 Task: Find connections with filter location Innsbruck with filter topic #Indiawith filter profile language Potuguese with filter current company Inc42 Media with filter school The University of Burdwan with filter industry Information Services with filter service category Project Management with filter keywords title Content Creator
Action: Mouse moved to (553, 197)
Screenshot: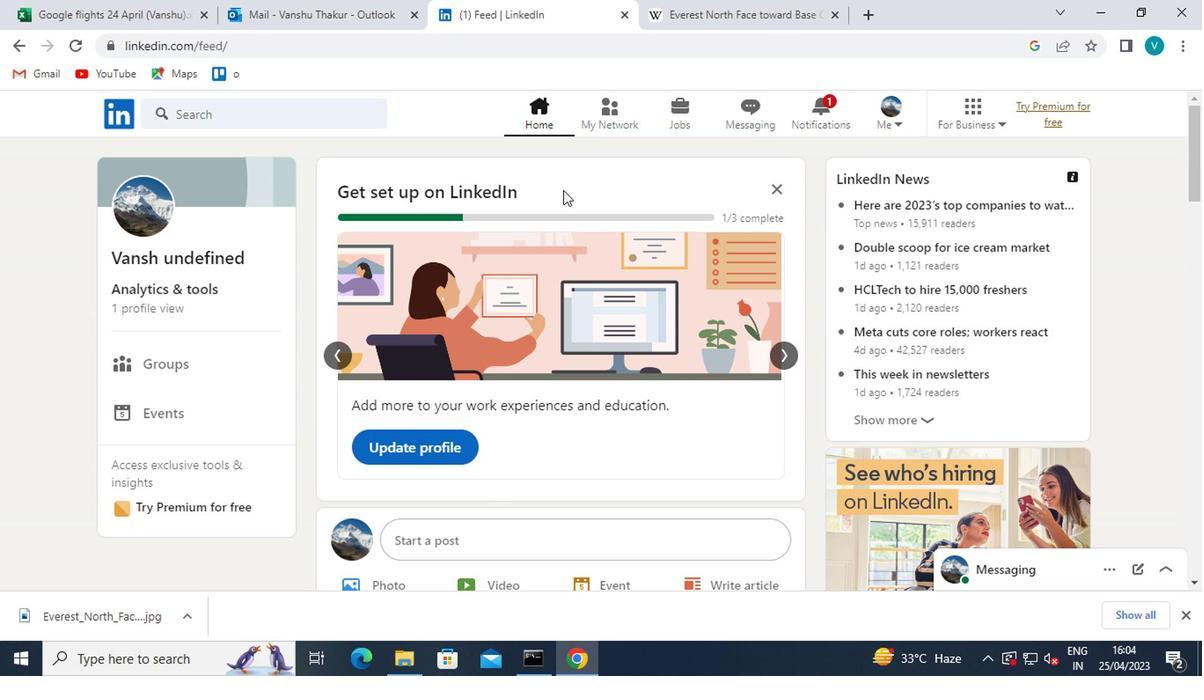 
Action: Mouse pressed left at (553, 197)
Screenshot: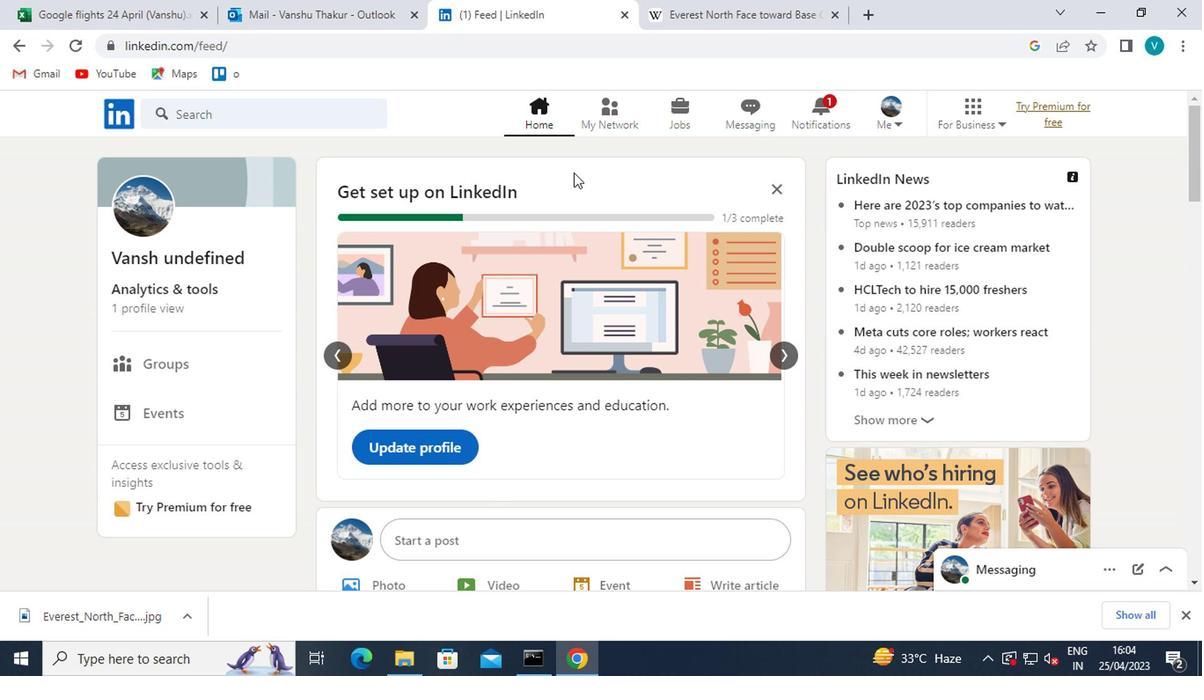 
Action: Mouse moved to (258, 263)
Screenshot: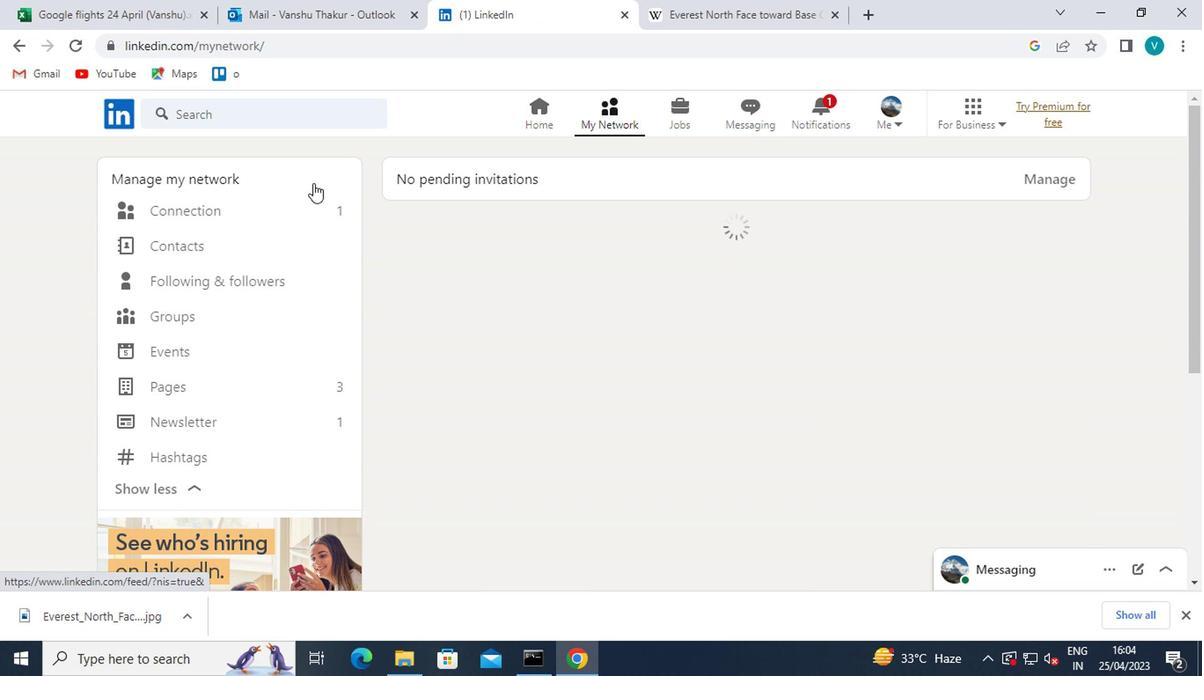 
Action: Mouse pressed left at (258, 263)
Screenshot: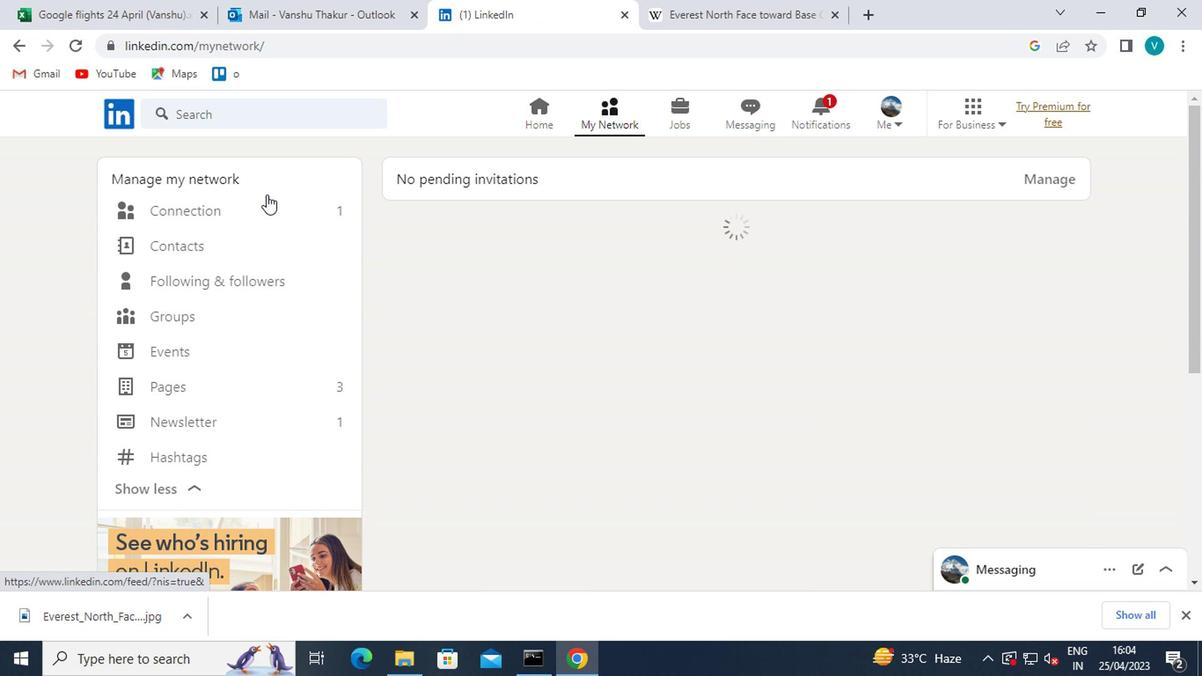 
Action: Mouse moved to (648, 278)
Screenshot: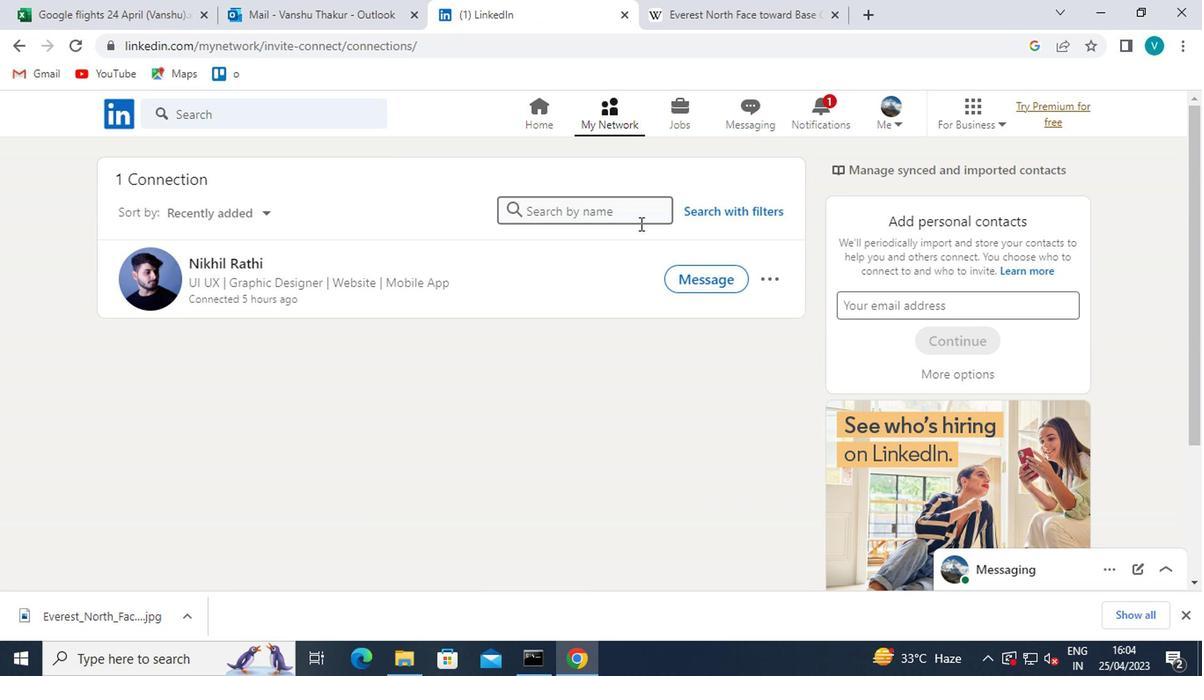
Action: Mouse pressed left at (648, 278)
Screenshot: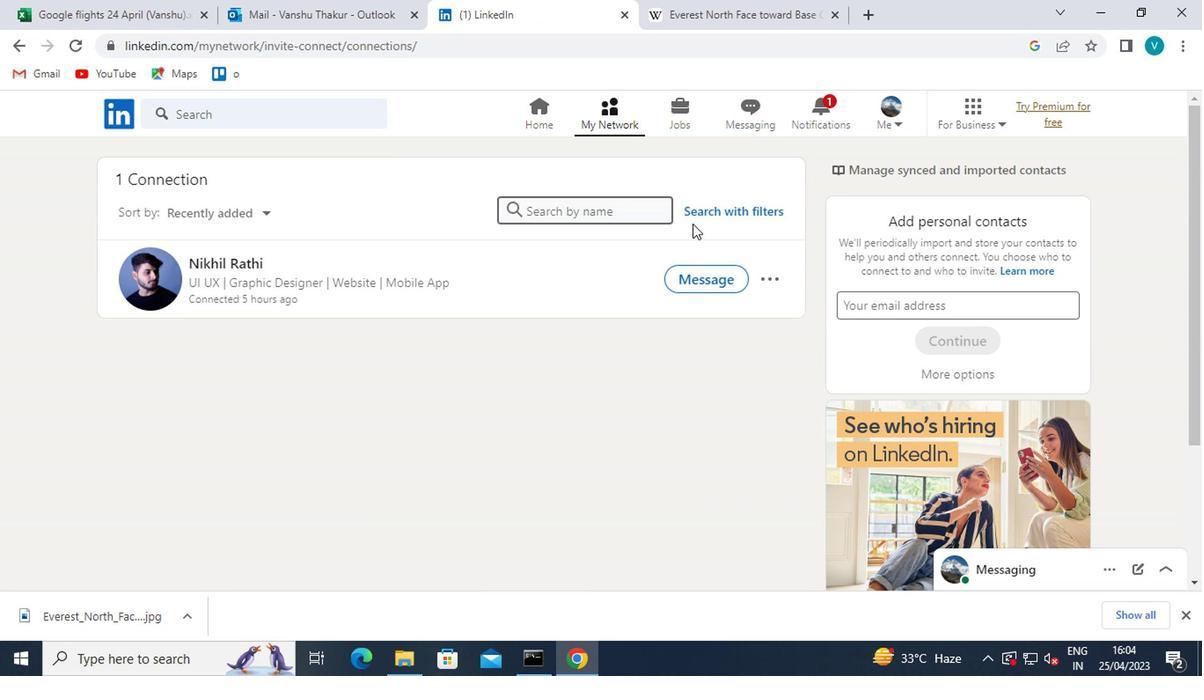 
Action: Mouse moved to (656, 271)
Screenshot: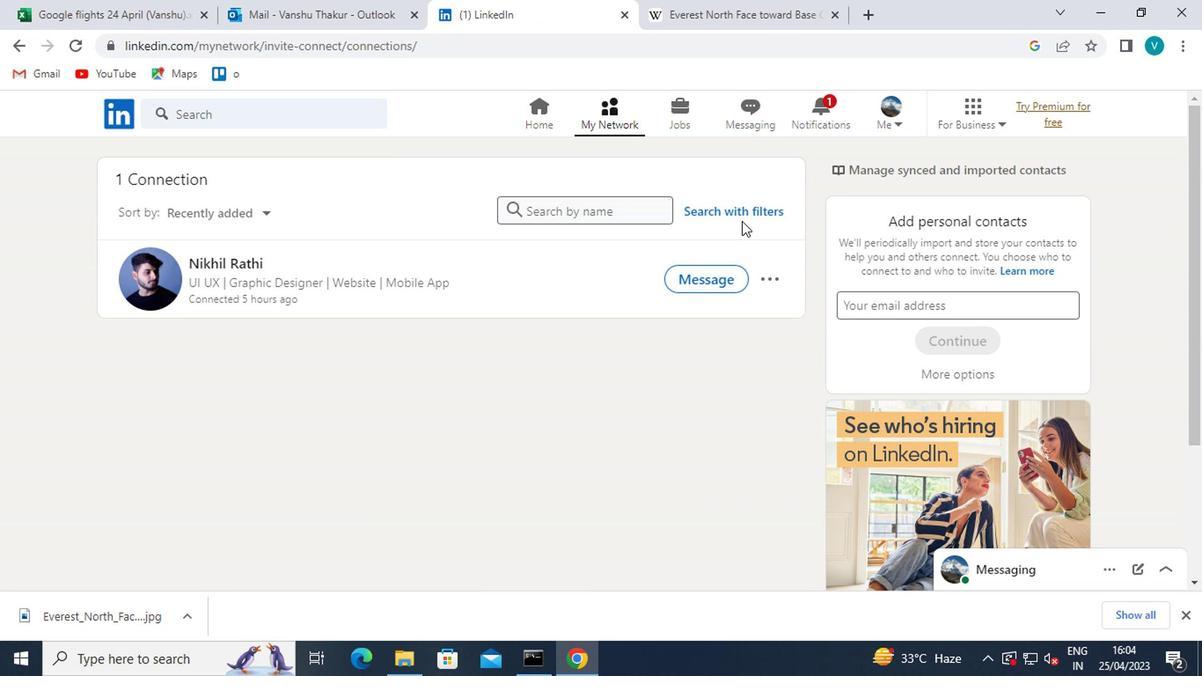 
Action: Mouse pressed left at (656, 271)
Screenshot: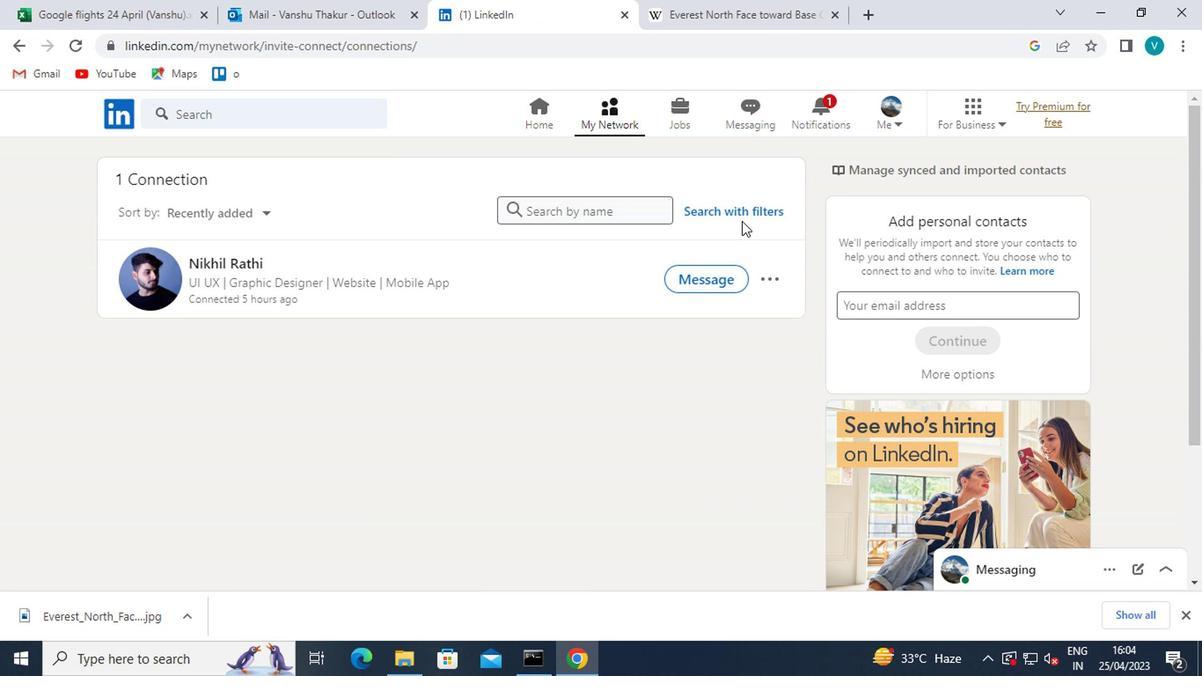 
Action: Mouse moved to (556, 242)
Screenshot: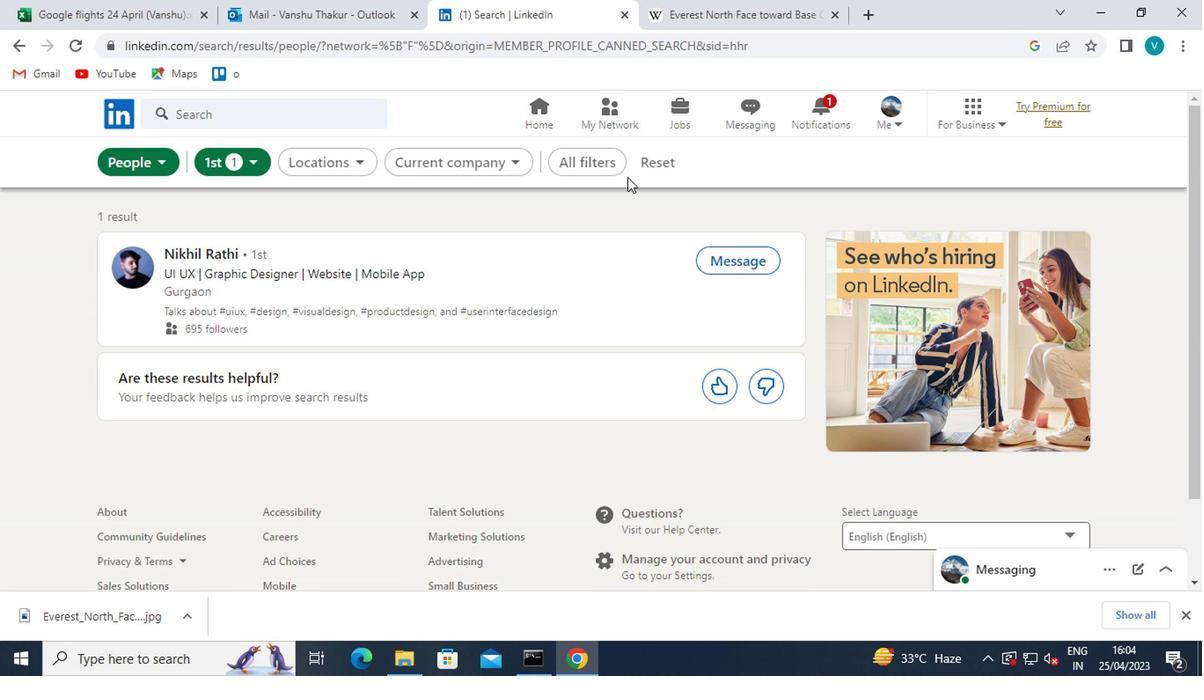 
Action: Mouse pressed left at (556, 242)
Screenshot: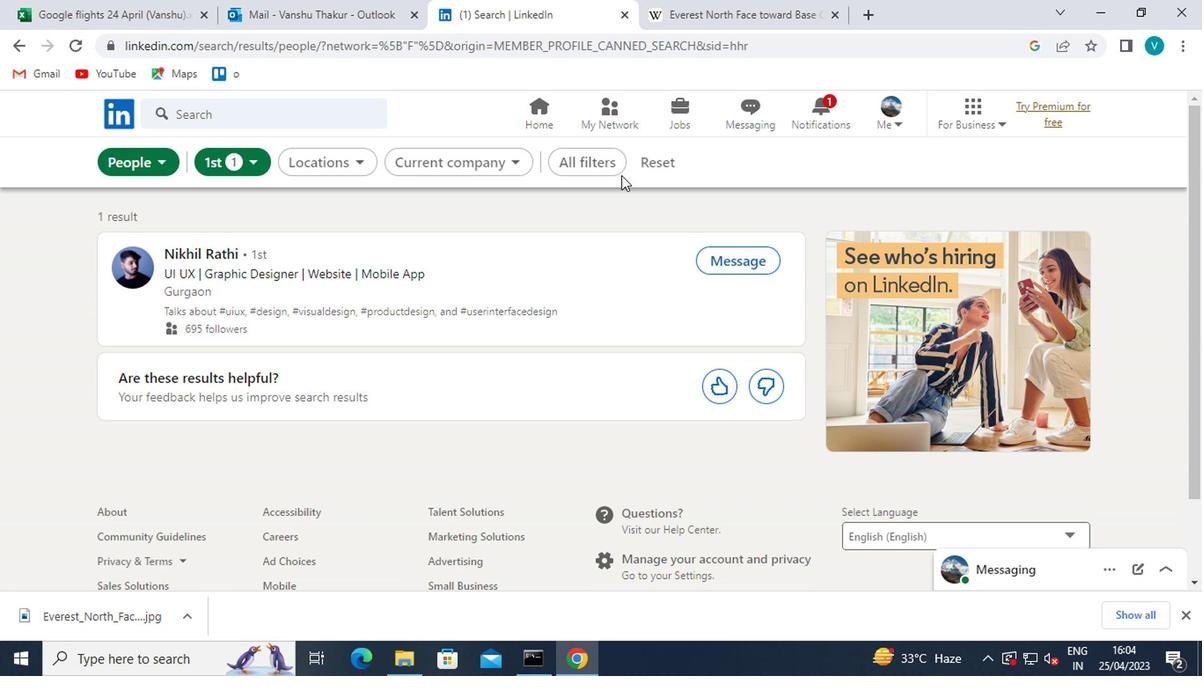 
Action: Mouse moved to (805, 346)
Screenshot: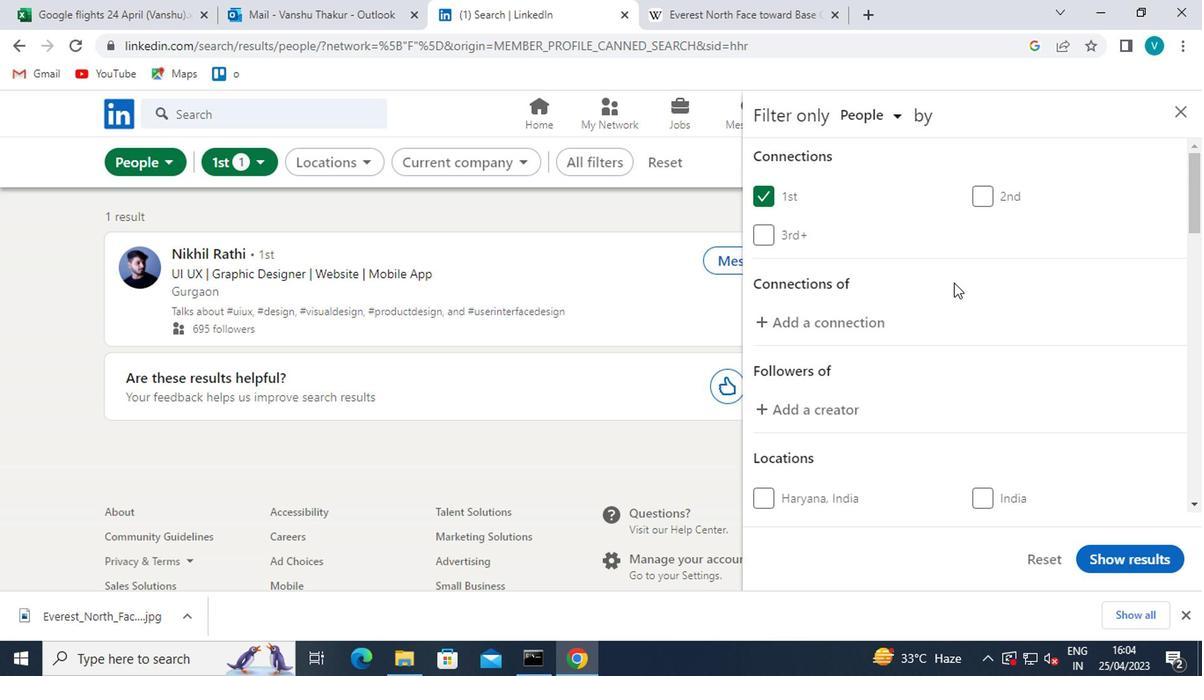 
Action: Mouse scrolled (805, 346) with delta (0, 0)
Screenshot: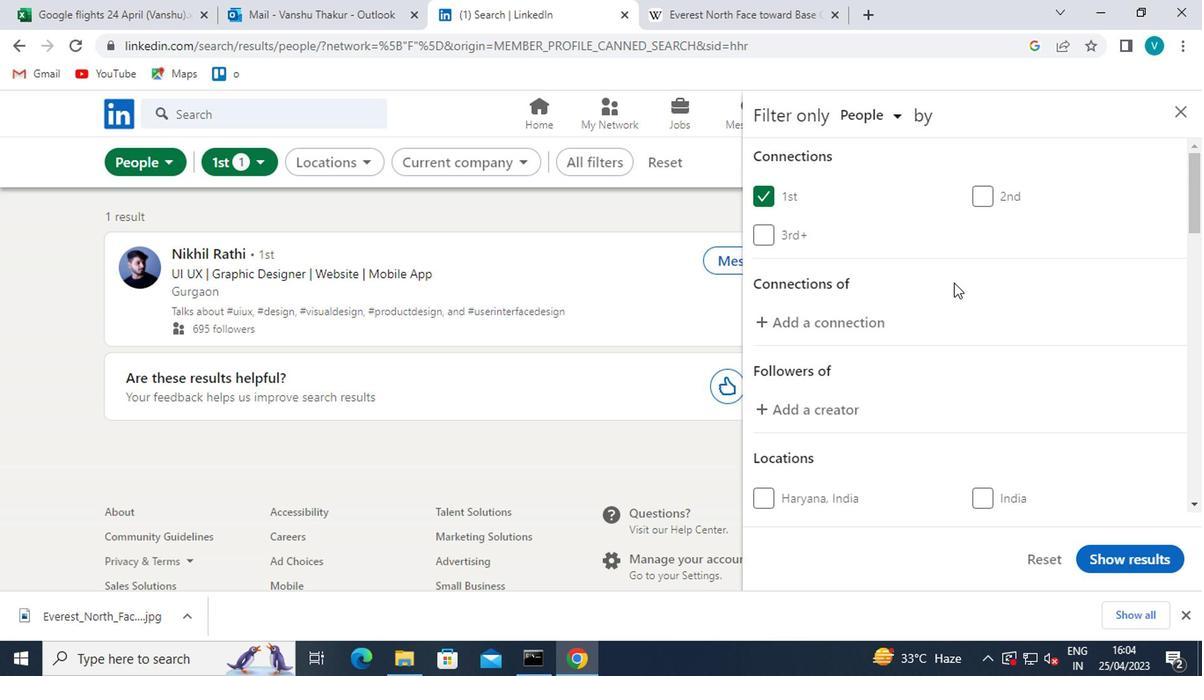 
Action: Mouse moved to (805, 349)
Screenshot: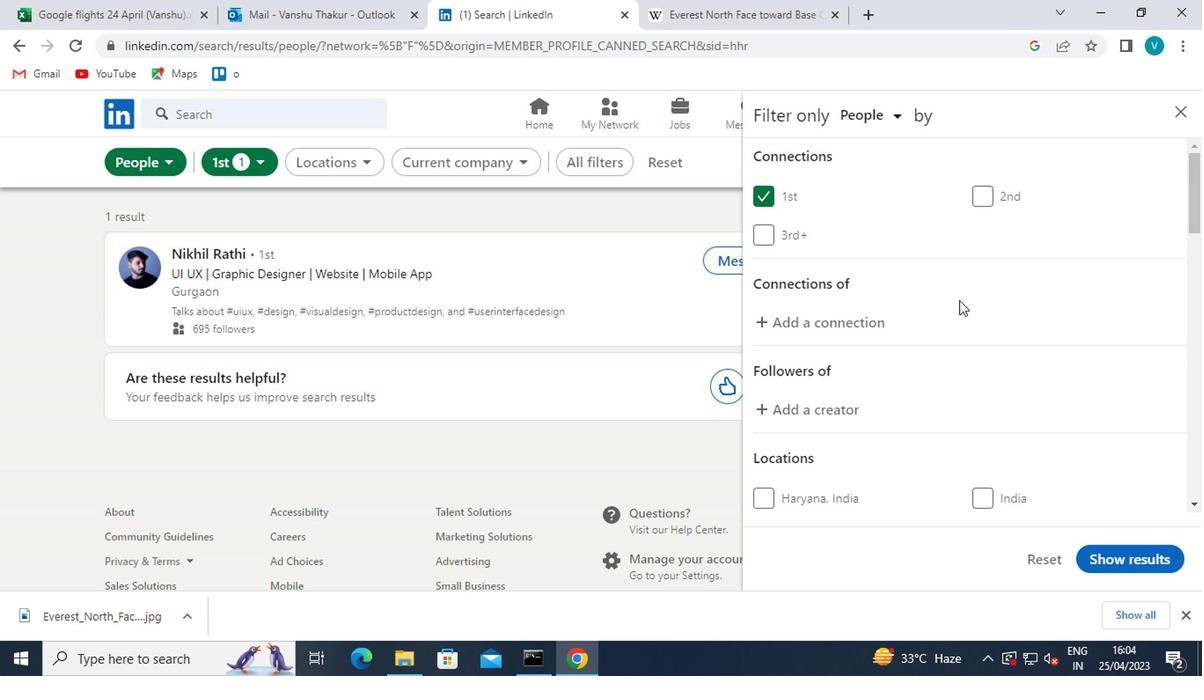 
Action: Mouse scrolled (805, 348) with delta (0, 0)
Screenshot: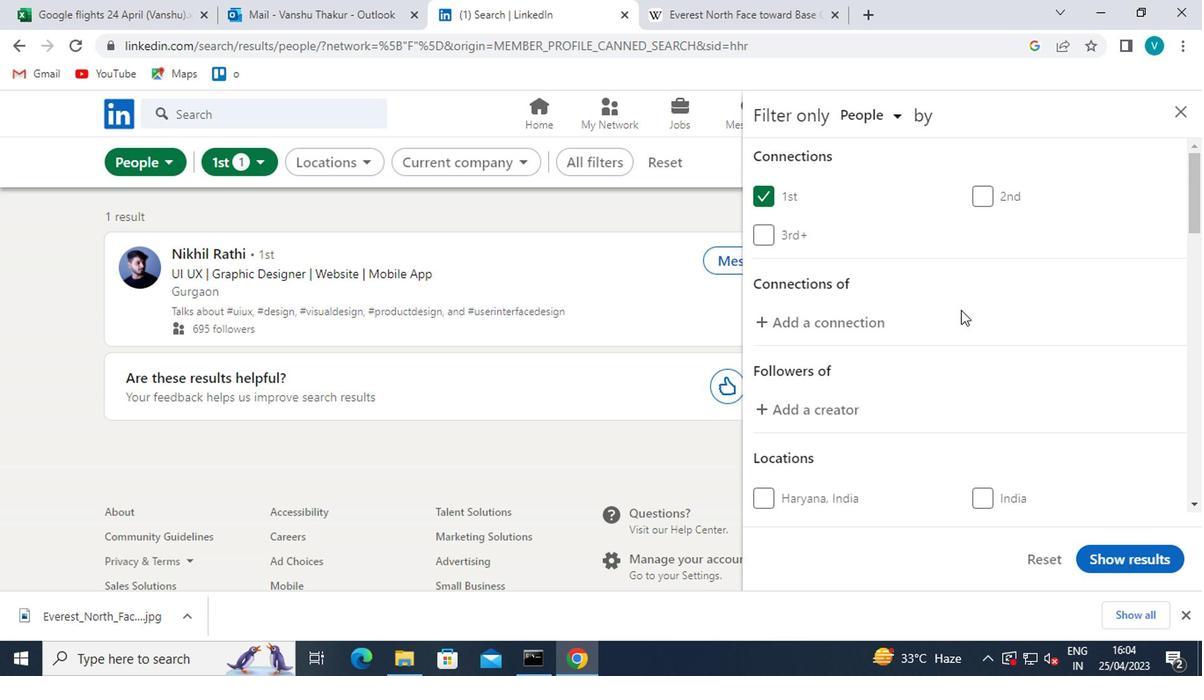 
Action: Mouse moved to (714, 399)
Screenshot: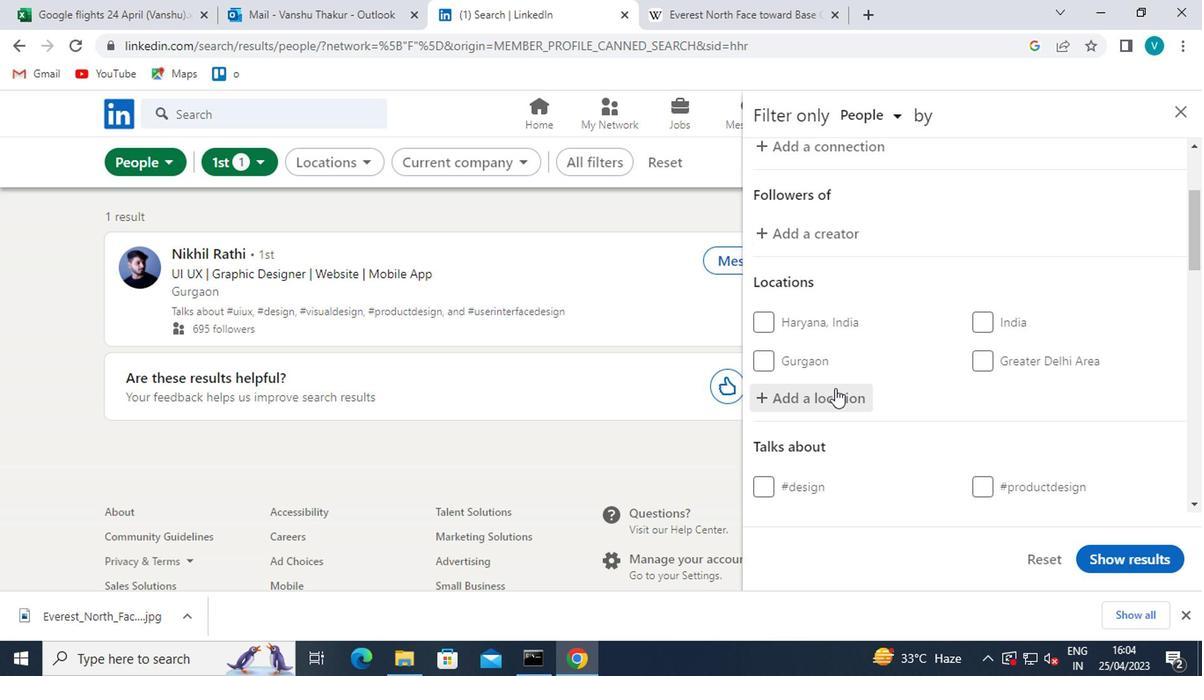 
Action: Mouse pressed left at (714, 399)
Screenshot: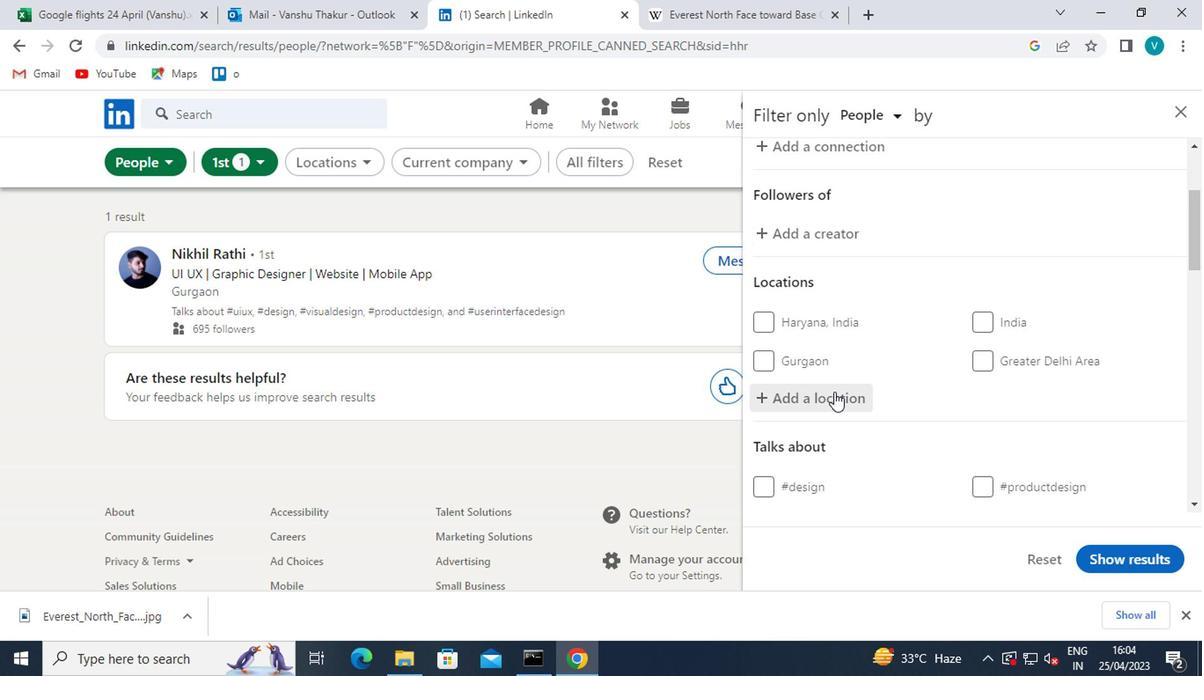 
Action: Key pressed <Key.shift>INNS
Screenshot: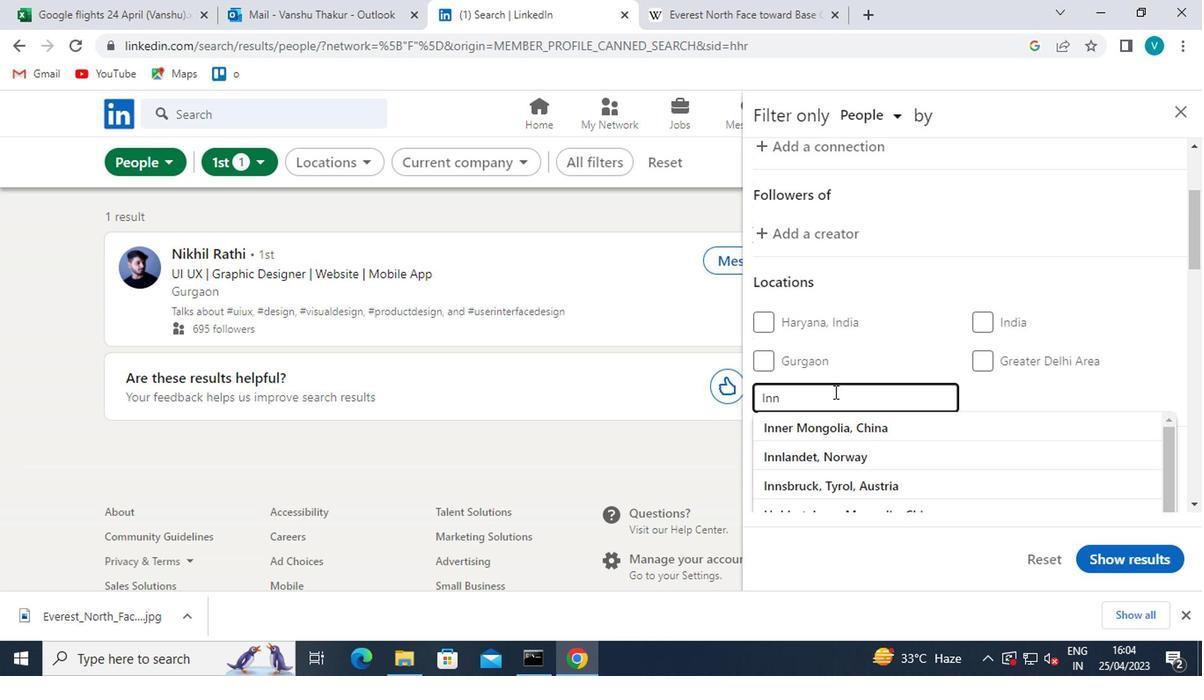 
Action: Mouse moved to (715, 420)
Screenshot: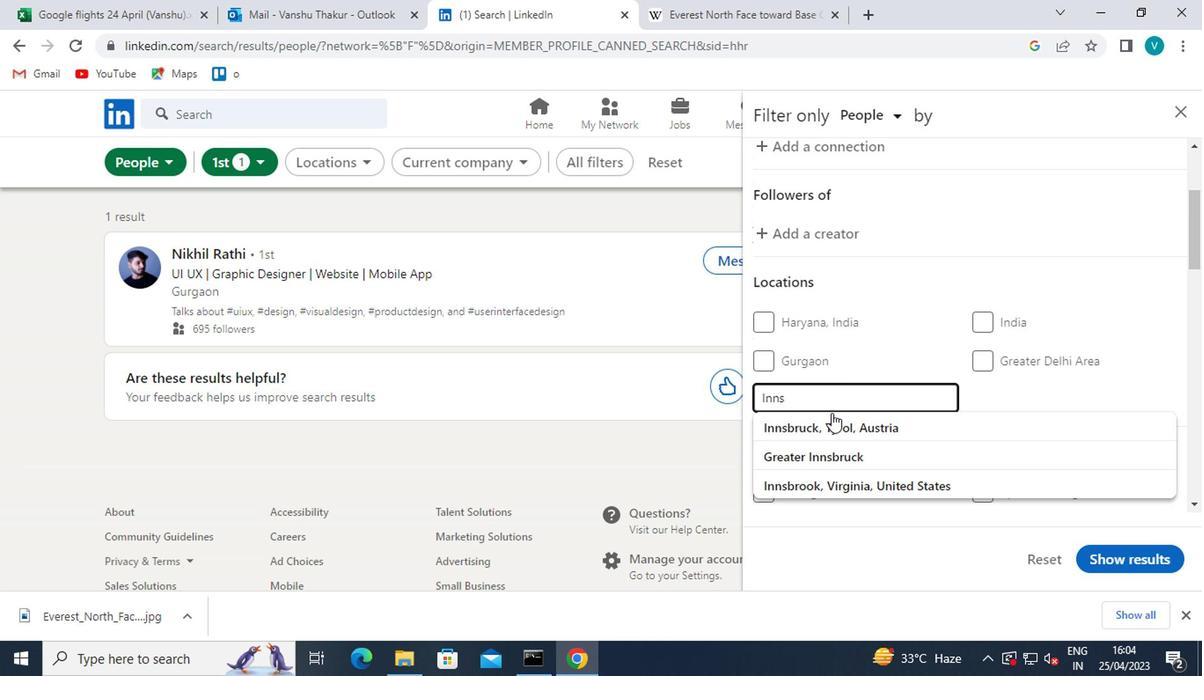 
Action: Mouse pressed left at (715, 420)
Screenshot: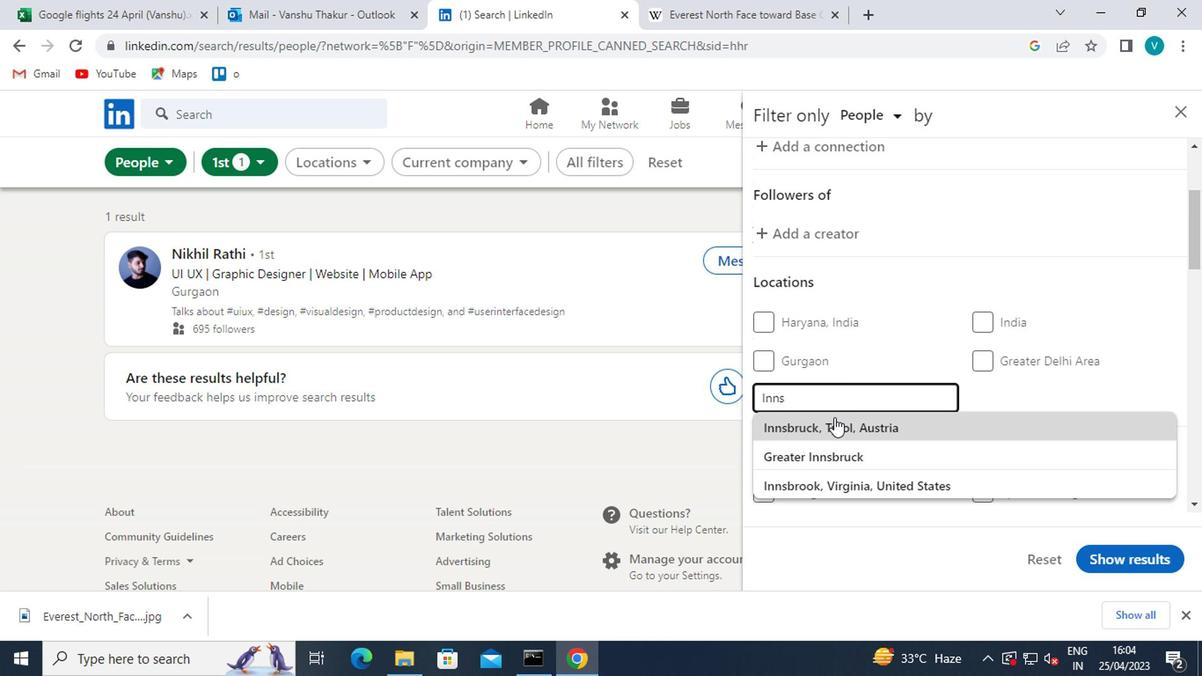 
Action: Mouse scrolled (715, 419) with delta (0, 0)
Screenshot: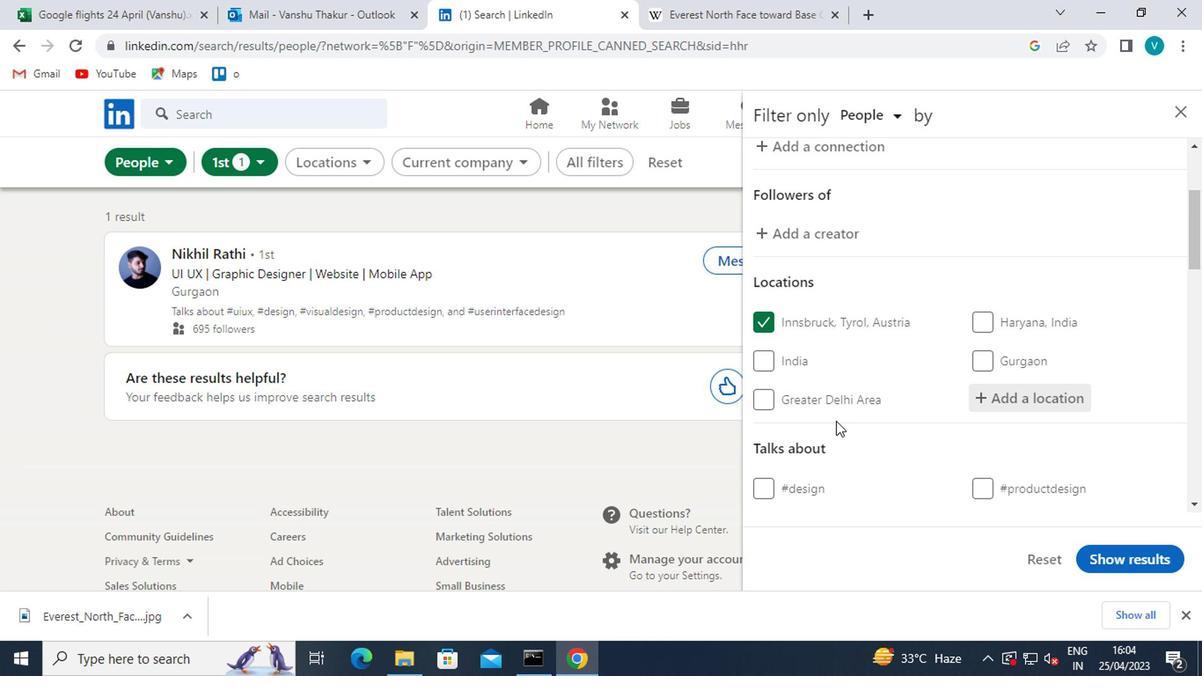 
Action: Mouse scrolled (715, 419) with delta (0, 0)
Screenshot: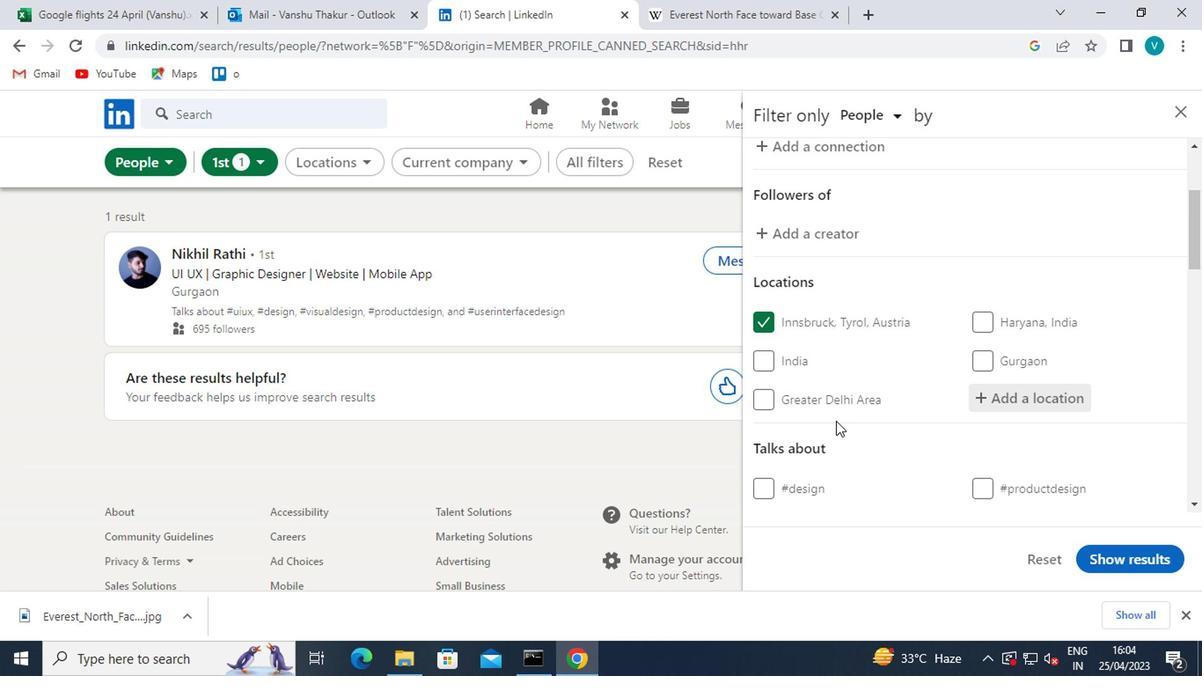 
Action: Mouse moved to (819, 405)
Screenshot: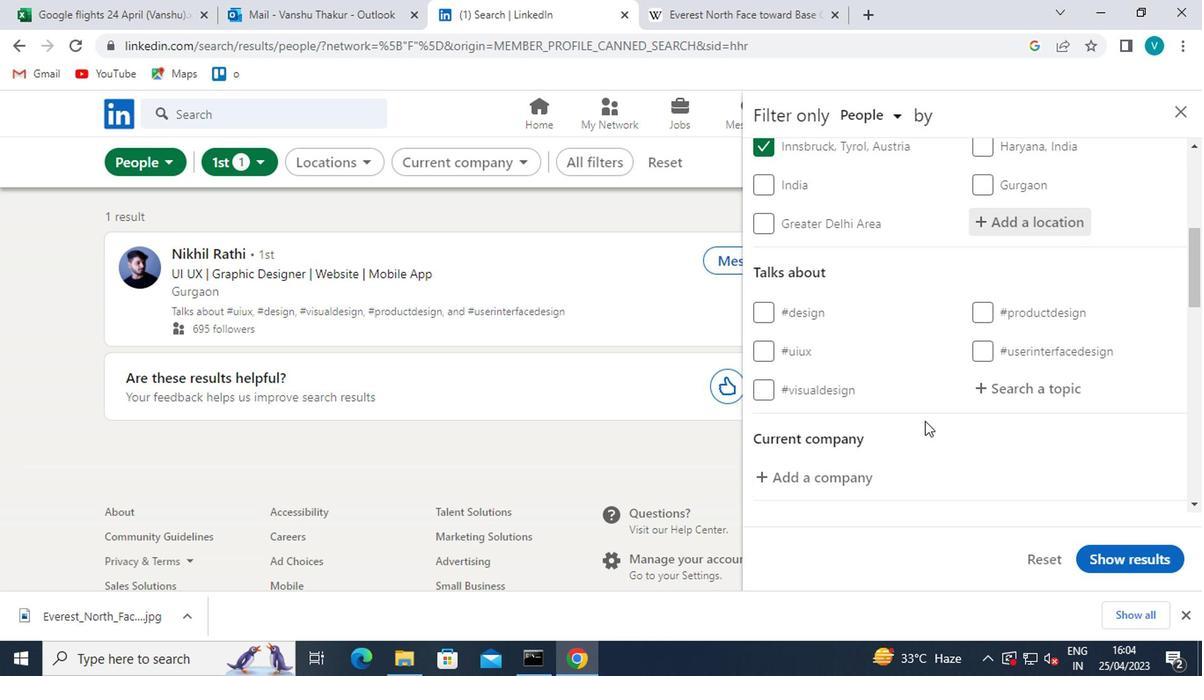 
Action: Mouse pressed left at (819, 405)
Screenshot: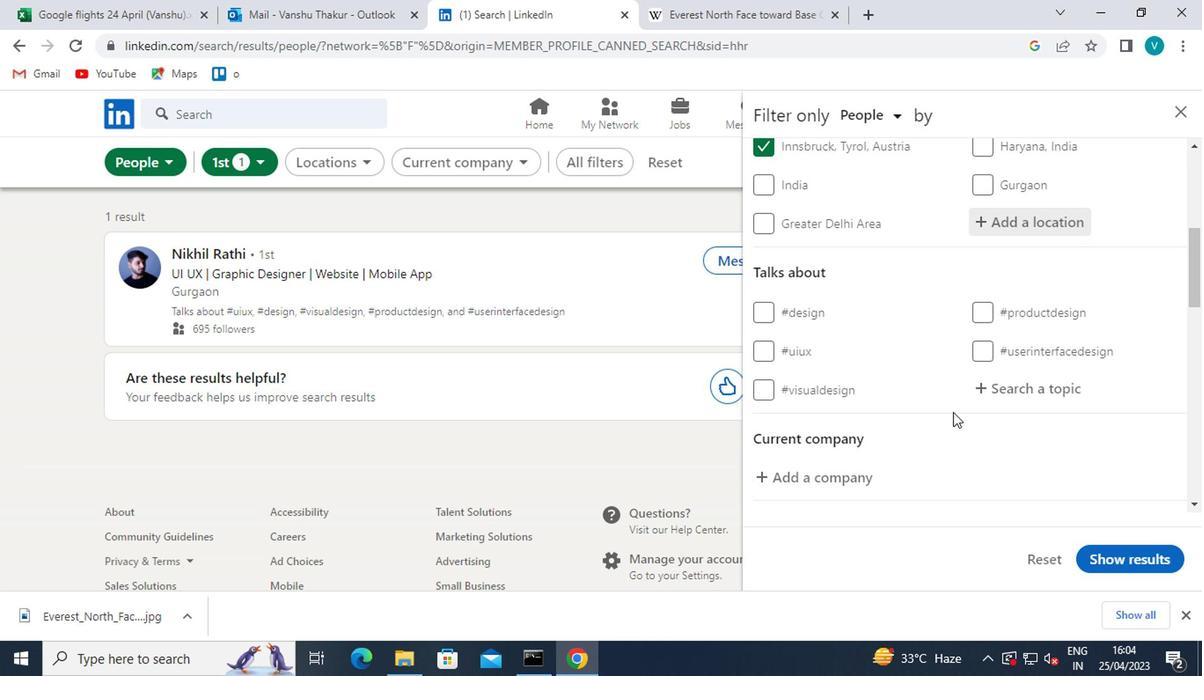 
Action: Mouse moved to (790, 385)
Screenshot: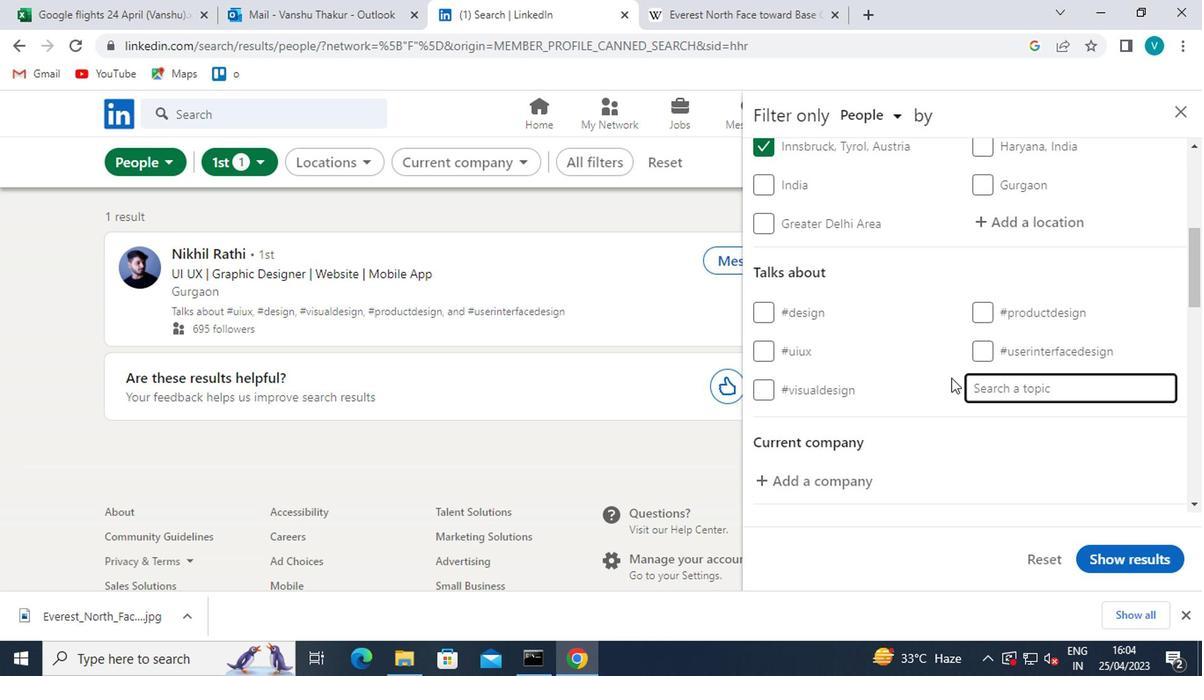 
Action: Key pressed <Key.shift>
Screenshot: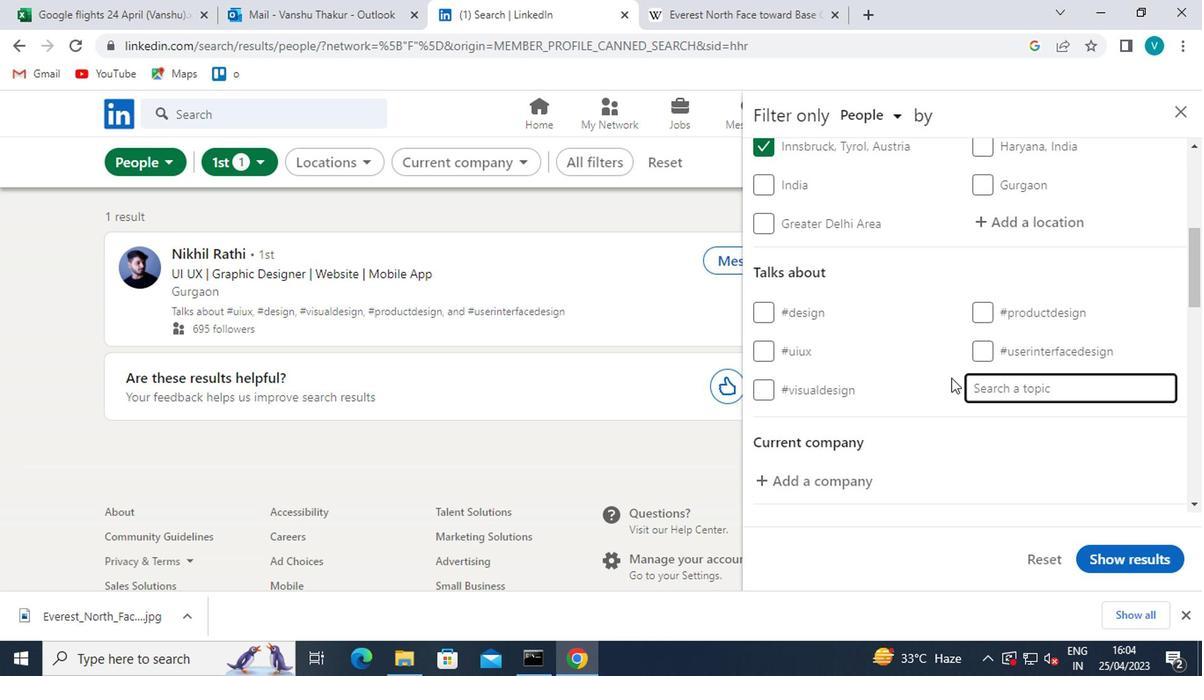 
Action: Mouse moved to (774, 374)
Screenshot: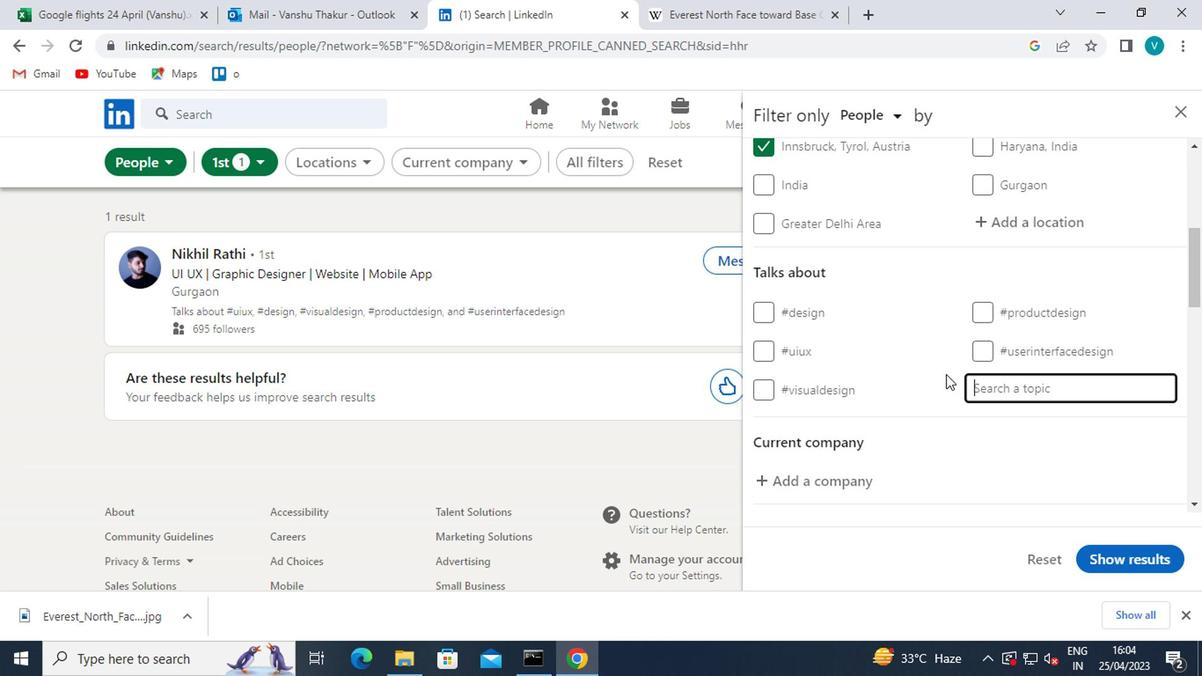 
Action: Key pressed #<Key.shift>INDIA
Screenshot: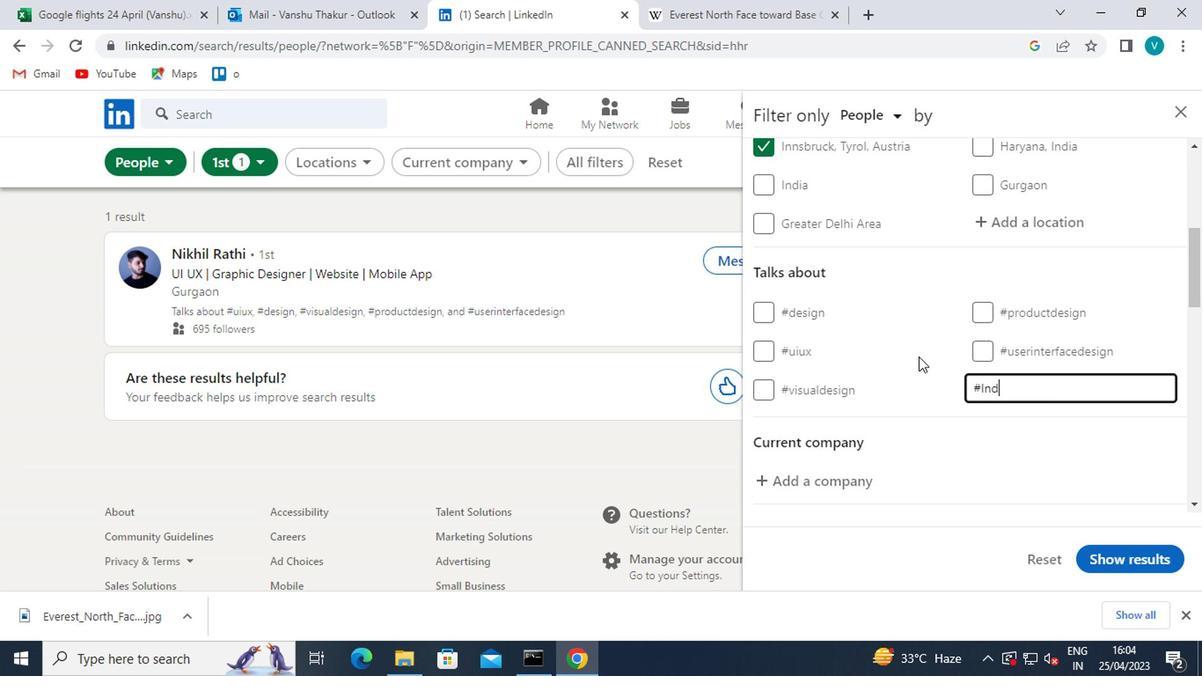 
Action: Mouse moved to (846, 452)
Screenshot: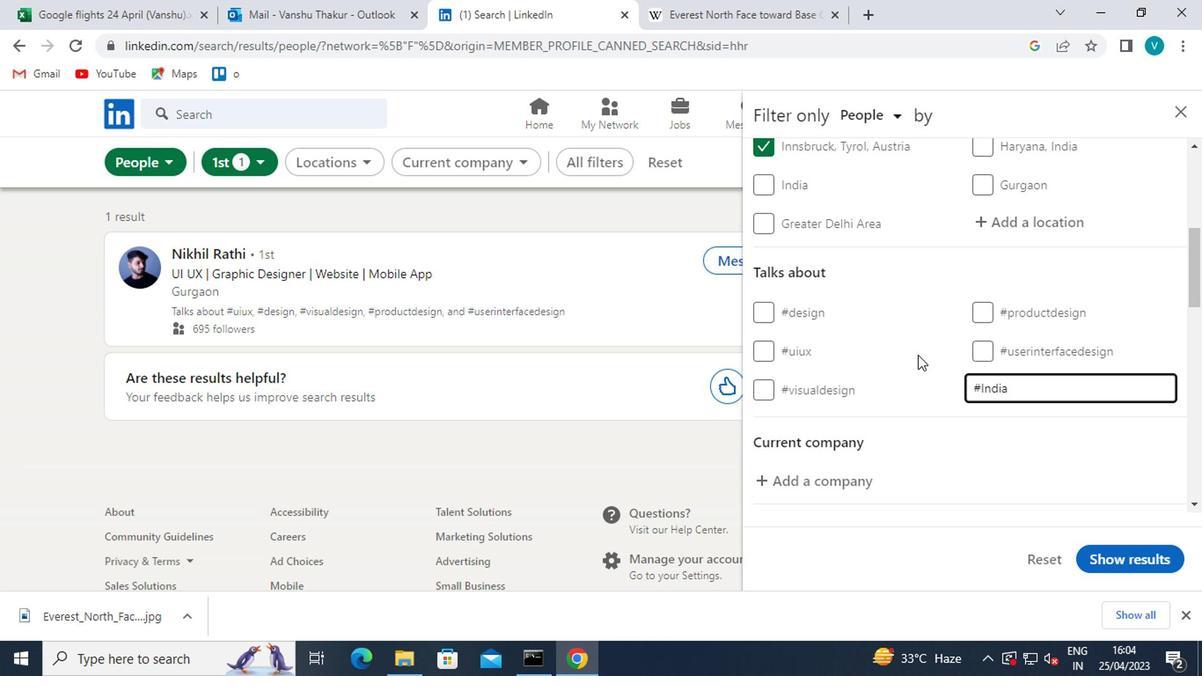 
Action: Mouse pressed left at (846, 452)
Screenshot: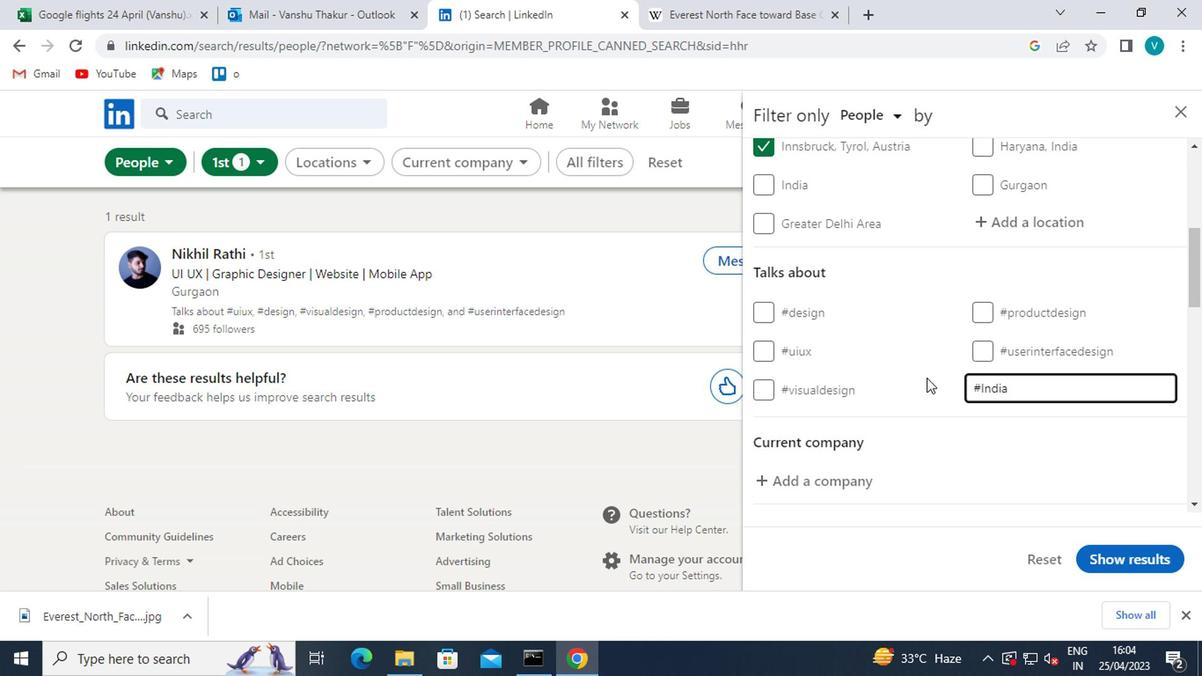 
Action: Mouse moved to (821, 436)
Screenshot: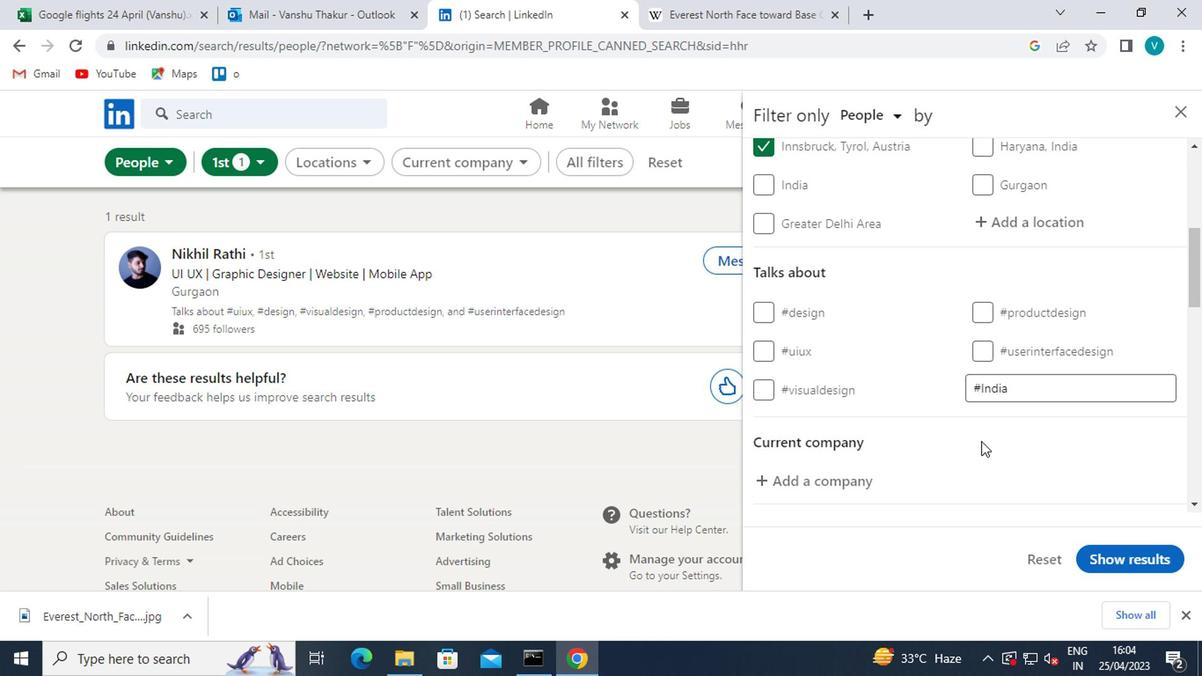 
Action: Mouse scrolled (821, 435) with delta (0, 0)
Screenshot: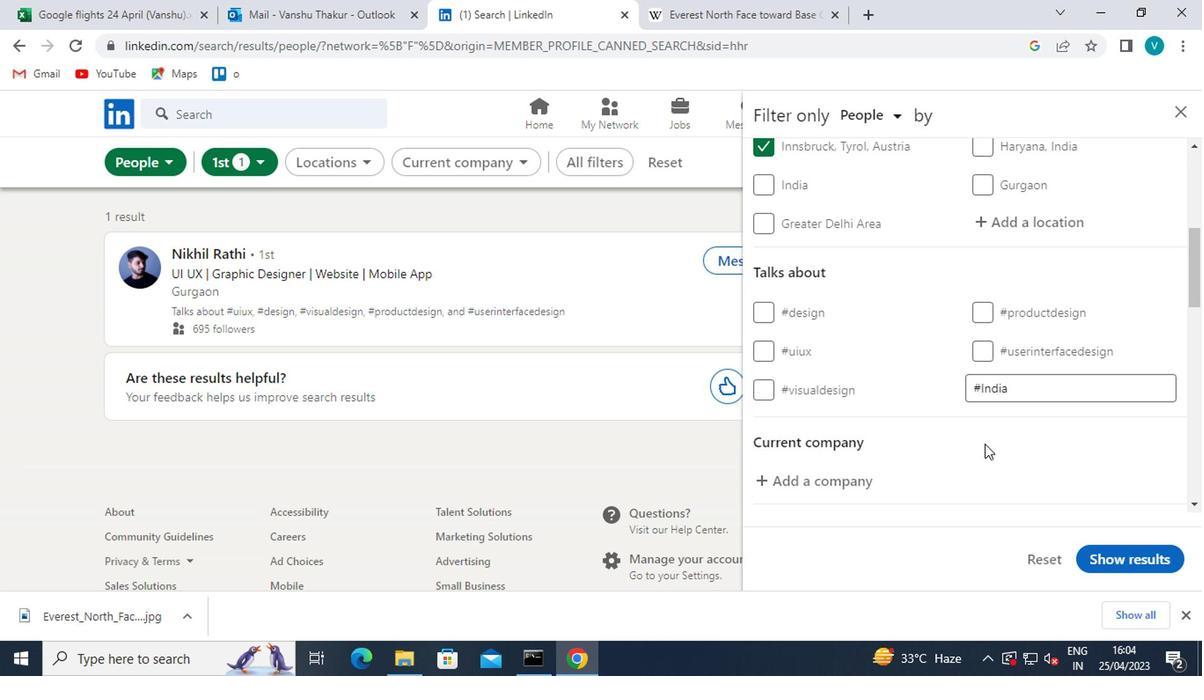 
Action: Mouse moved to (819, 439)
Screenshot: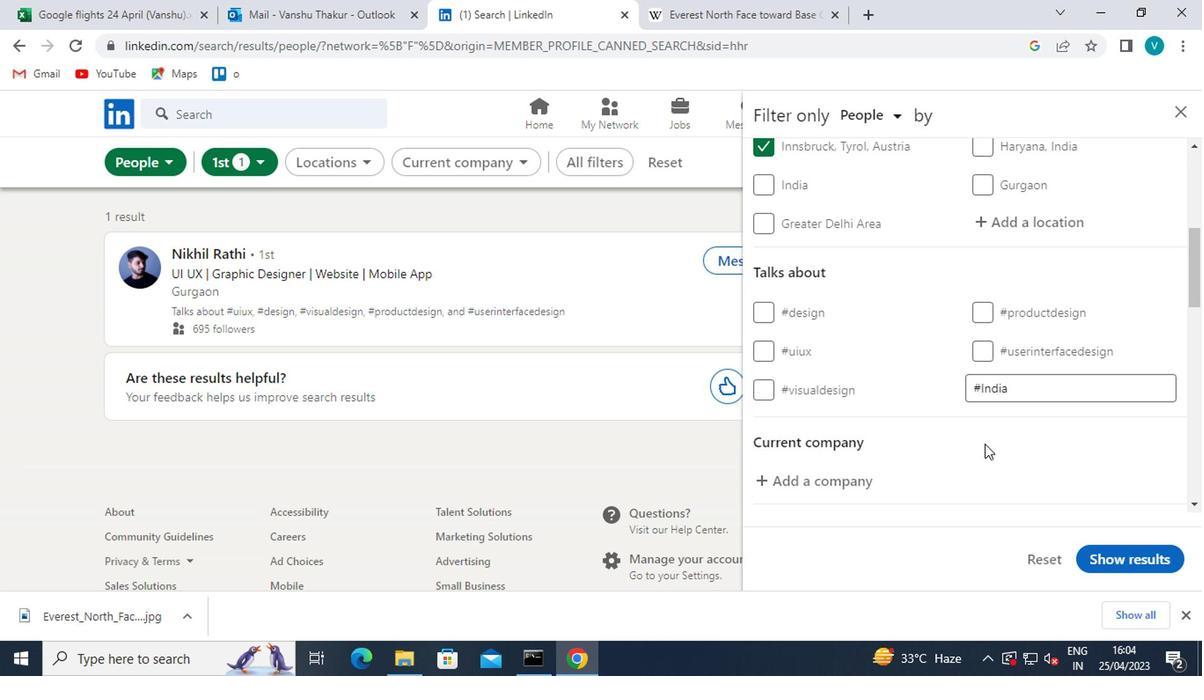 
Action: Mouse scrolled (819, 438) with delta (0, 0)
Screenshot: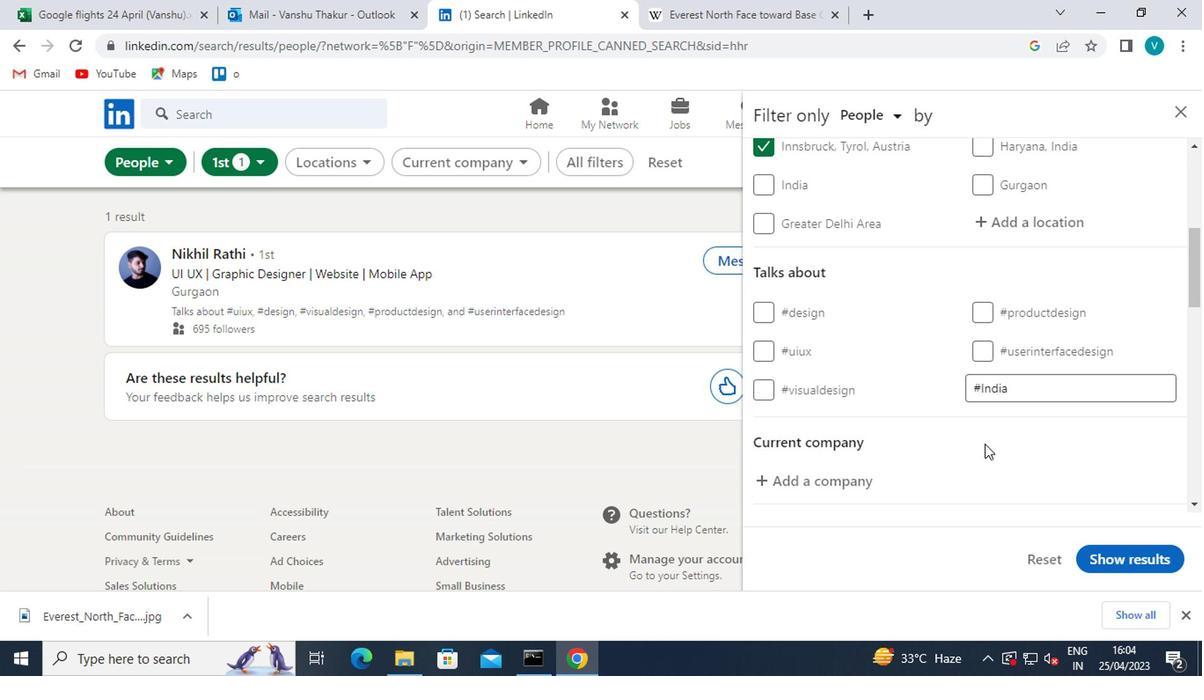 
Action: Mouse moved to (815, 443)
Screenshot: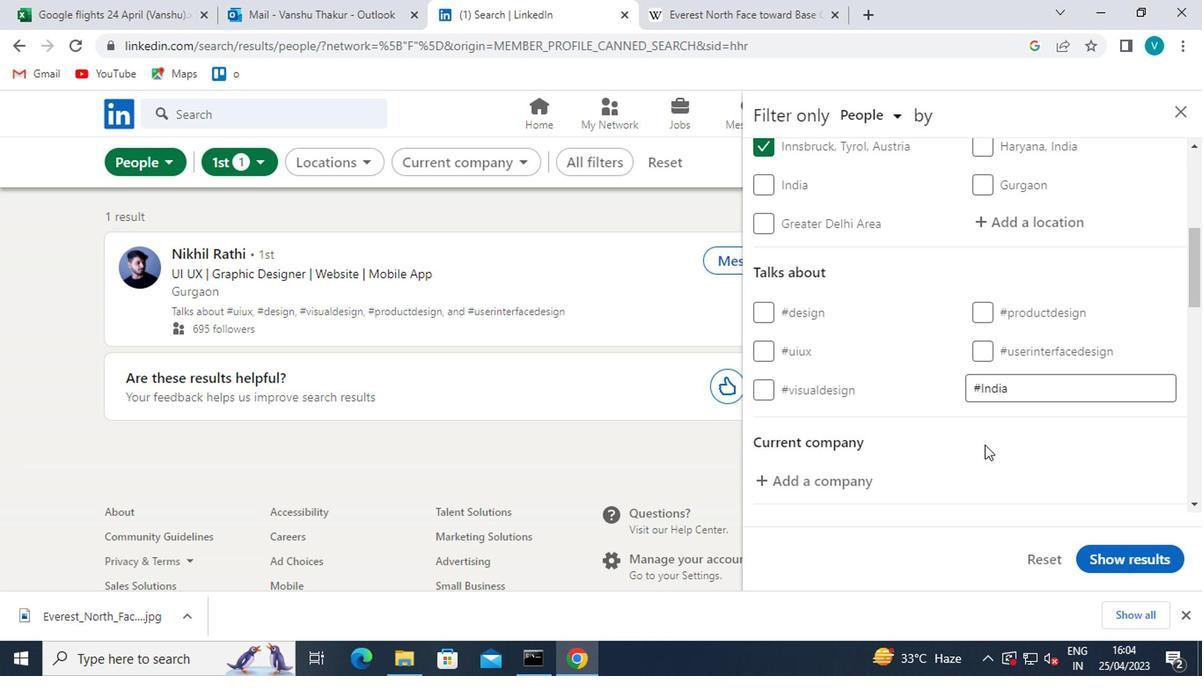 
Action: Mouse scrolled (815, 442) with delta (0, 0)
Screenshot: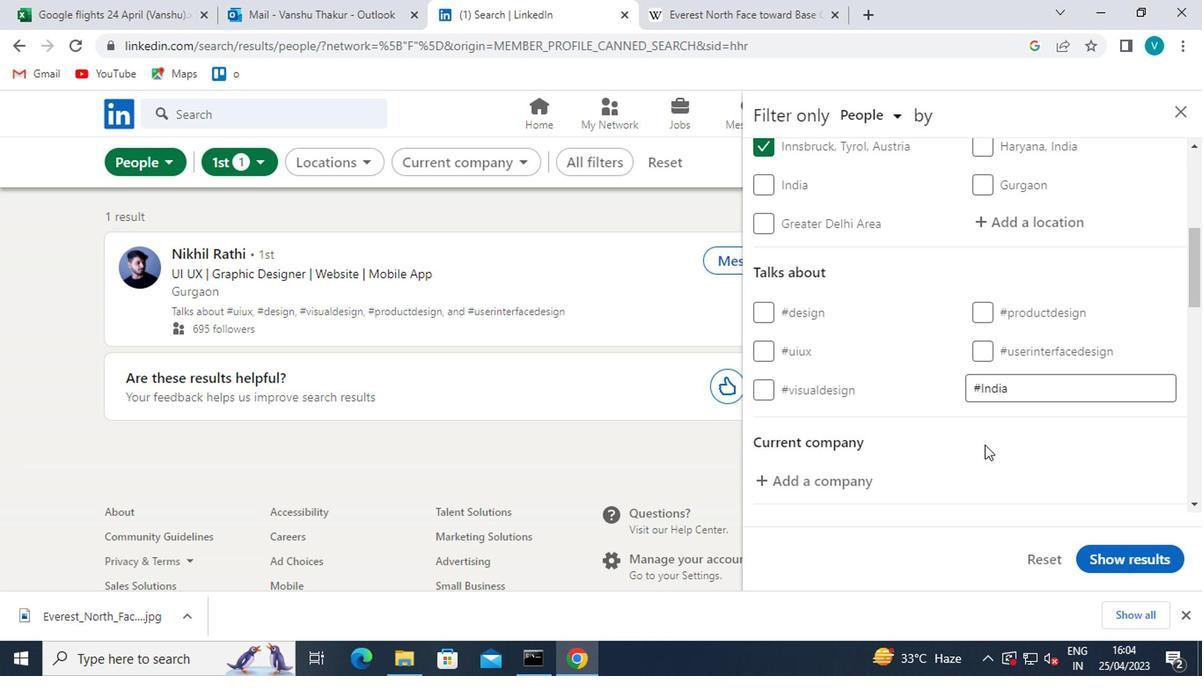 
Action: Mouse moved to (813, 445)
Screenshot: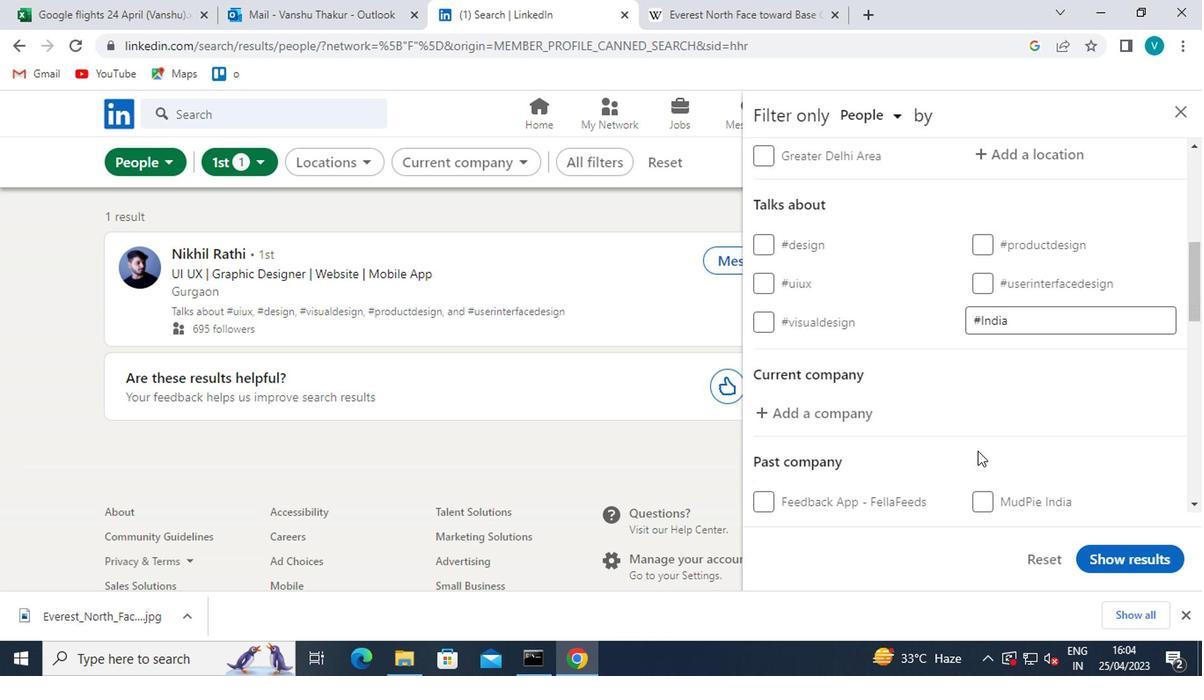 
Action: Mouse scrolled (813, 444) with delta (0, 0)
Screenshot: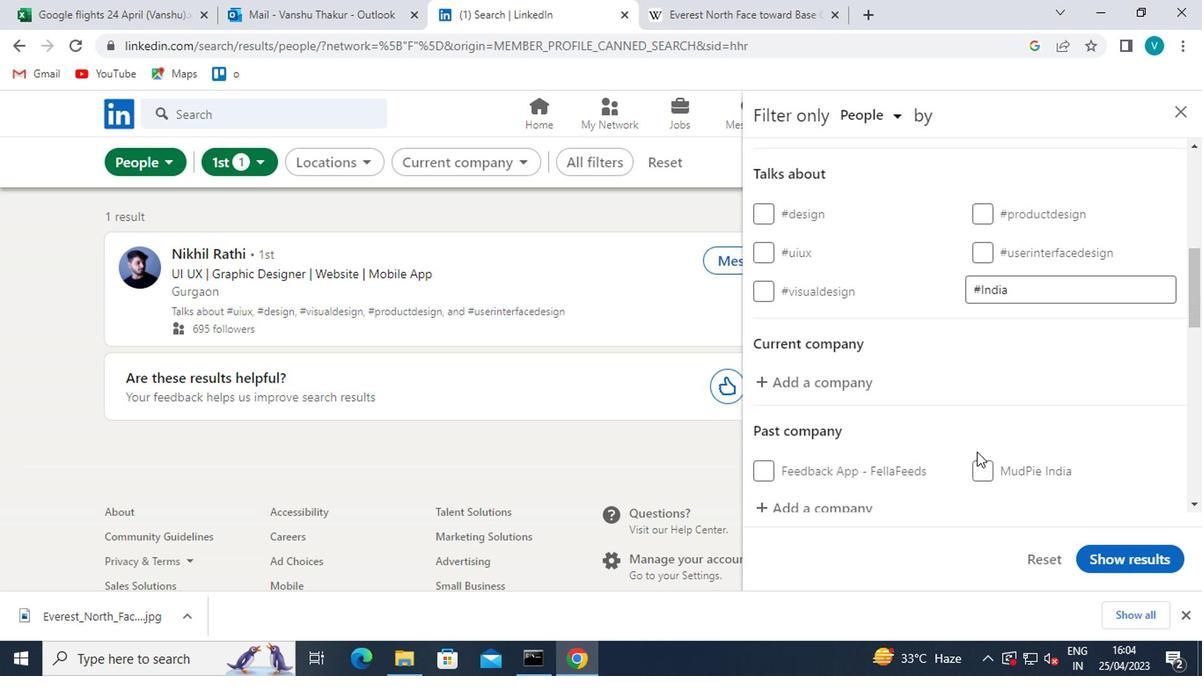 
Action: Mouse scrolled (813, 444) with delta (0, 0)
Screenshot: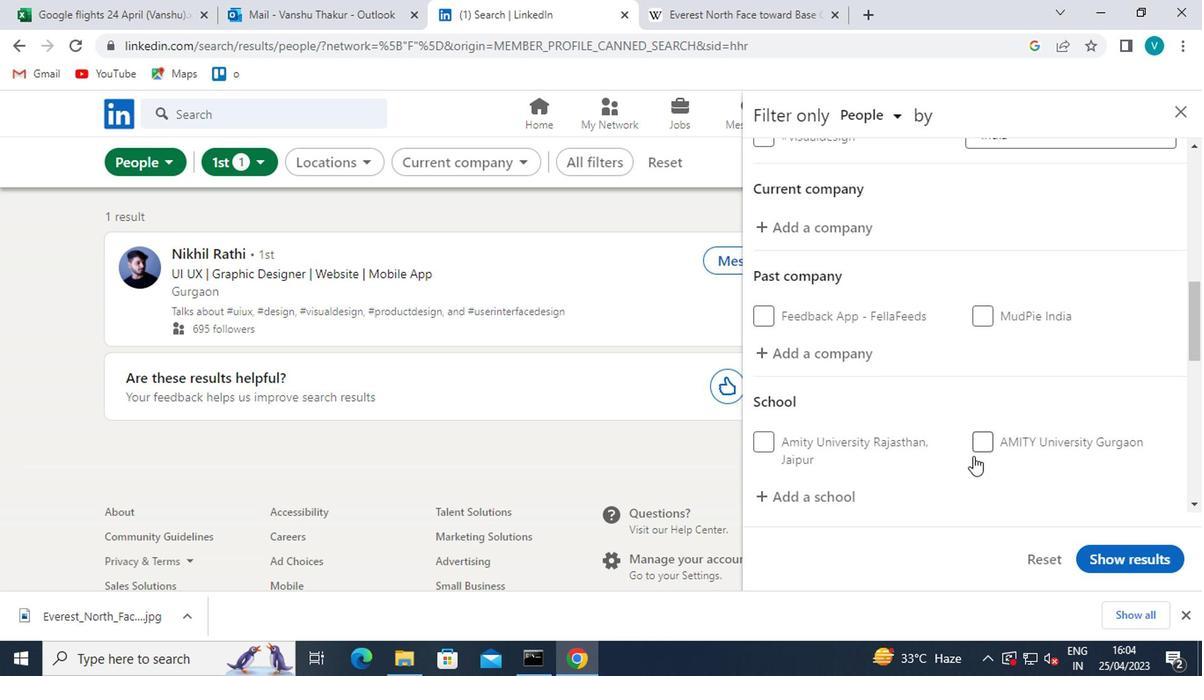 
Action: Mouse scrolled (813, 444) with delta (0, 0)
Screenshot: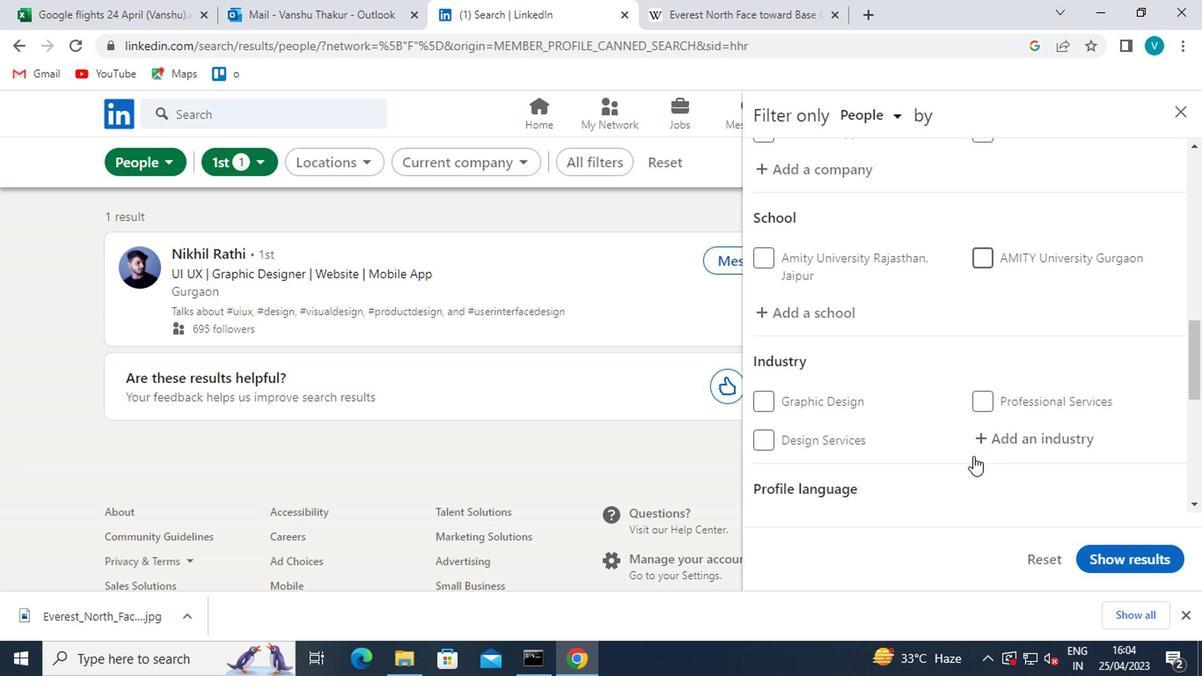 
Action: Mouse moved to (813, 445)
Screenshot: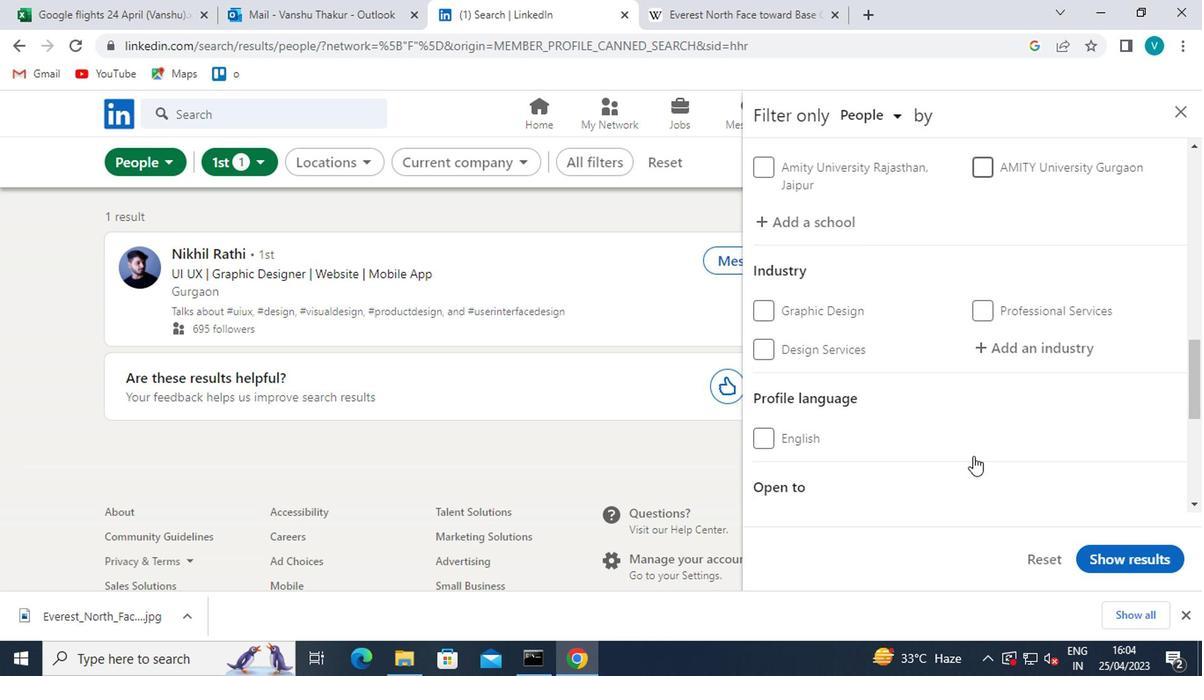 
Action: Mouse scrolled (813, 445) with delta (0, 0)
Screenshot: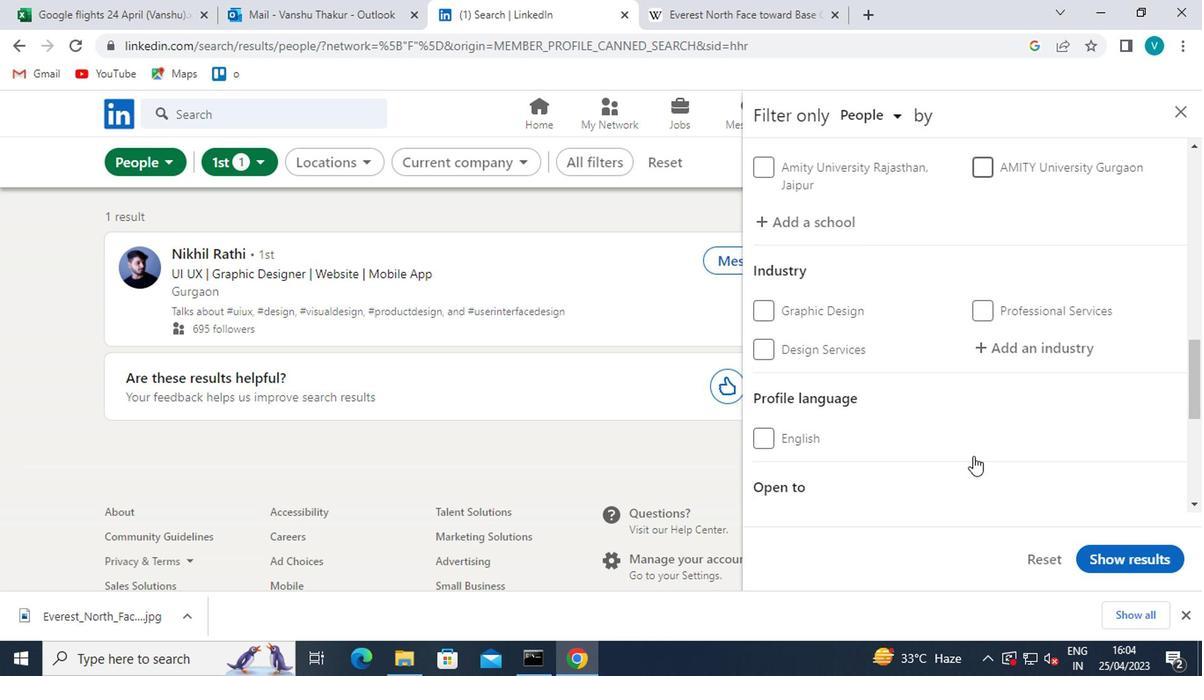 
Action: Mouse moved to (813, 443)
Screenshot: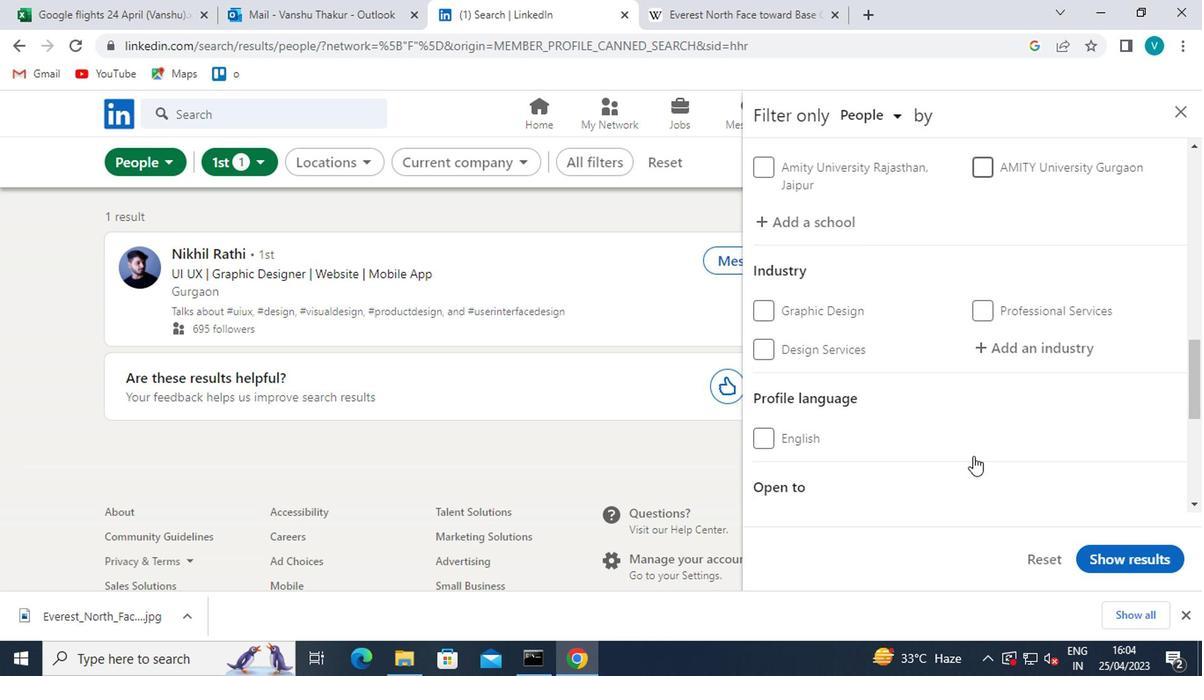 
Action: Mouse scrolled (813, 444) with delta (0, 0)
Screenshot: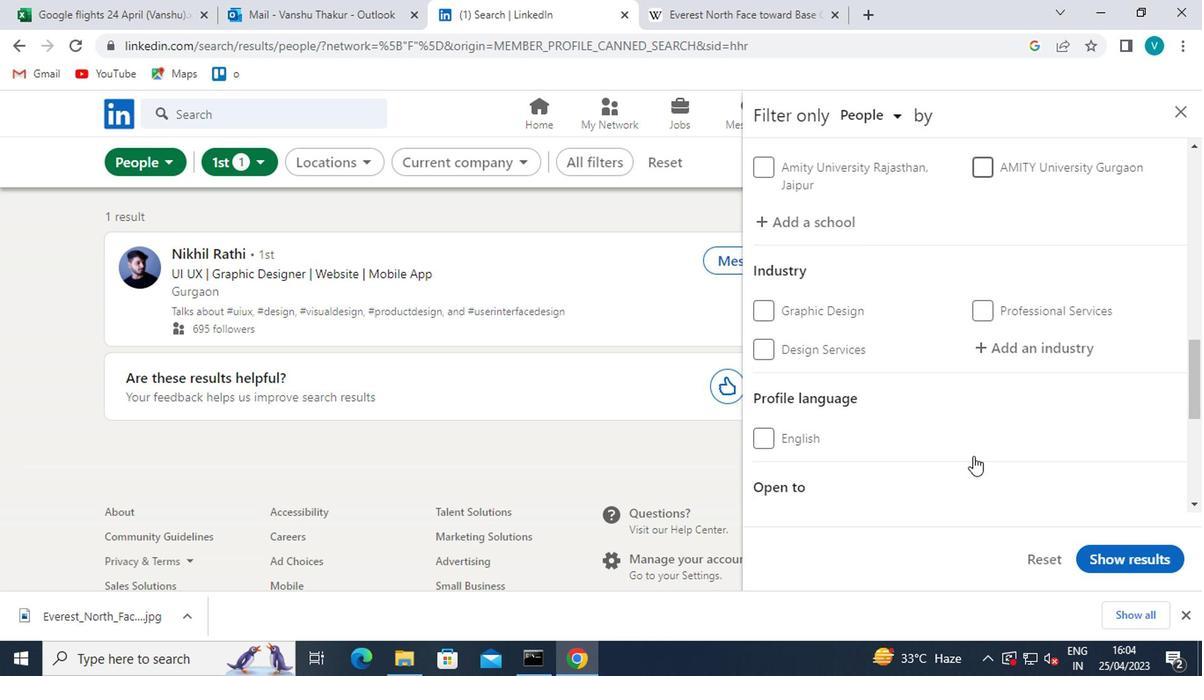 
Action: Mouse scrolled (813, 444) with delta (0, 0)
Screenshot: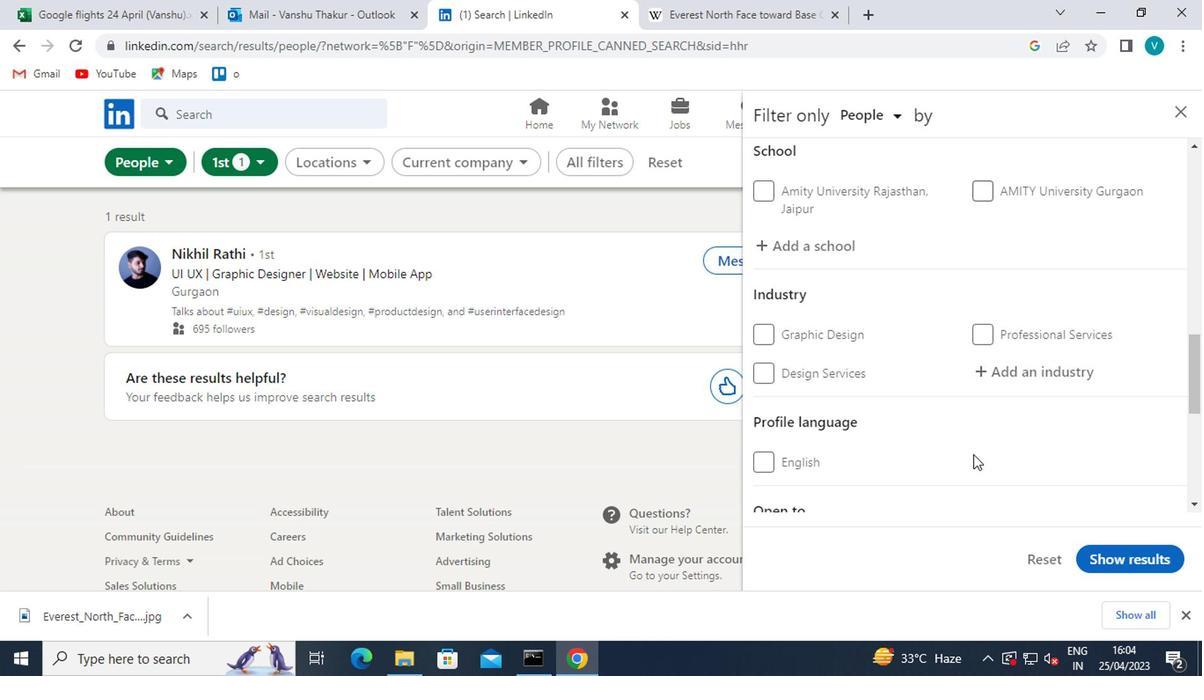 
Action: Mouse scrolled (813, 444) with delta (0, 0)
Screenshot: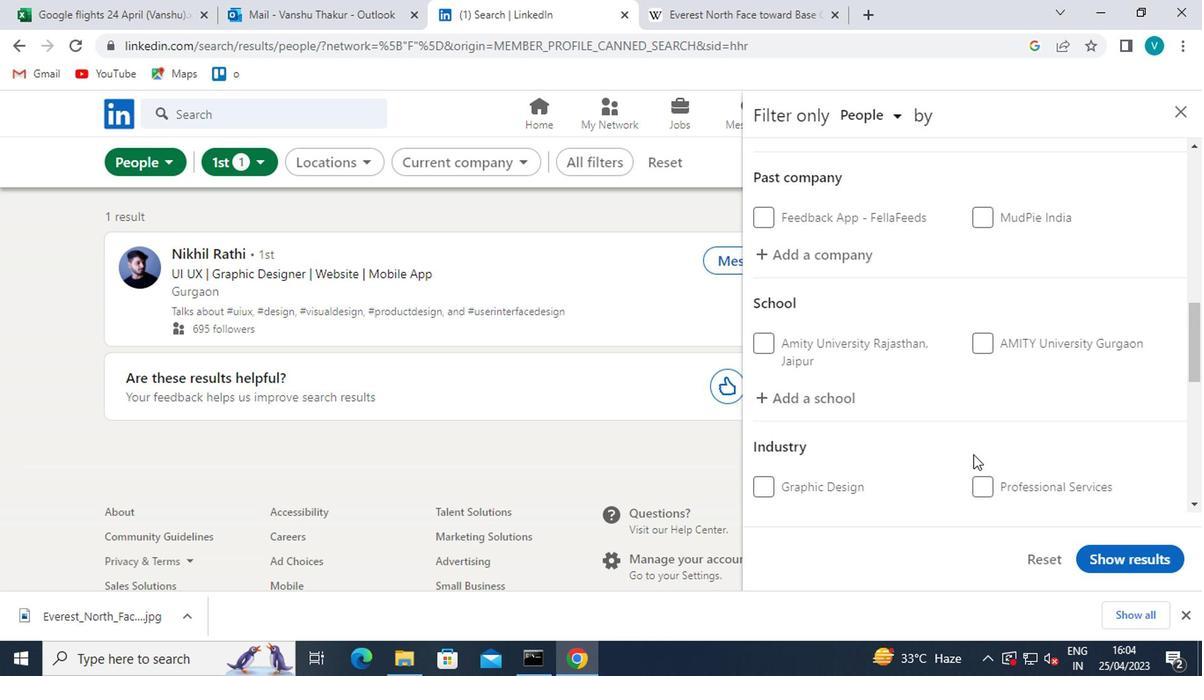 
Action: Mouse scrolled (813, 444) with delta (0, 0)
Screenshot: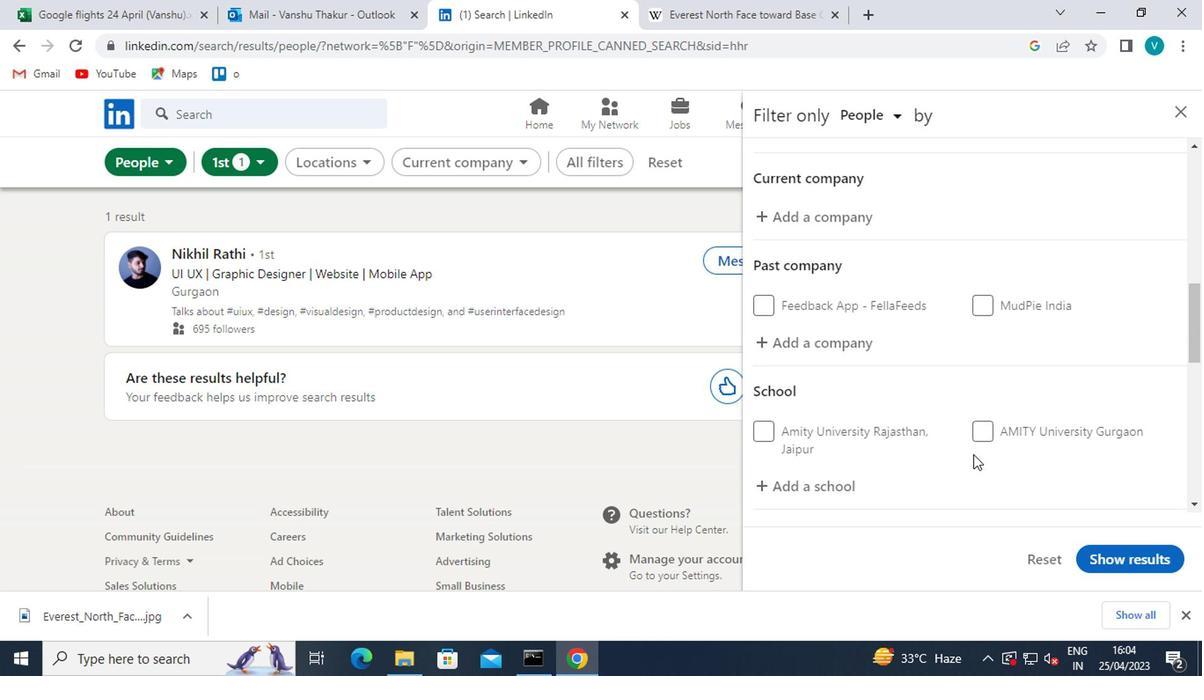 
Action: Mouse scrolled (813, 444) with delta (0, 0)
Screenshot: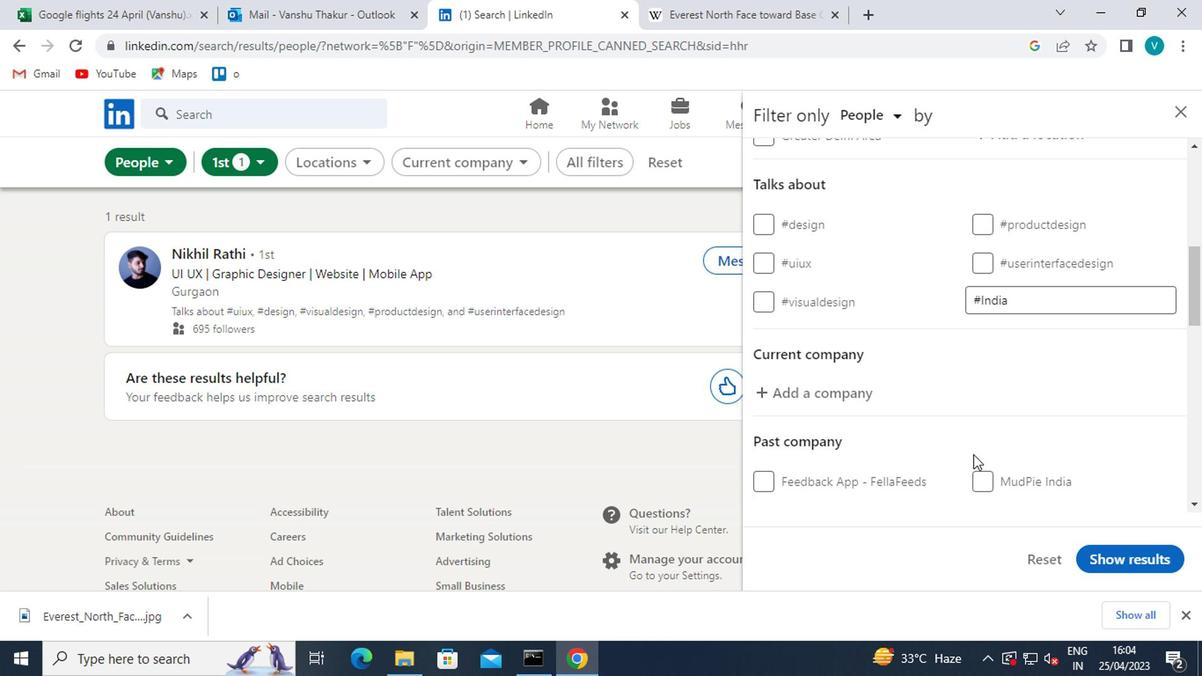 
Action: Mouse scrolled (813, 444) with delta (0, 0)
Screenshot: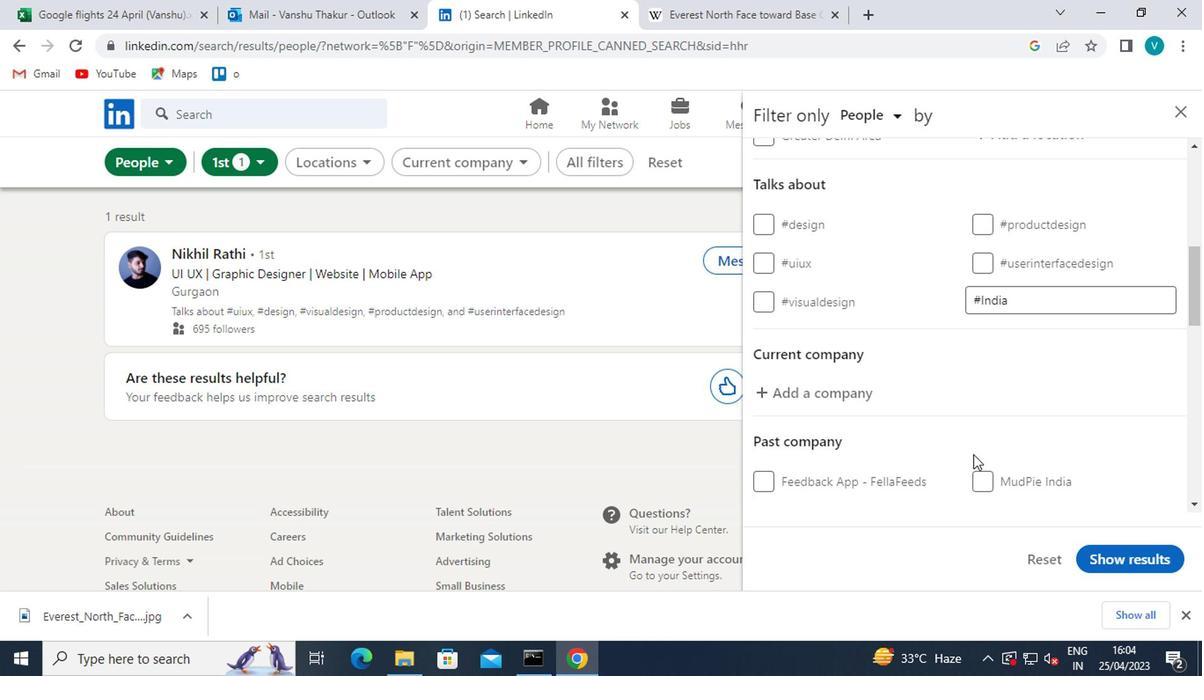 
Action: Mouse scrolled (813, 444) with delta (0, 0)
Screenshot: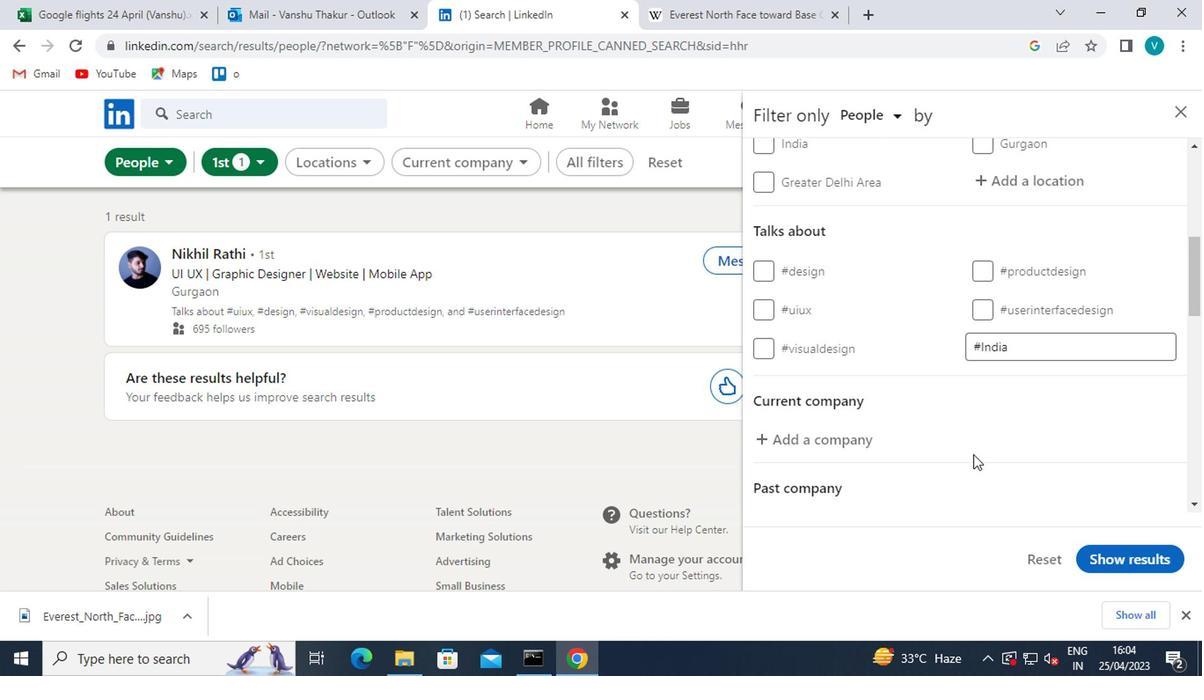 
Action: Mouse scrolled (813, 444) with delta (0, 0)
Screenshot: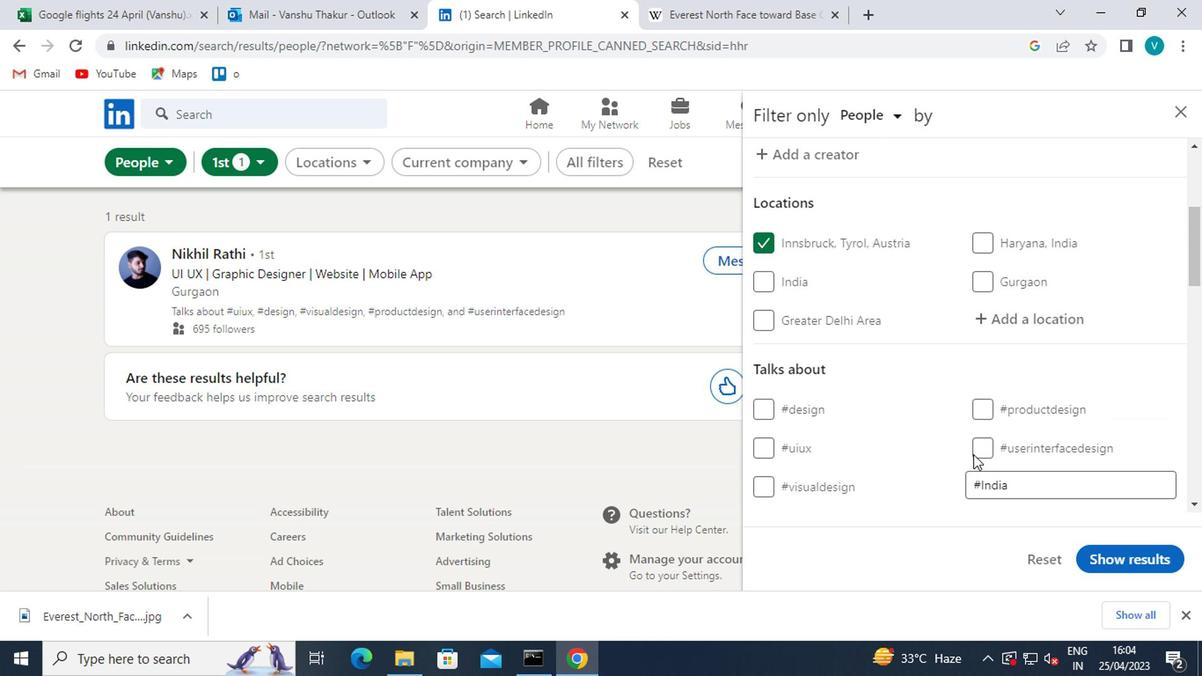 
Action: Mouse scrolled (813, 443) with delta (0, 0)
Screenshot: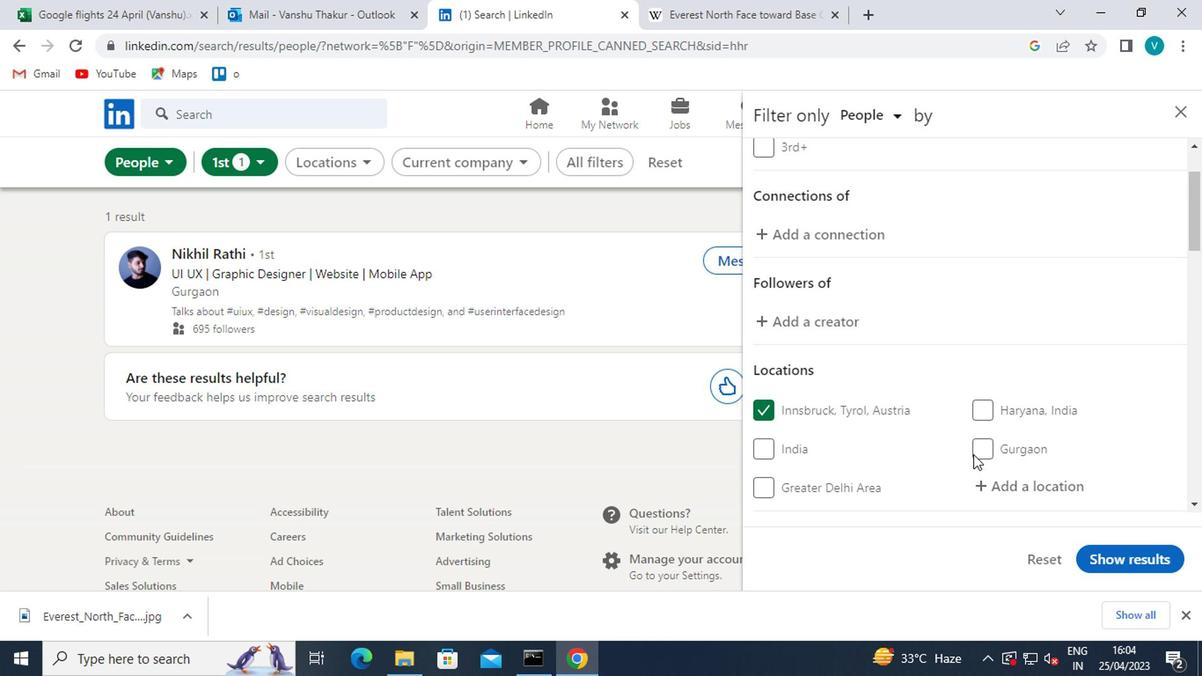 
Action: Mouse scrolled (813, 443) with delta (0, 0)
Screenshot: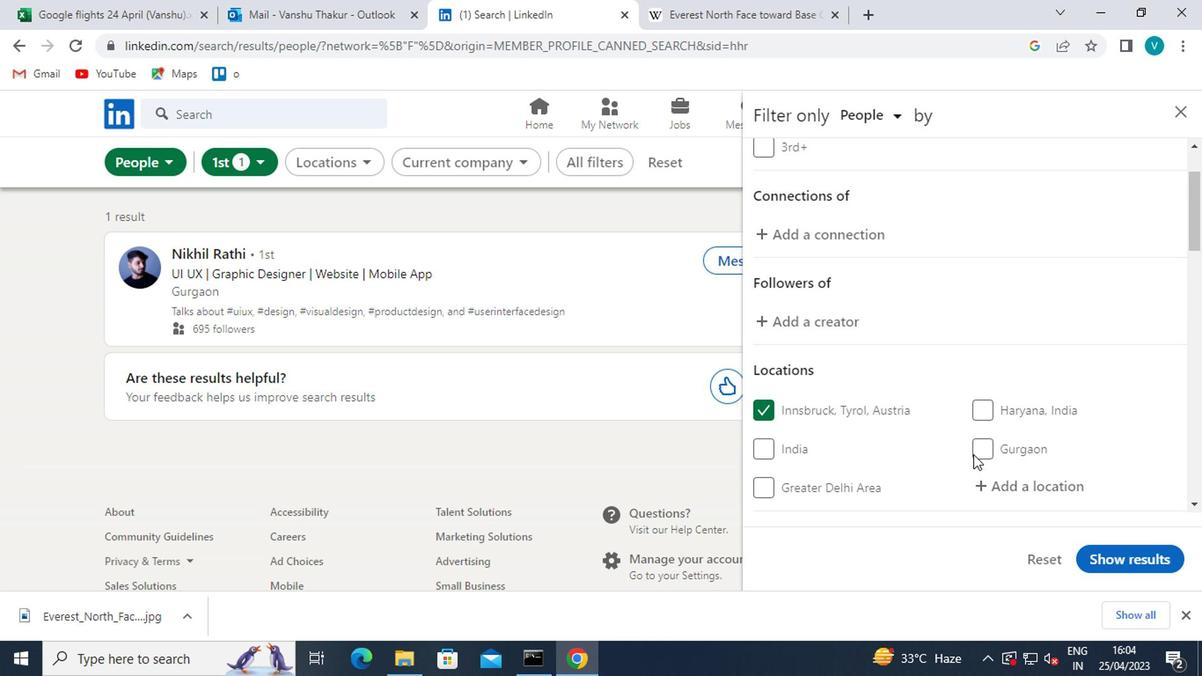 
Action: Mouse scrolled (813, 443) with delta (0, 0)
Screenshot: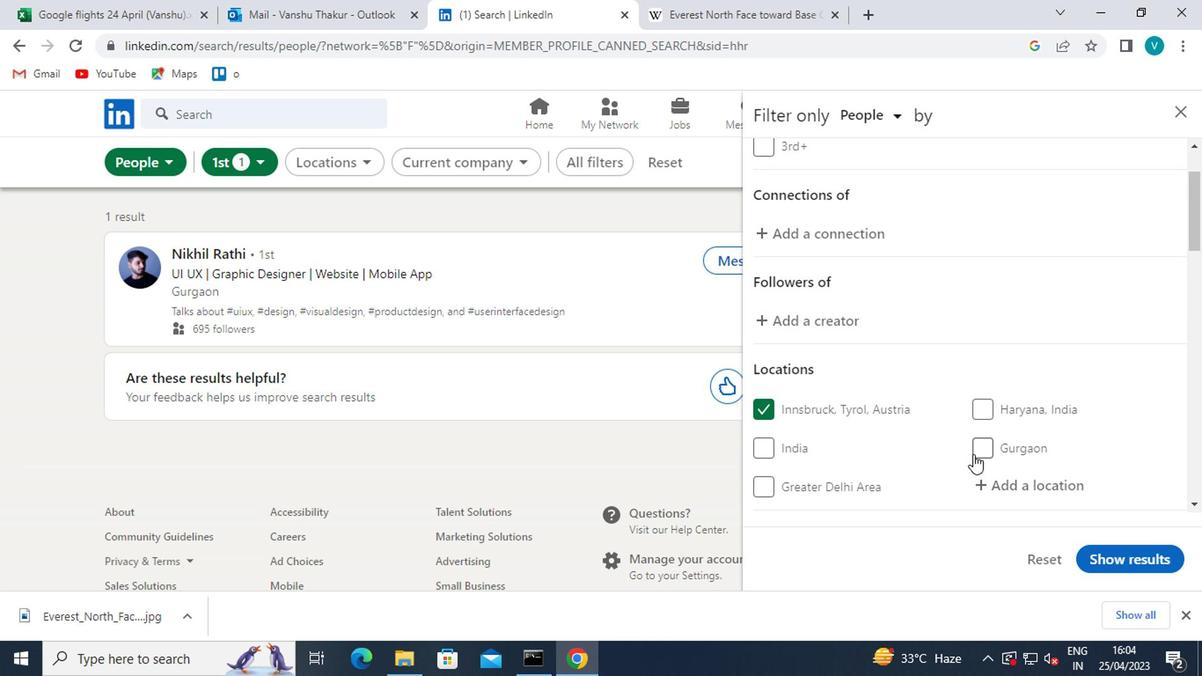
Action: Mouse scrolled (813, 443) with delta (0, 0)
Screenshot: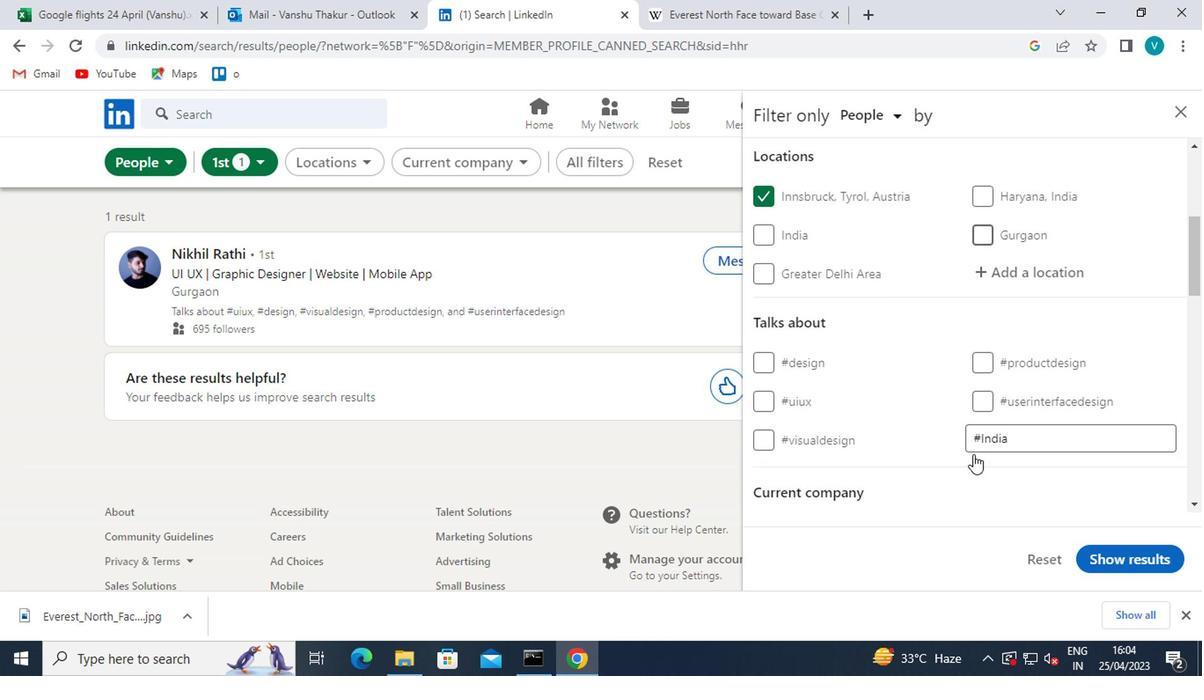 
Action: Mouse moved to (698, 405)
Screenshot: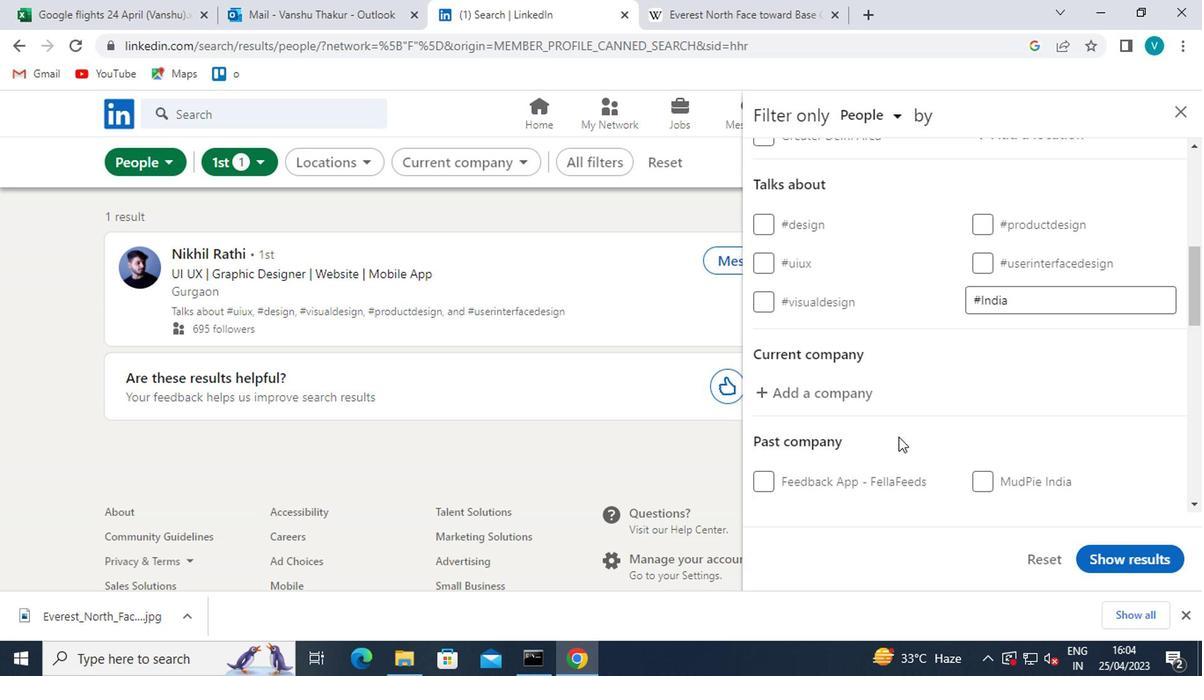 
Action: Mouse pressed left at (698, 405)
Screenshot: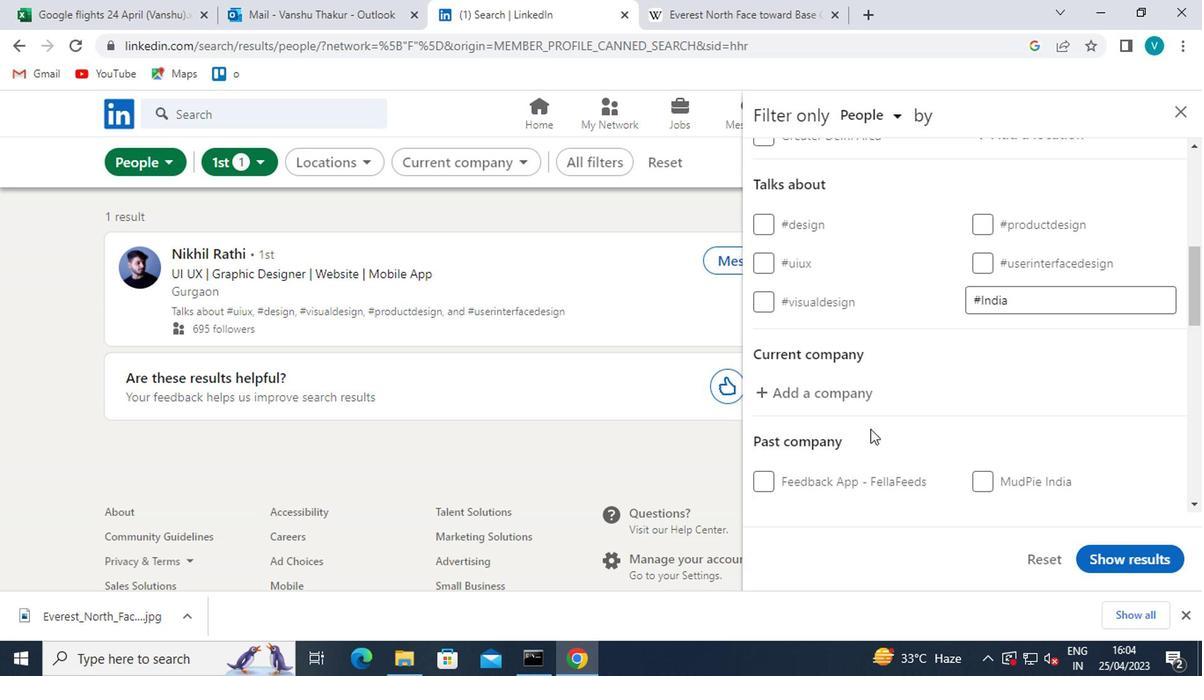 
Action: Mouse moved to (698, 405)
Screenshot: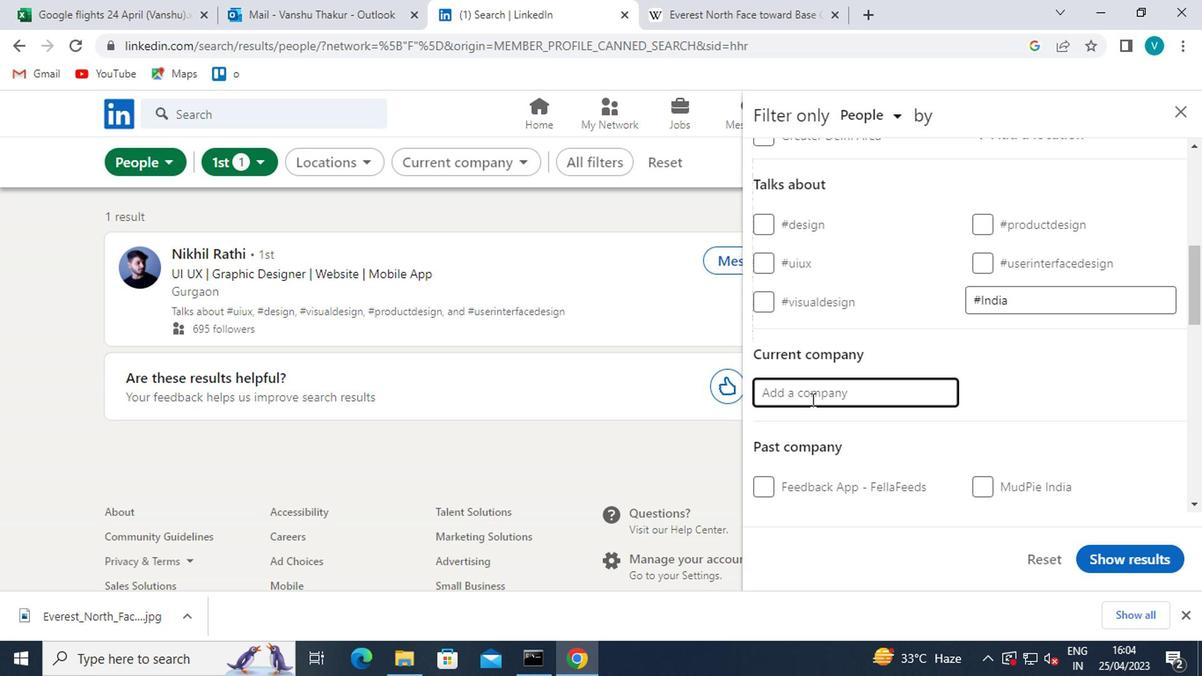 
Action: Key pressed <Key.shift>INC42
Screenshot: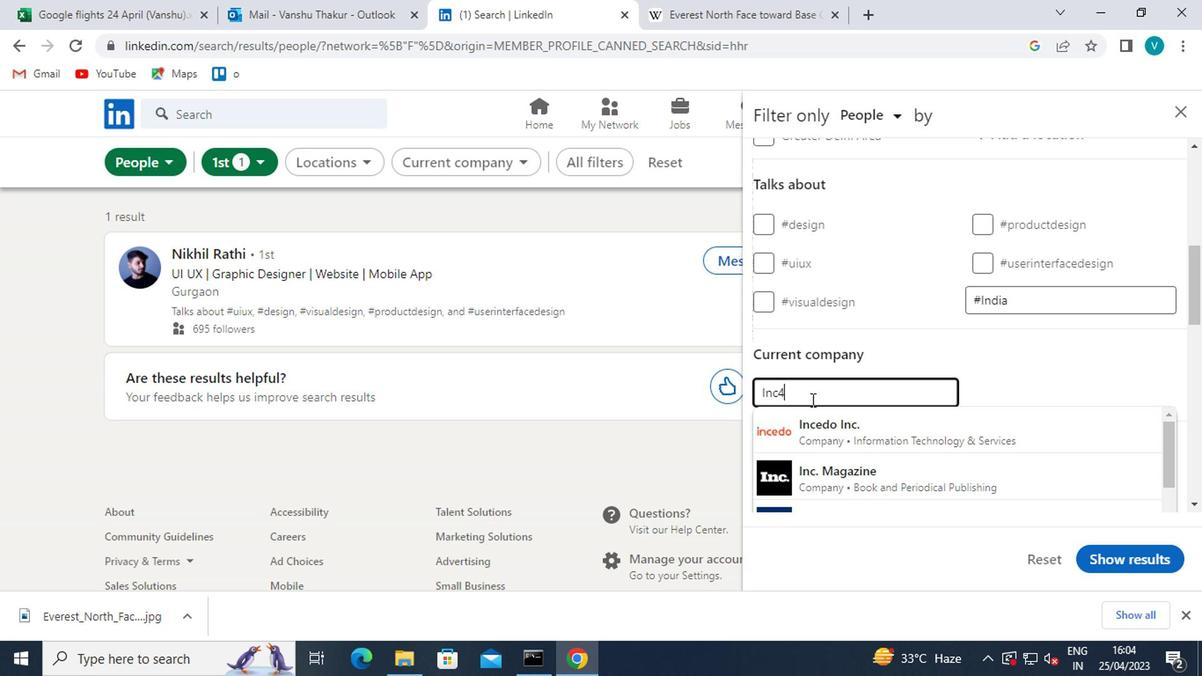 
Action: Mouse moved to (724, 423)
Screenshot: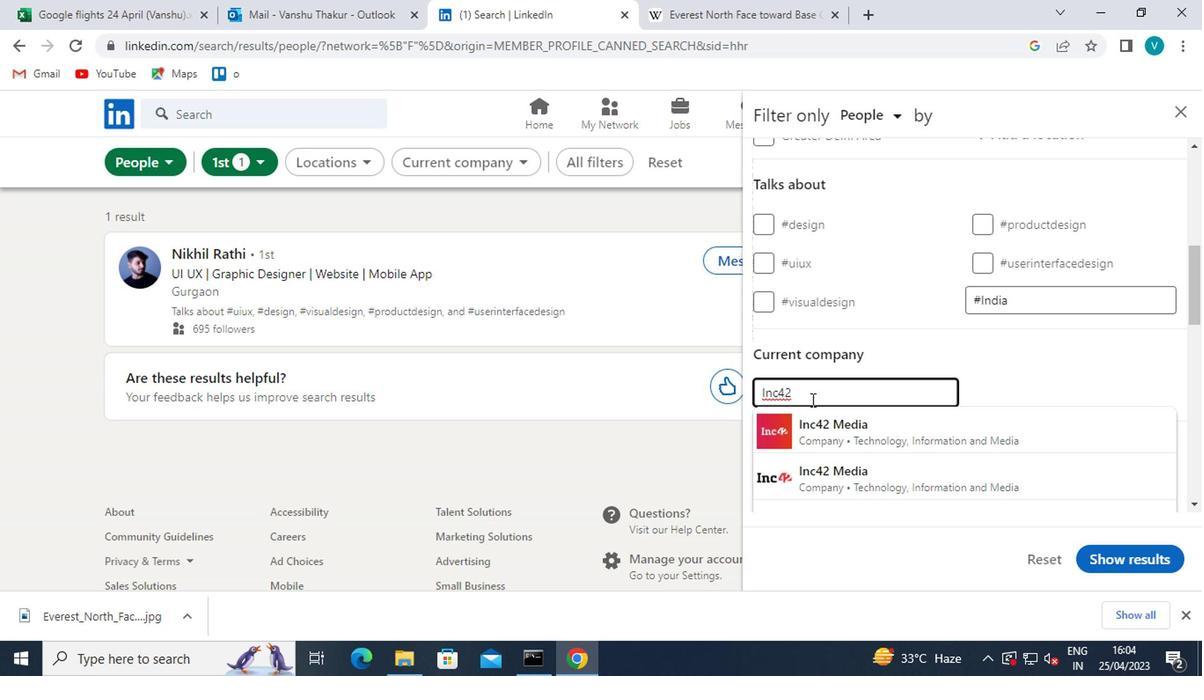 
Action: Mouse pressed left at (724, 423)
Screenshot: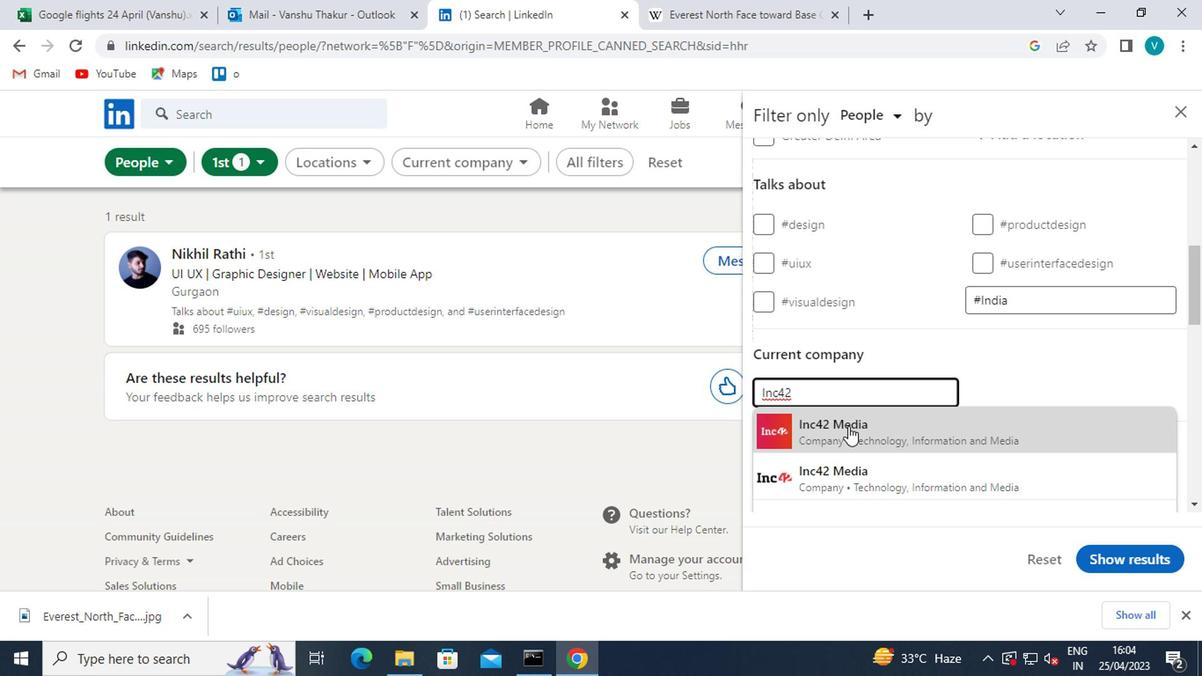 
Action: Mouse scrolled (724, 423) with delta (0, 0)
Screenshot: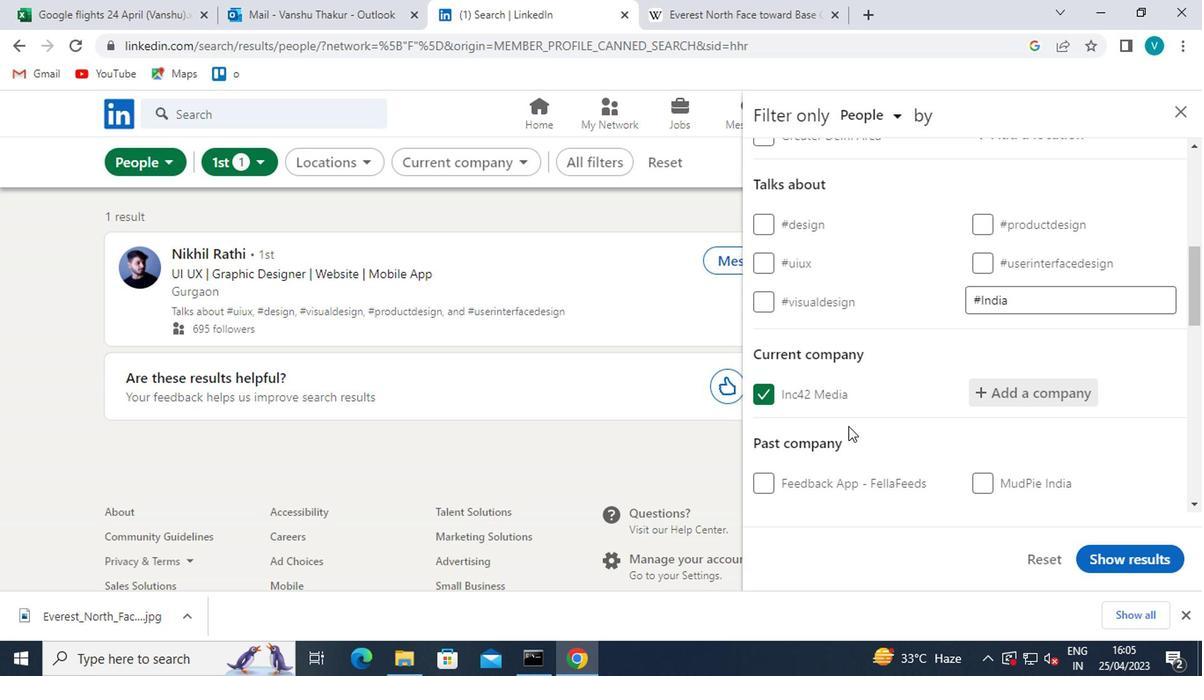 
Action: Mouse scrolled (724, 423) with delta (0, 0)
Screenshot: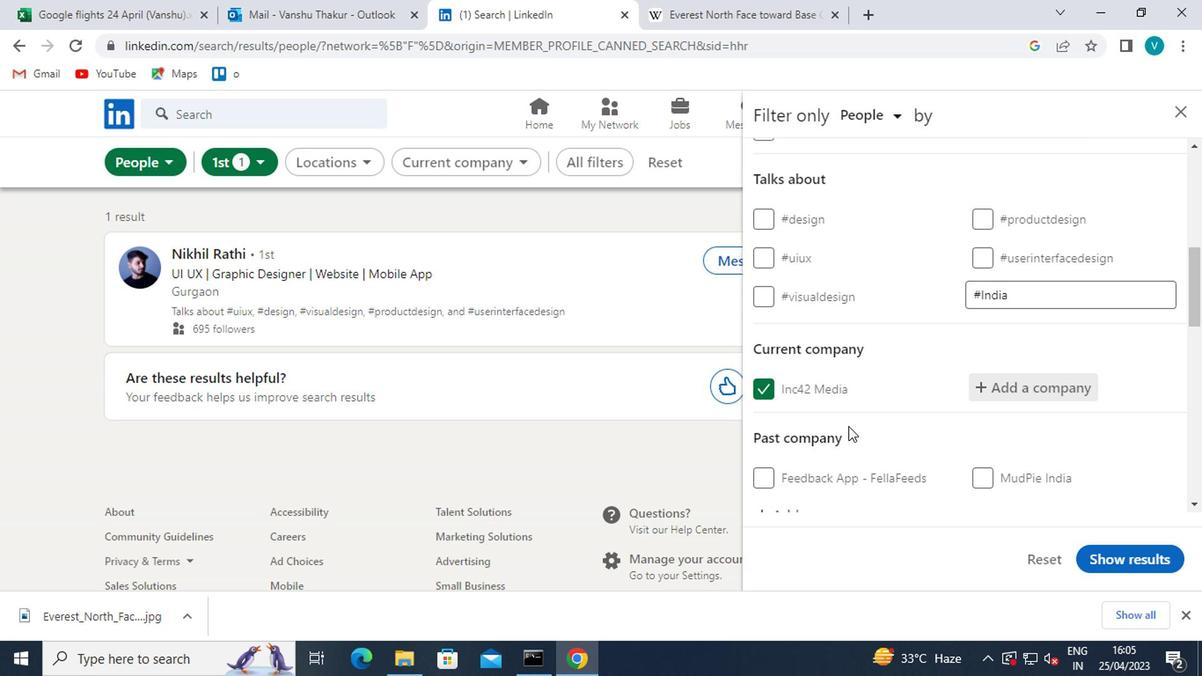 
Action: Mouse scrolled (724, 423) with delta (0, 0)
Screenshot: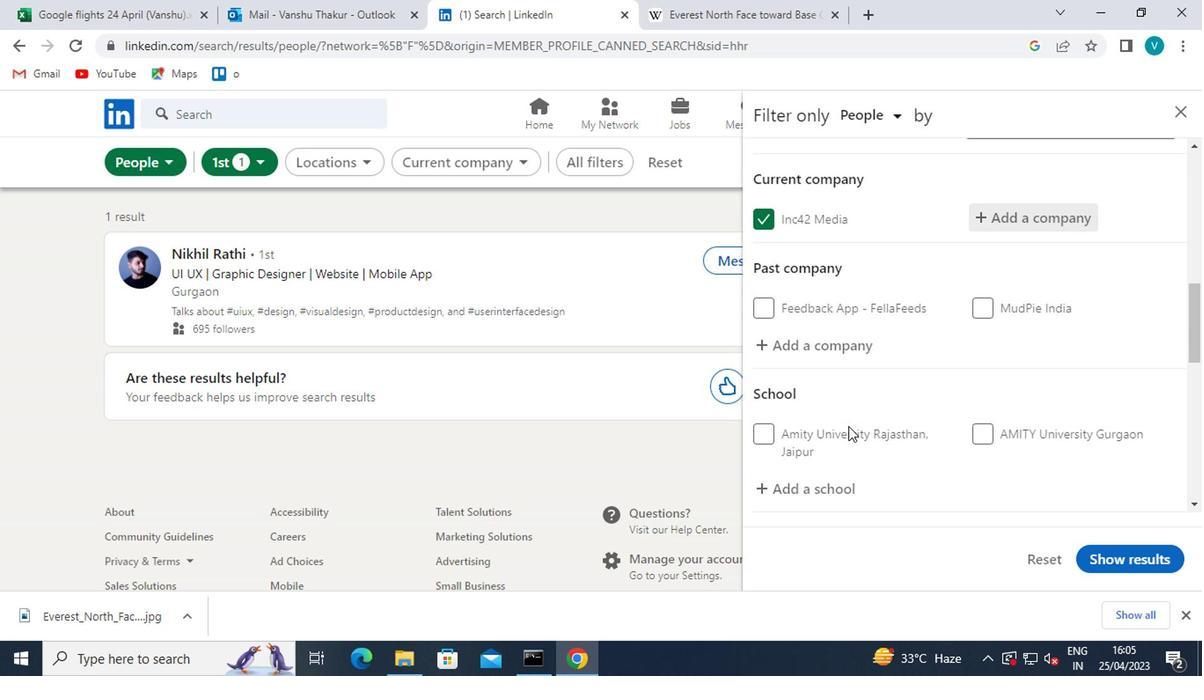
Action: Mouse moved to (728, 415)
Screenshot: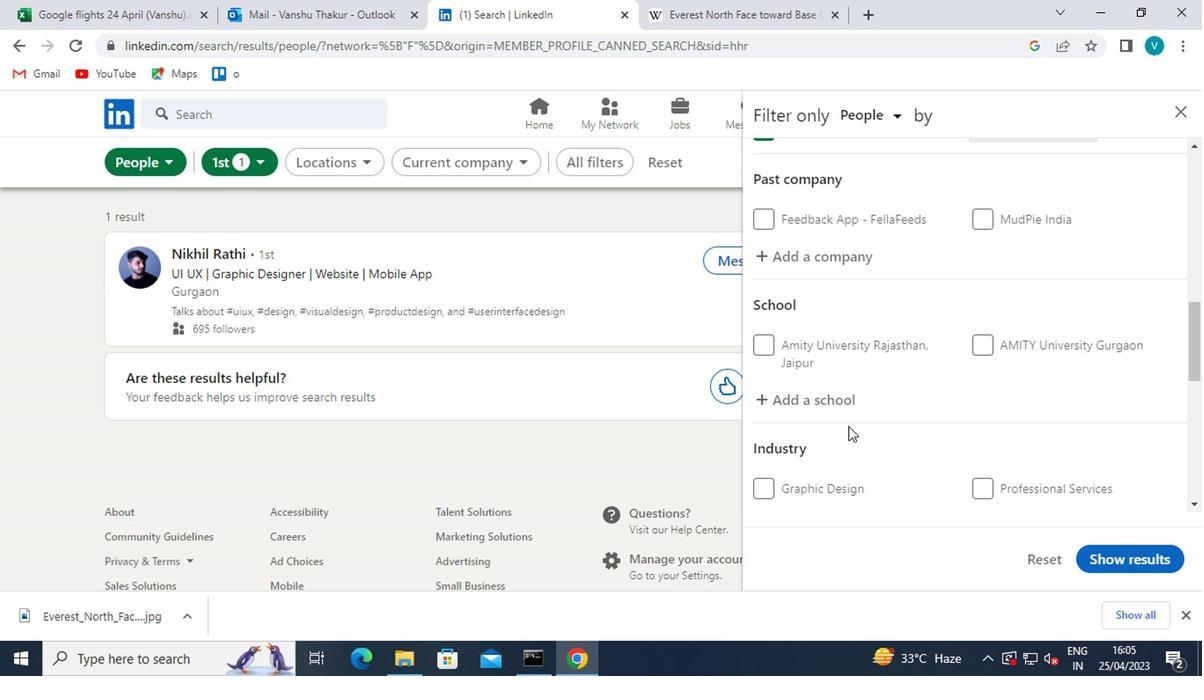 
Action: Mouse pressed left at (728, 415)
Screenshot: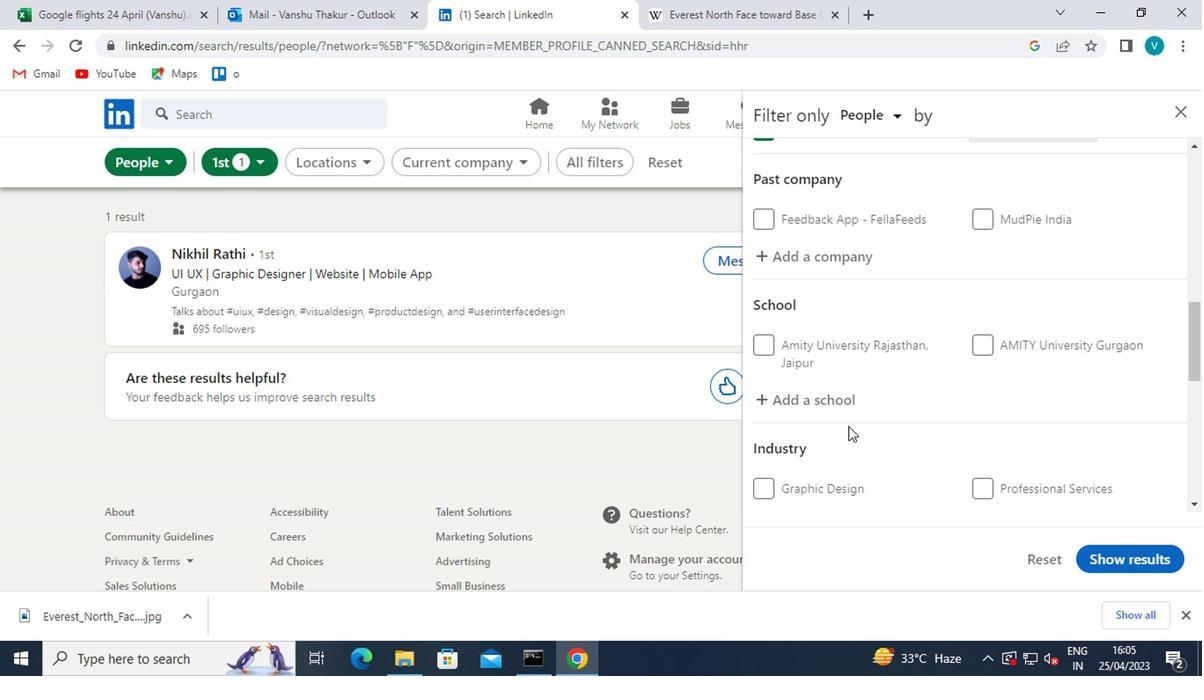 
Action: Mouse moved to (729, 409)
Screenshot: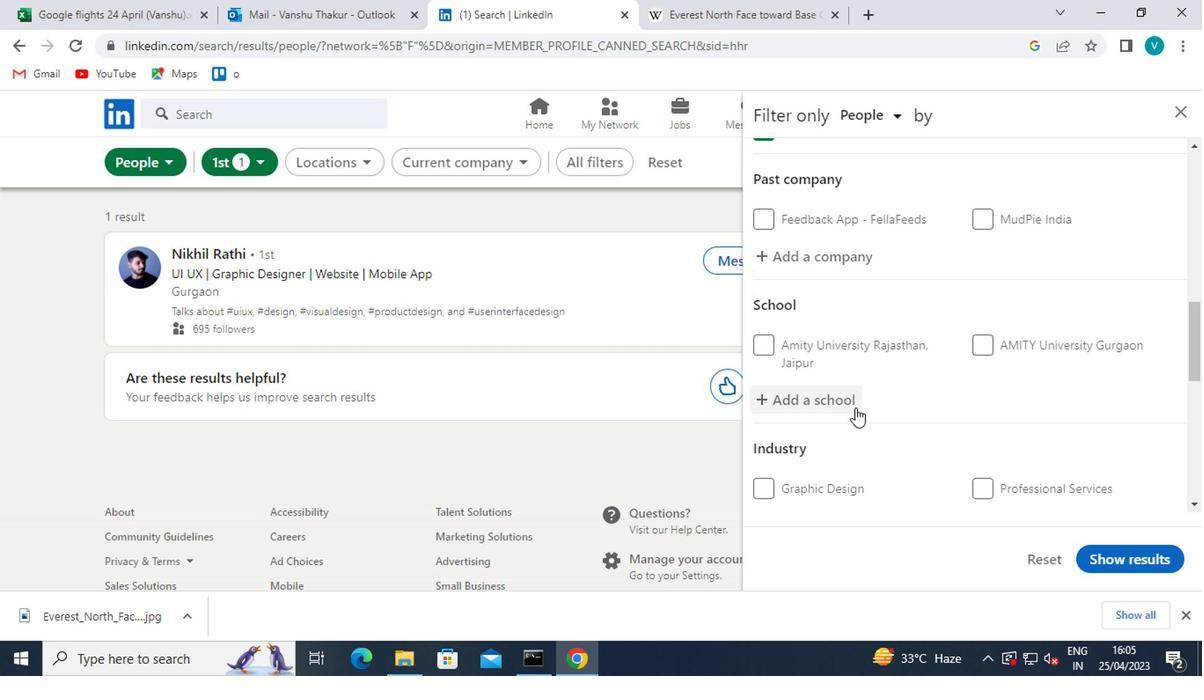 
Action: Mouse pressed left at (729, 409)
Screenshot: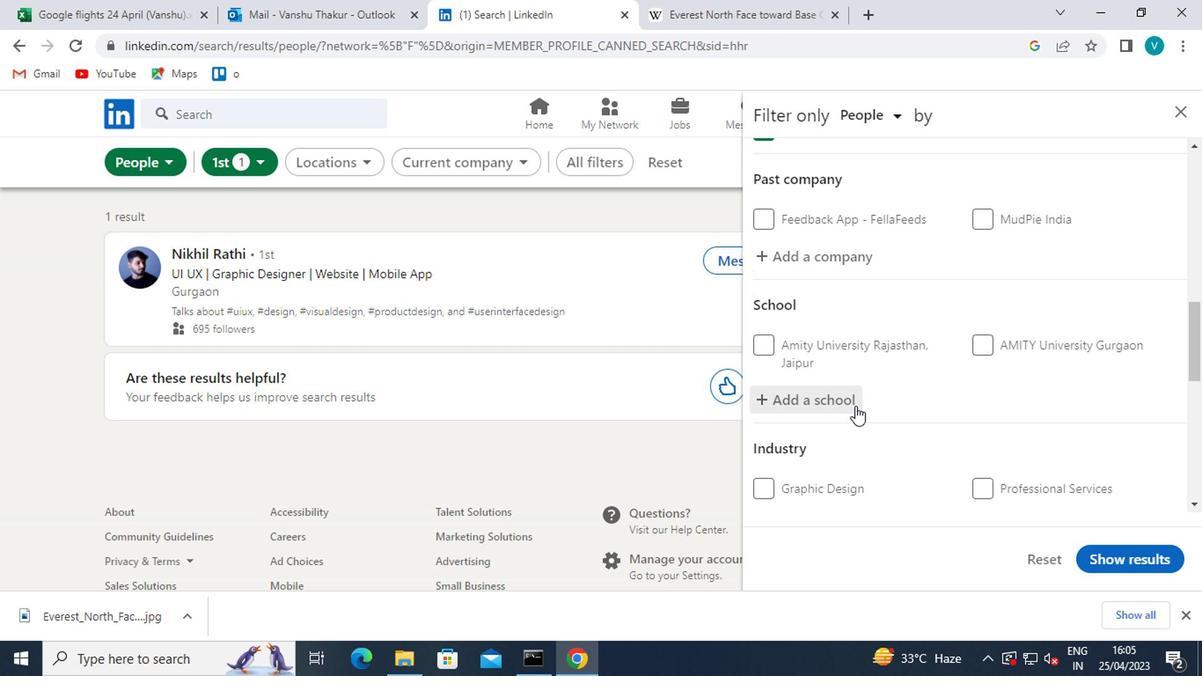 
Action: Key pressed <Key.shift>THE<Key.space><Key.shift>UNIVERSITY<Key.space>
Screenshot: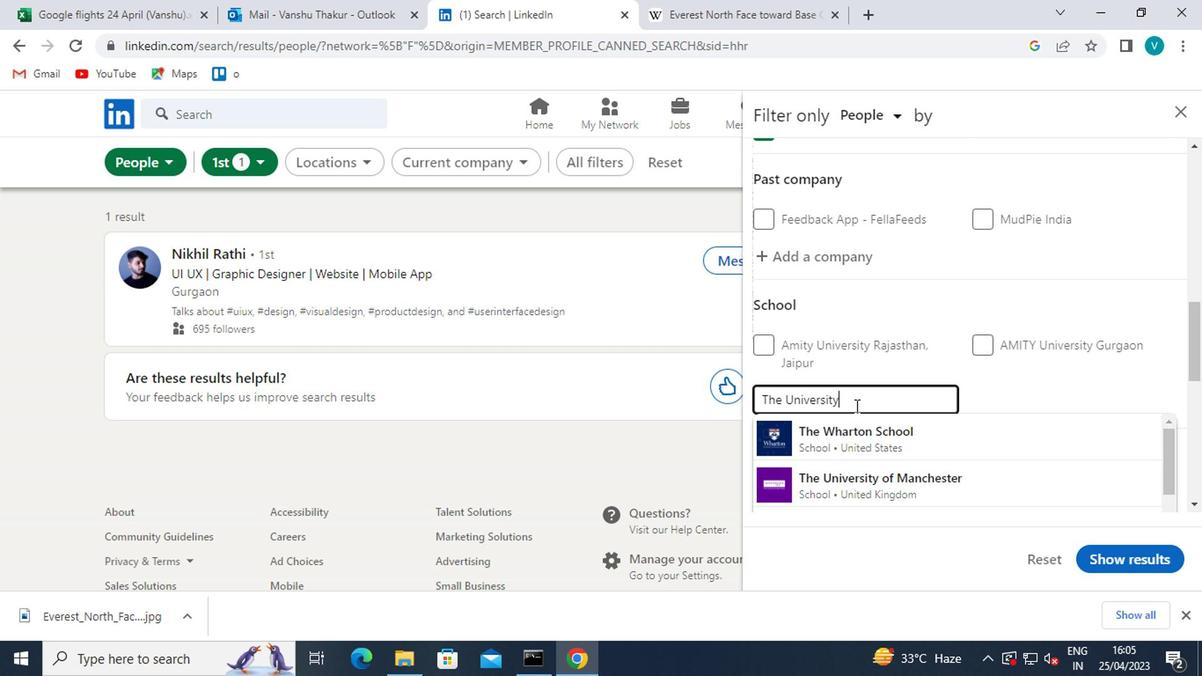 
Action: Mouse moved to (729, 437)
Screenshot: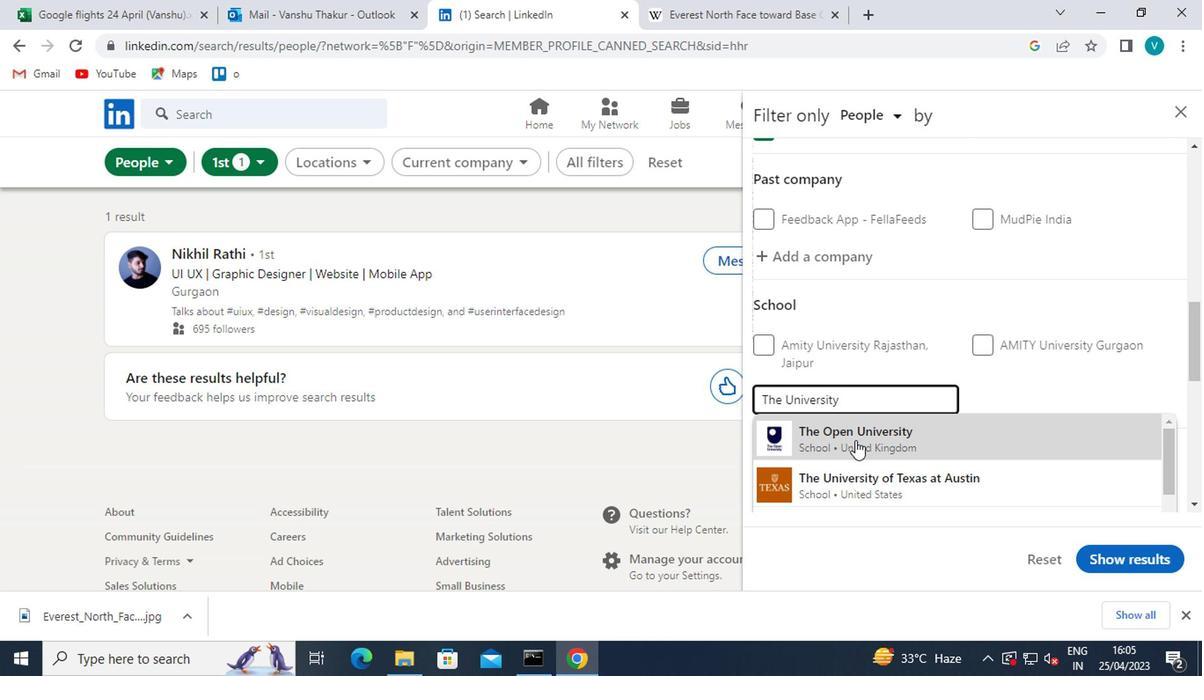 
Action: Mouse scrolled (729, 436) with delta (0, 0)
Screenshot: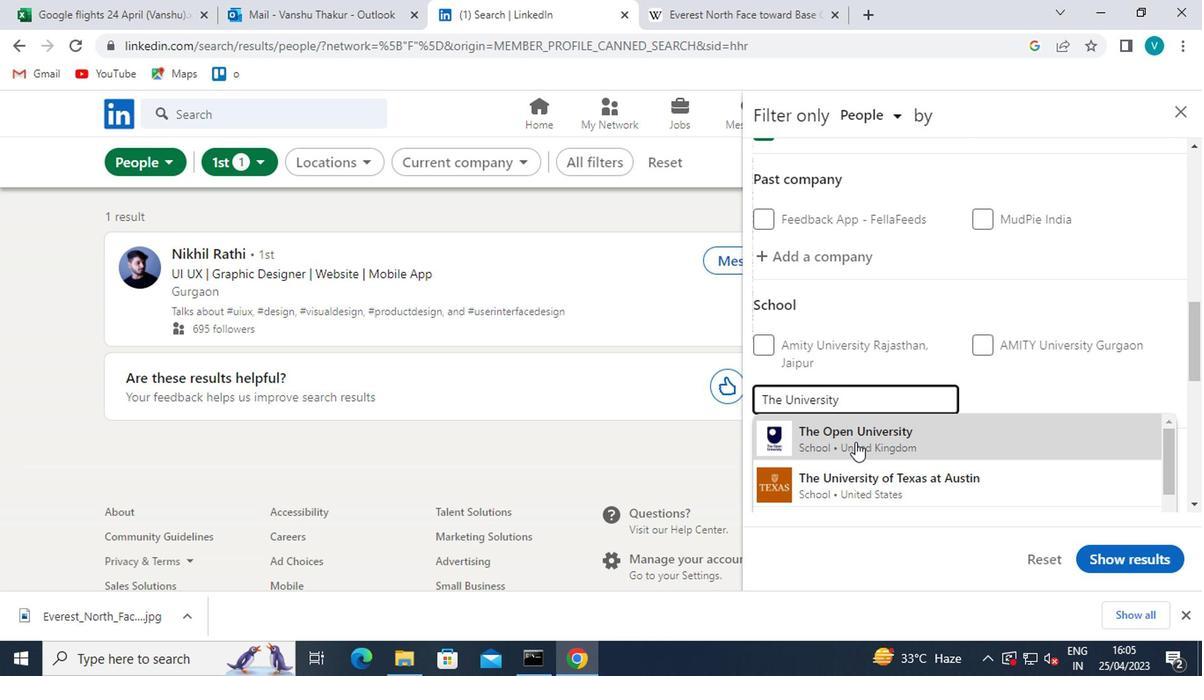 
Action: Mouse scrolled (729, 436) with delta (0, 0)
Screenshot: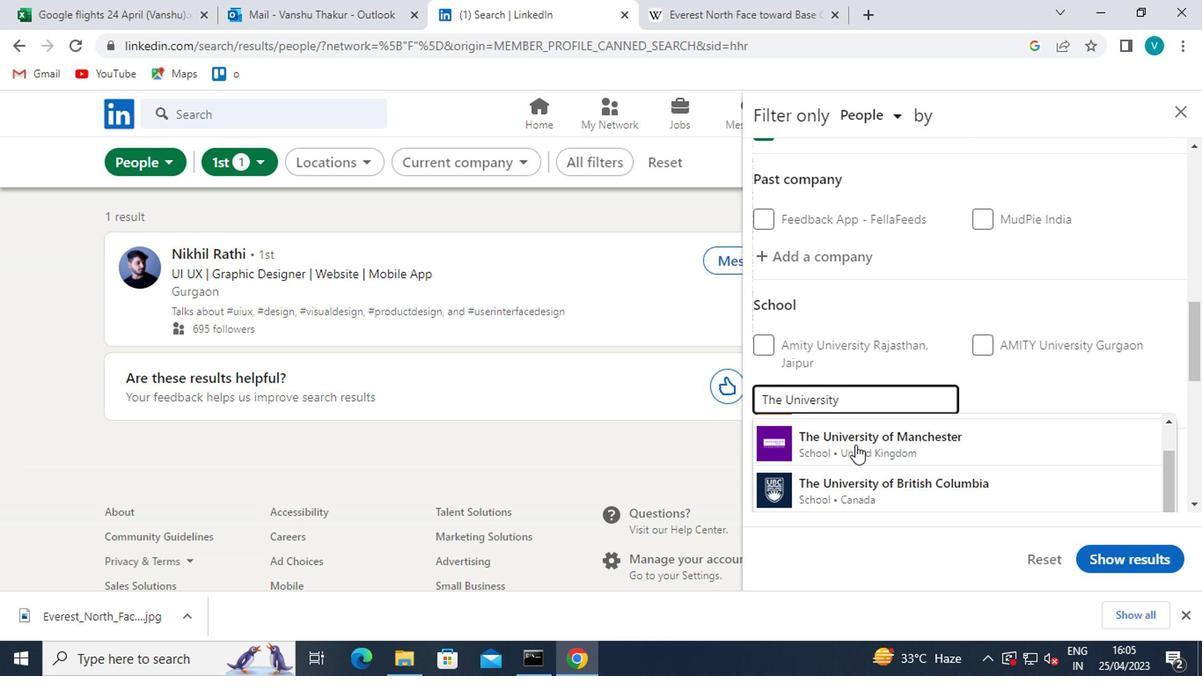 
Action: Mouse scrolled (729, 436) with delta (0, 0)
Screenshot: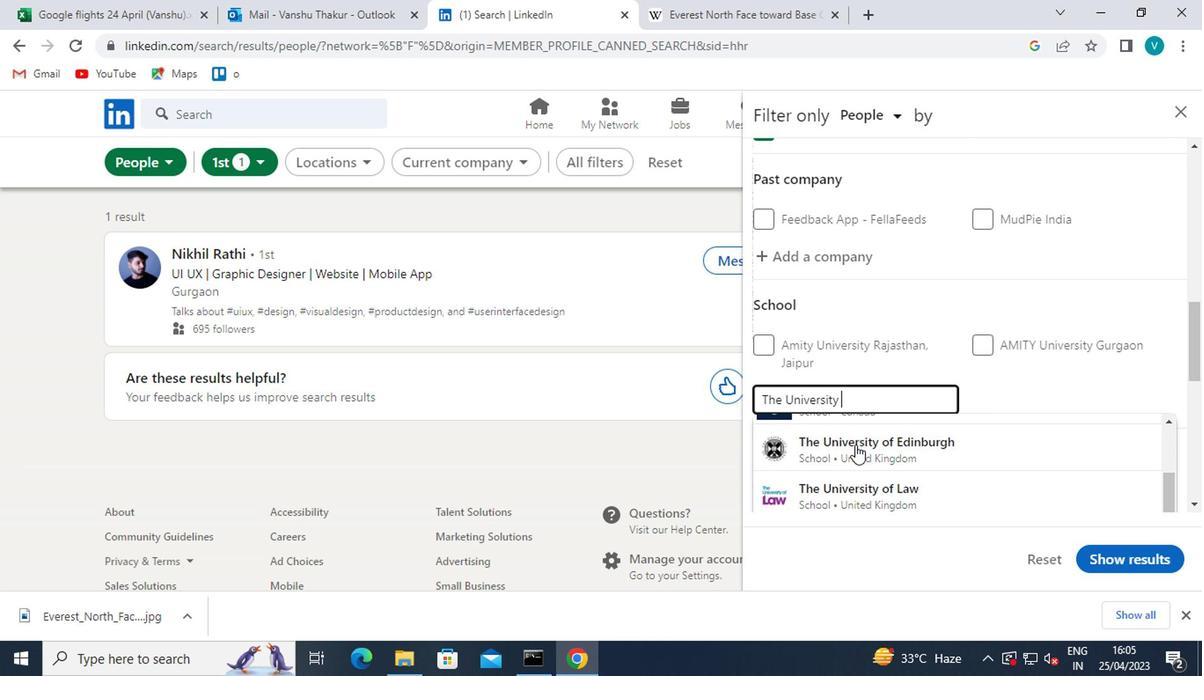 
Action: Mouse scrolled (729, 436) with delta (0, 0)
Screenshot: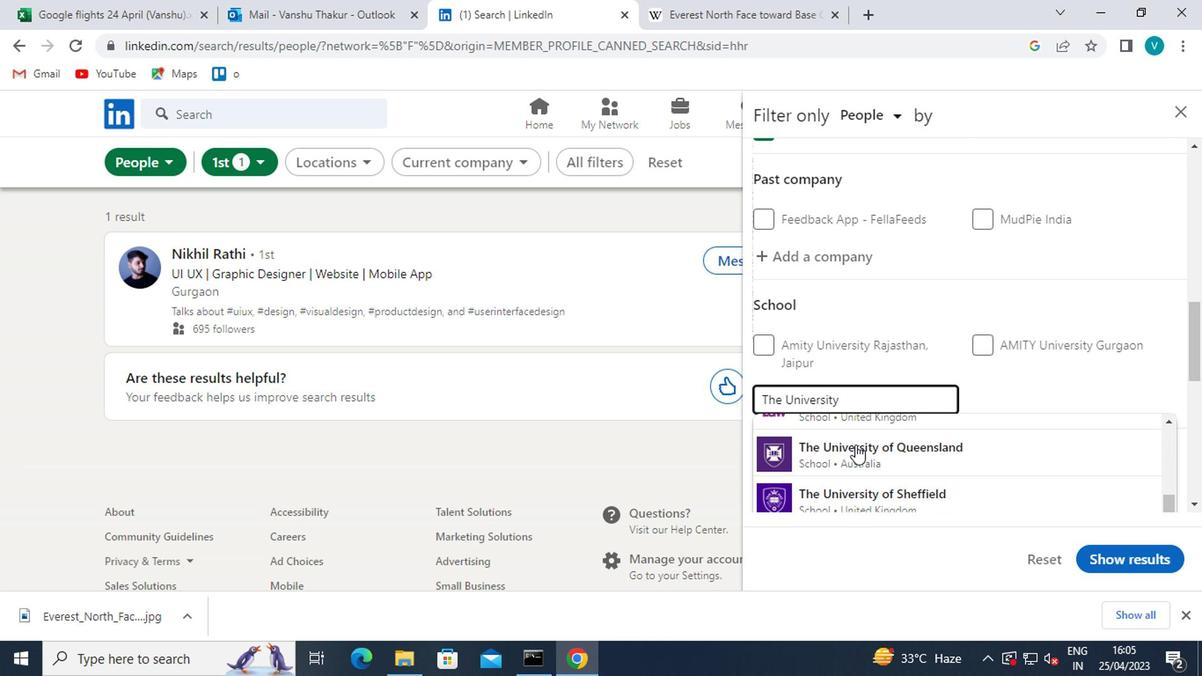 
Action: Mouse scrolled (729, 436) with delta (0, 0)
Screenshot: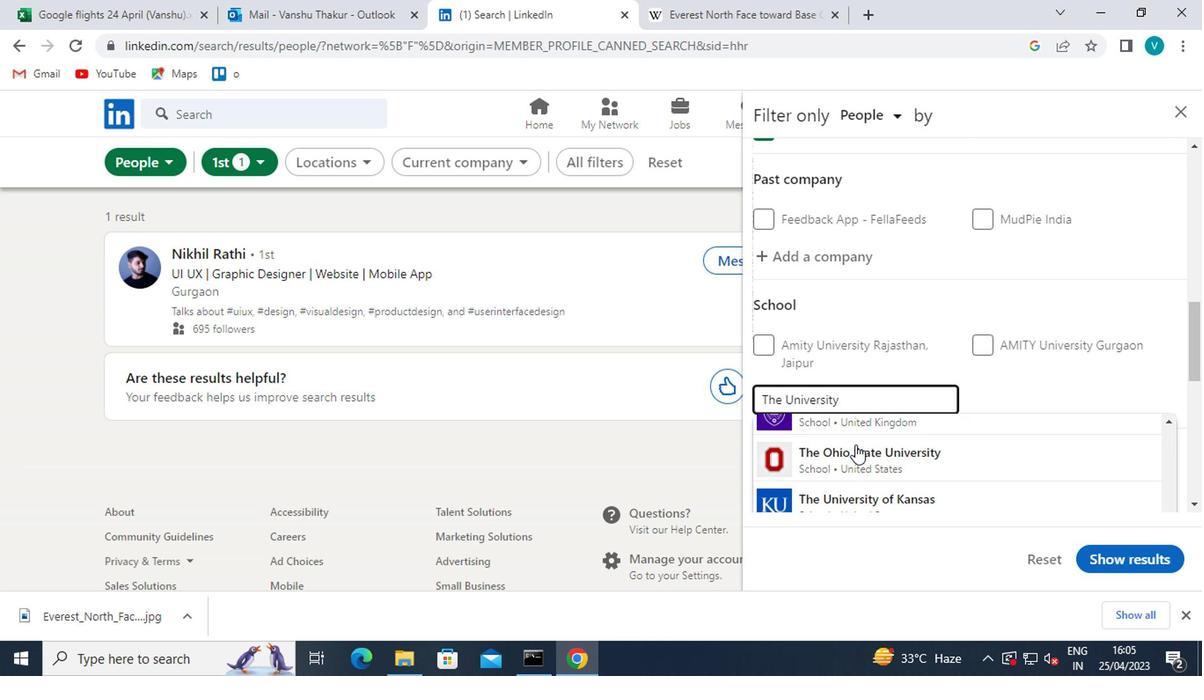
Action: Mouse scrolled (729, 436) with delta (0, 0)
Screenshot: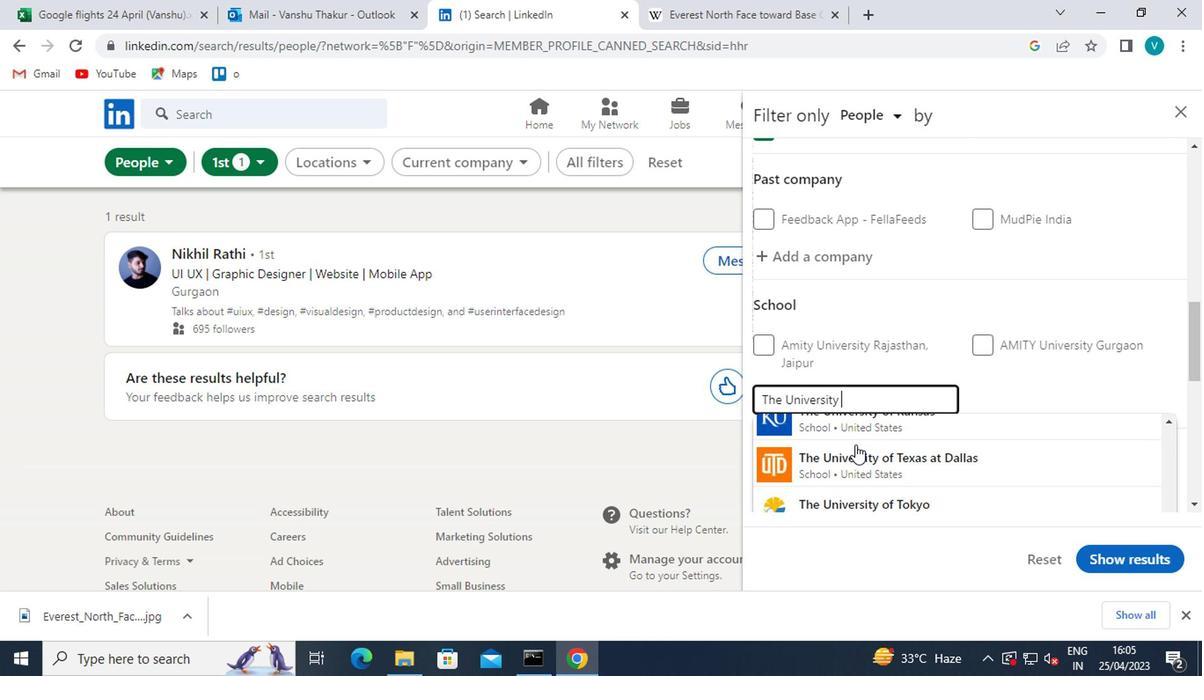 
Action: Mouse scrolled (729, 436) with delta (0, 0)
Screenshot: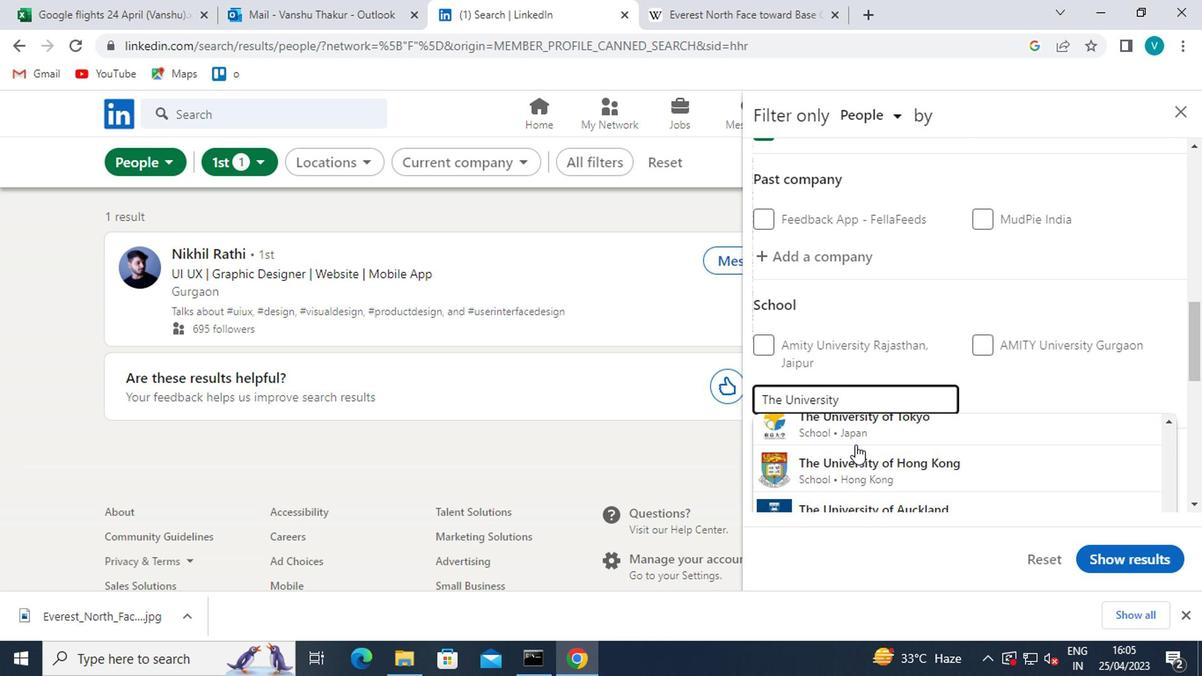 
Action: Mouse moved to (729, 437)
Screenshot: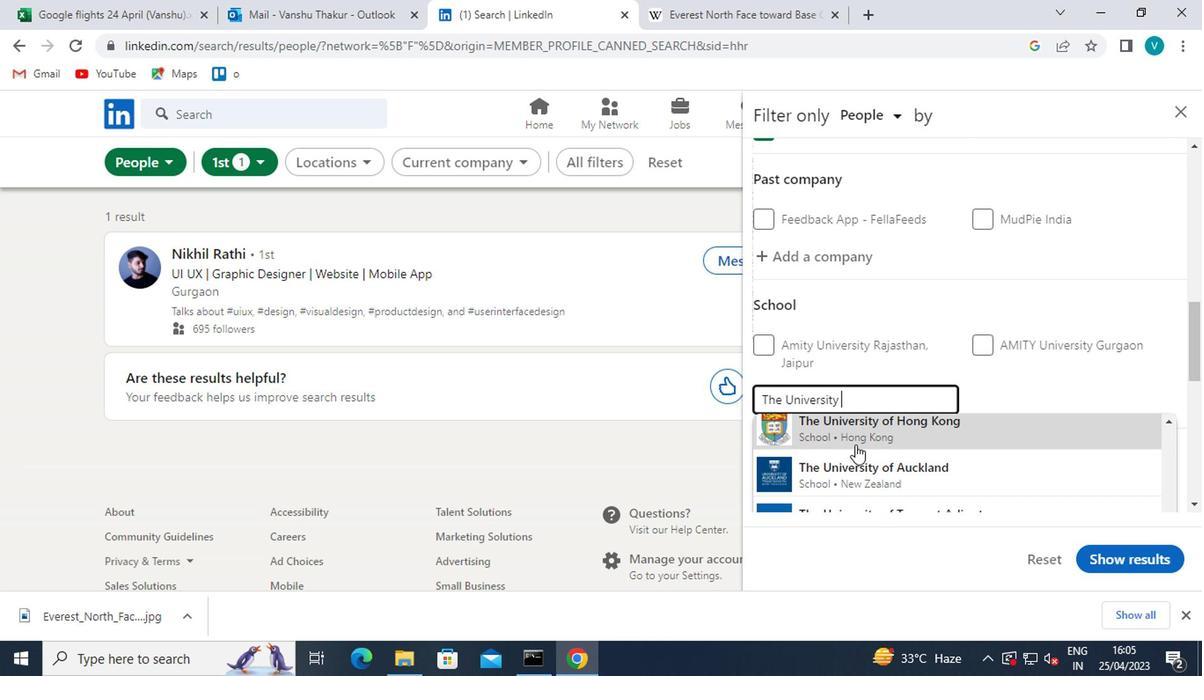 
Action: Mouse scrolled (729, 437) with delta (0, 0)
Screenshot: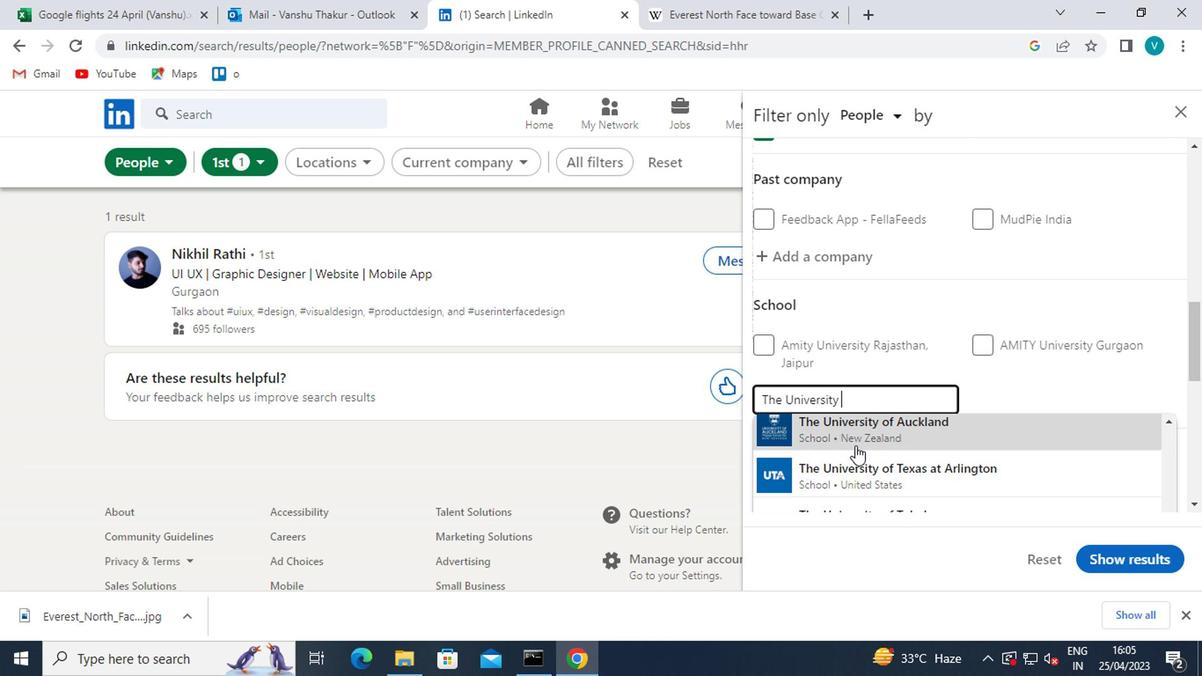 
Action: Mouse scrolled (729, 437) with delta (0, 0)
Screenshot: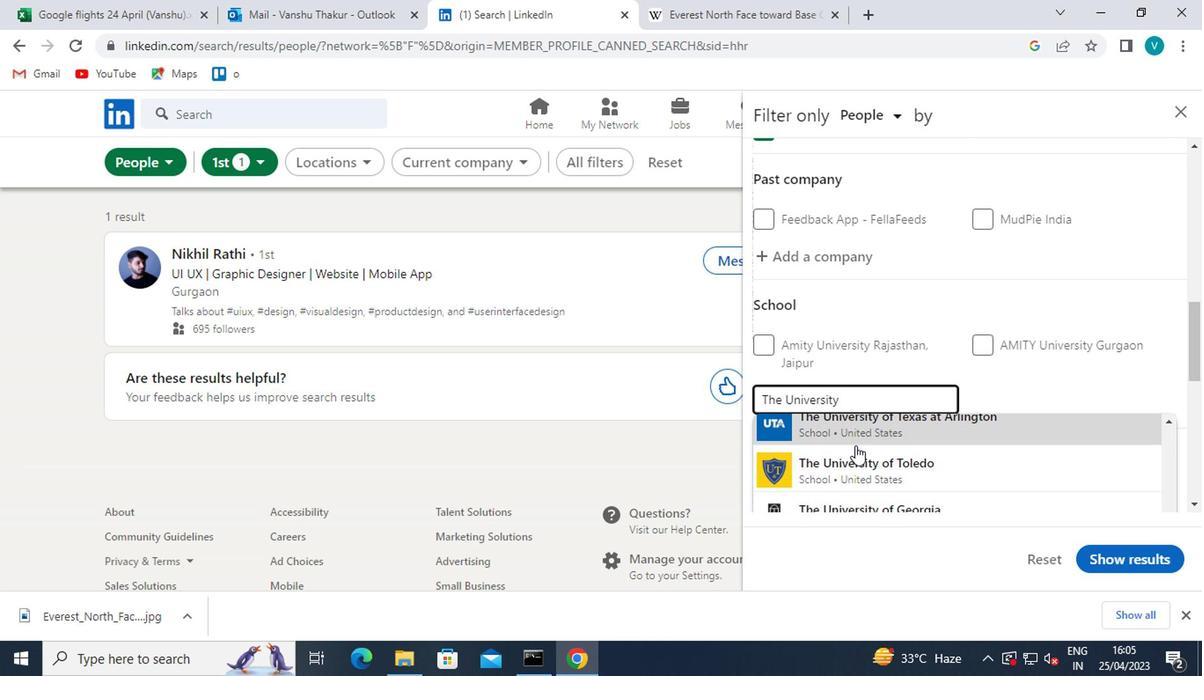 
Action: Mouse moved to (738, 410)
Screenshot: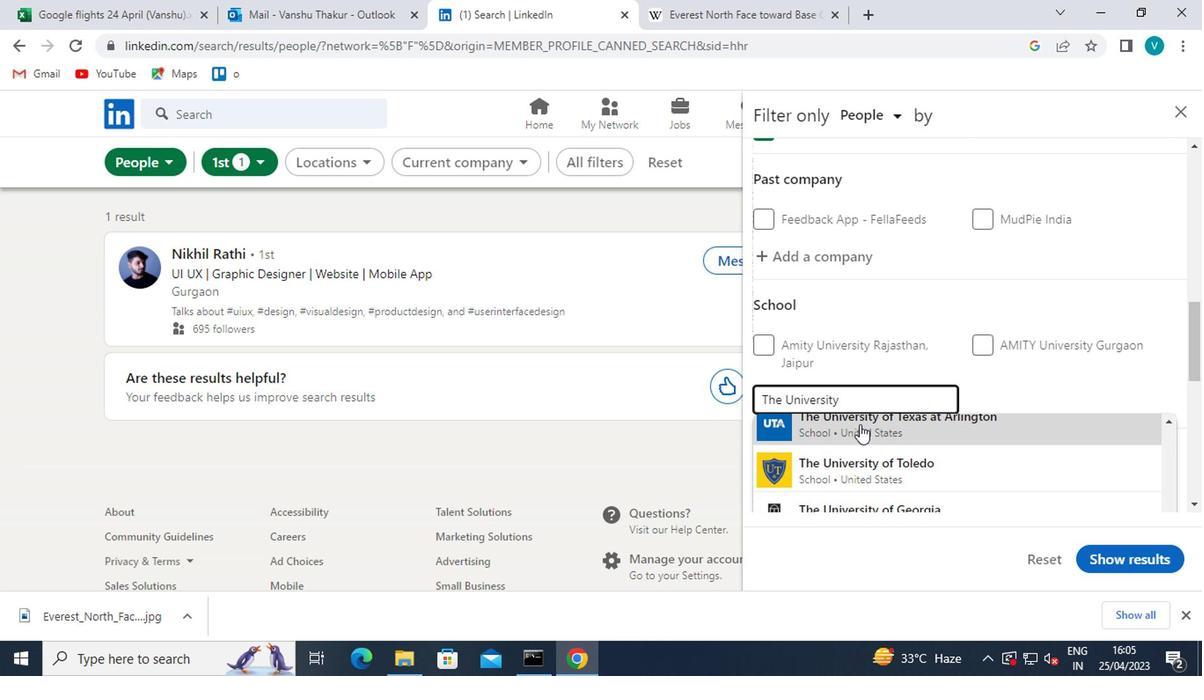 
Action: Mouse pressed left at (738, 410)
Screenshot: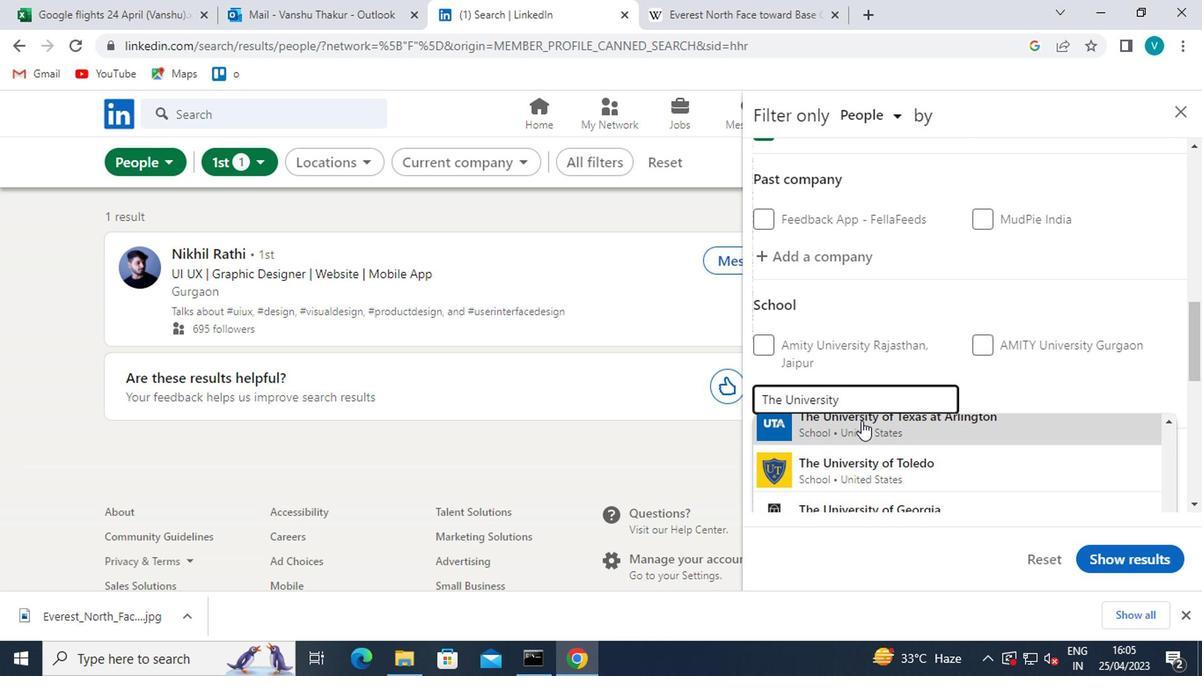 
Action: Key pressed OF<Key.space><Key.shift>BURDWAN
Screenshot: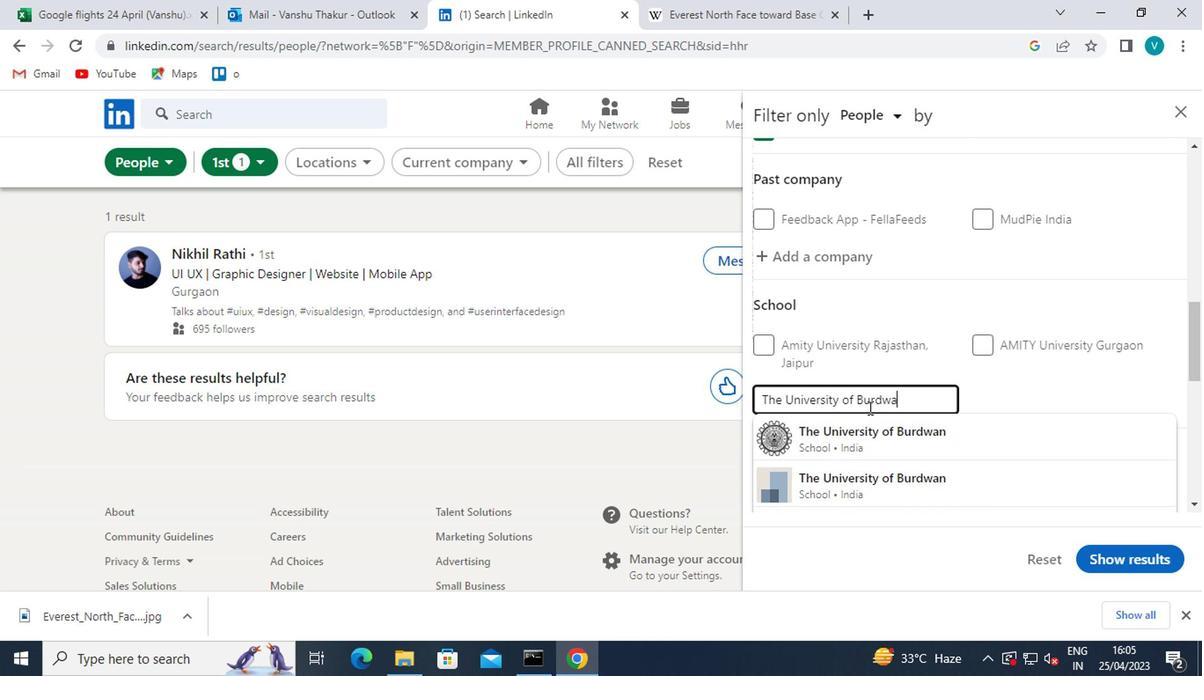 
Action: Mouse moved to (786, 424)
Screenshot: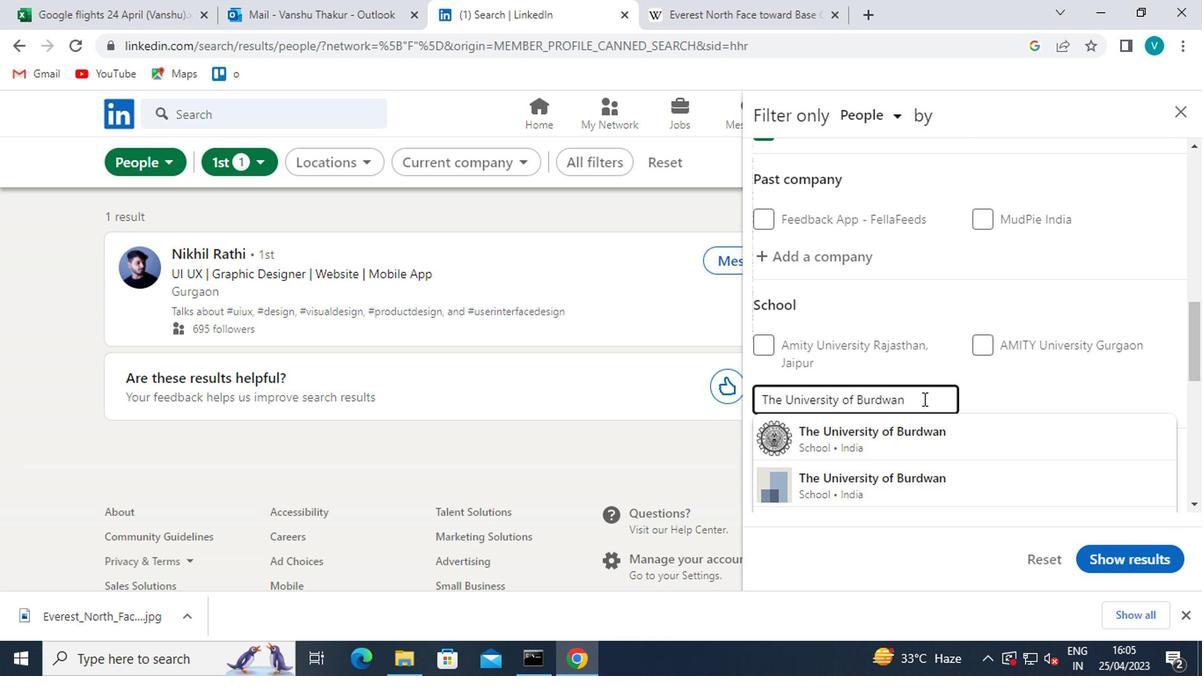 
Action: Mouse pressed left at (786, 424)
Screenshot: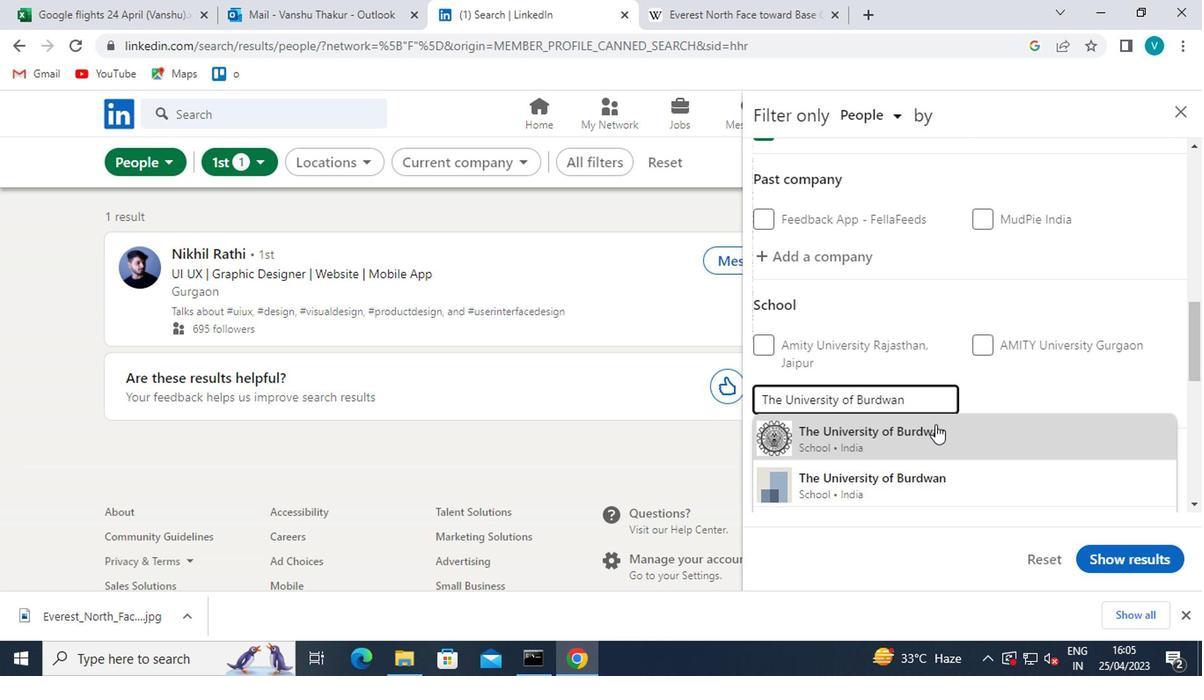 
Action: Mouse moved to (784, 424)
Screenshot: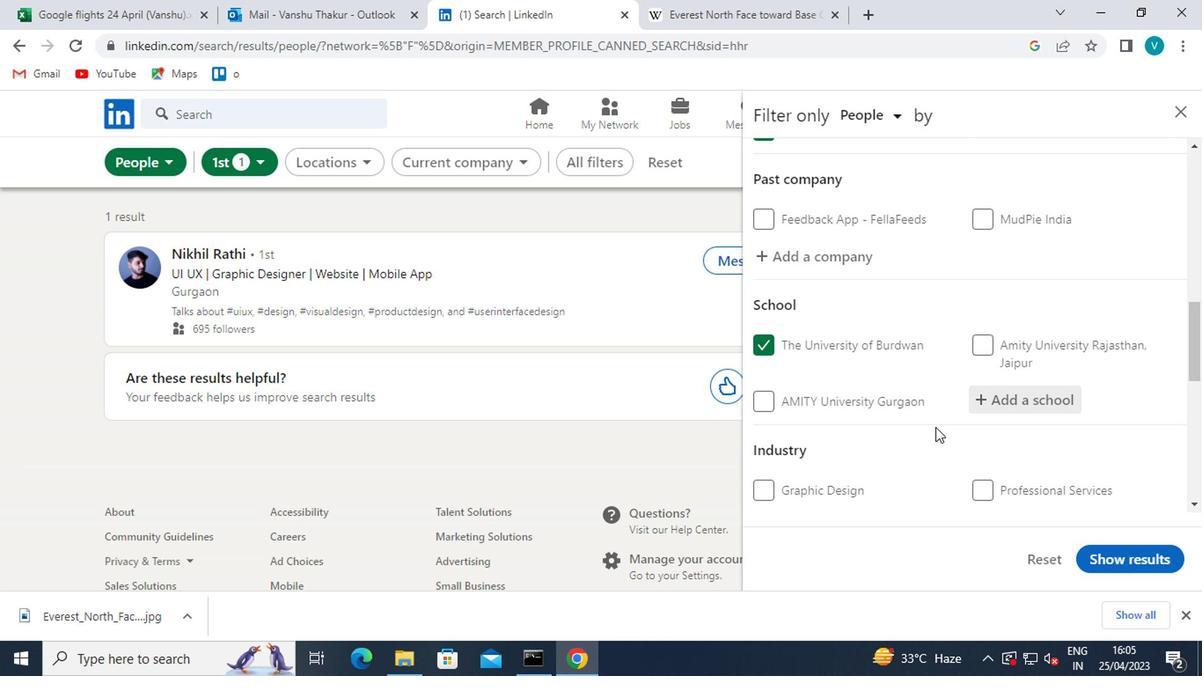 
Action: Mouse scrolled (784, 423) with delta (0, 0)
Screenshot: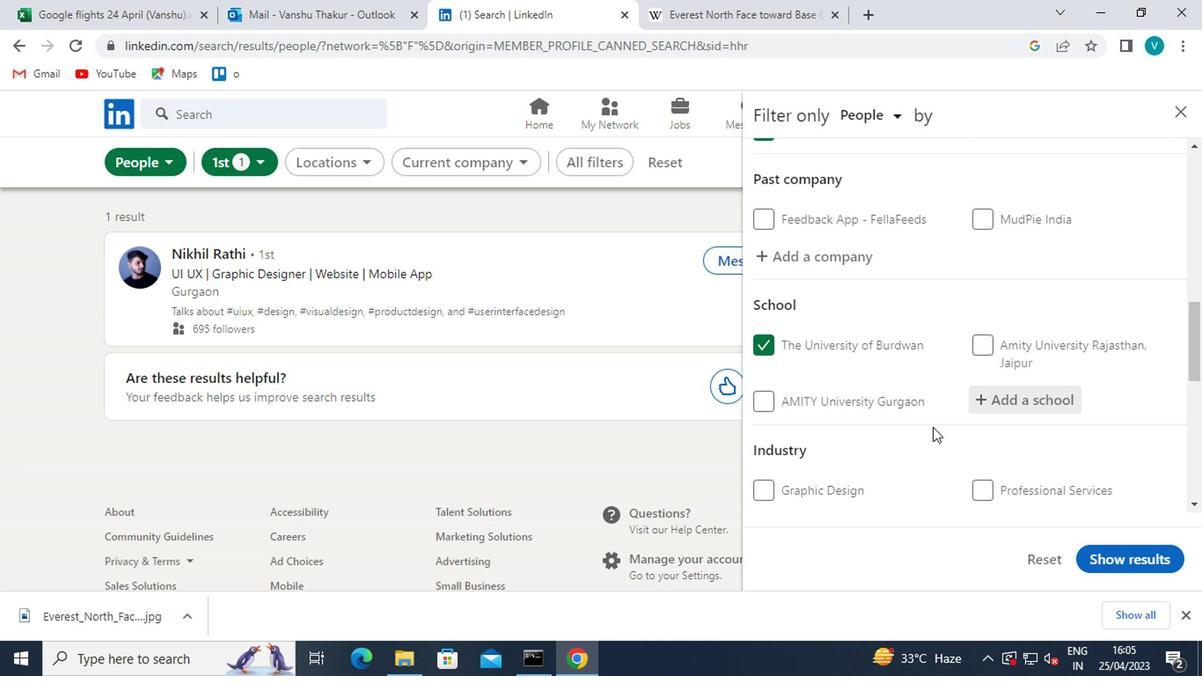 
Action: Mouse scrolled (784, 423) with delta (0, 0)
Screenshot: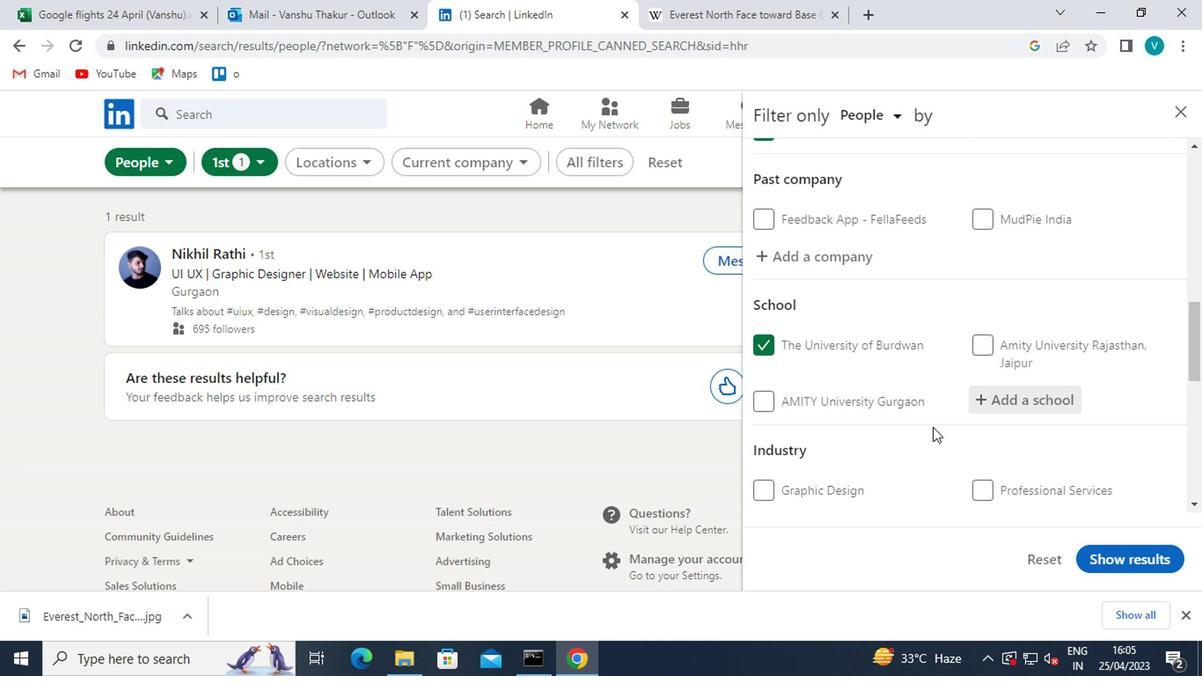 
Action: Mouse moved to (846, 361)
Screenshot: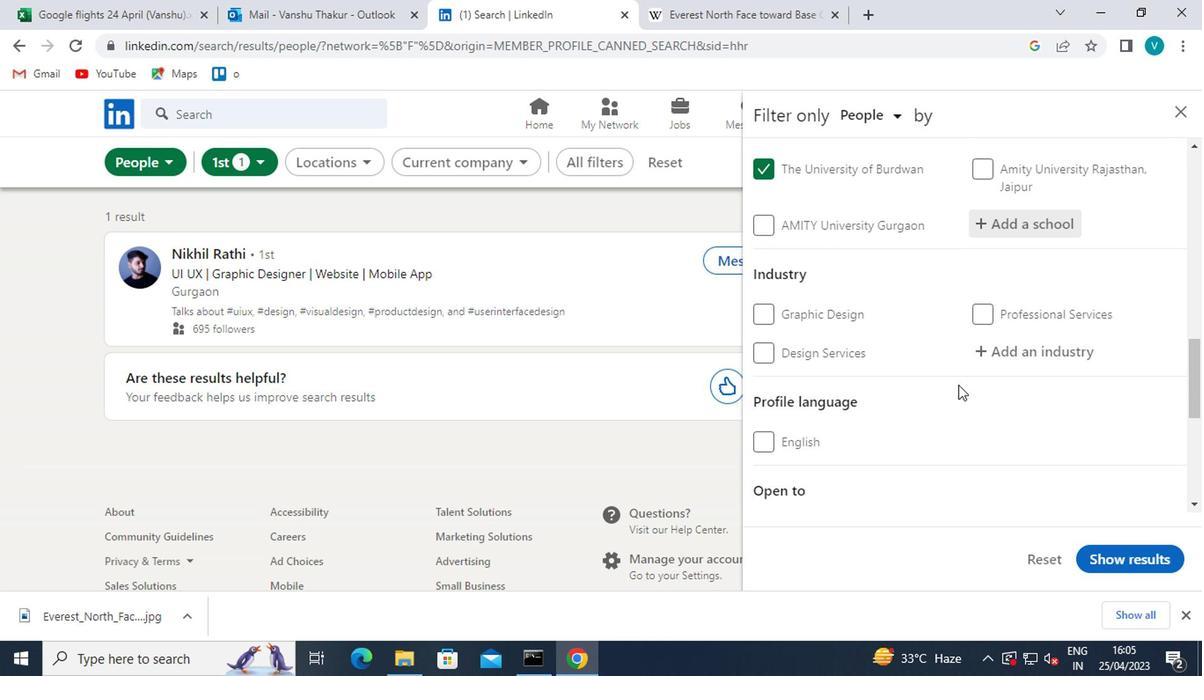 
Action: Mouse pressed left at (846, 361)
Screenshot: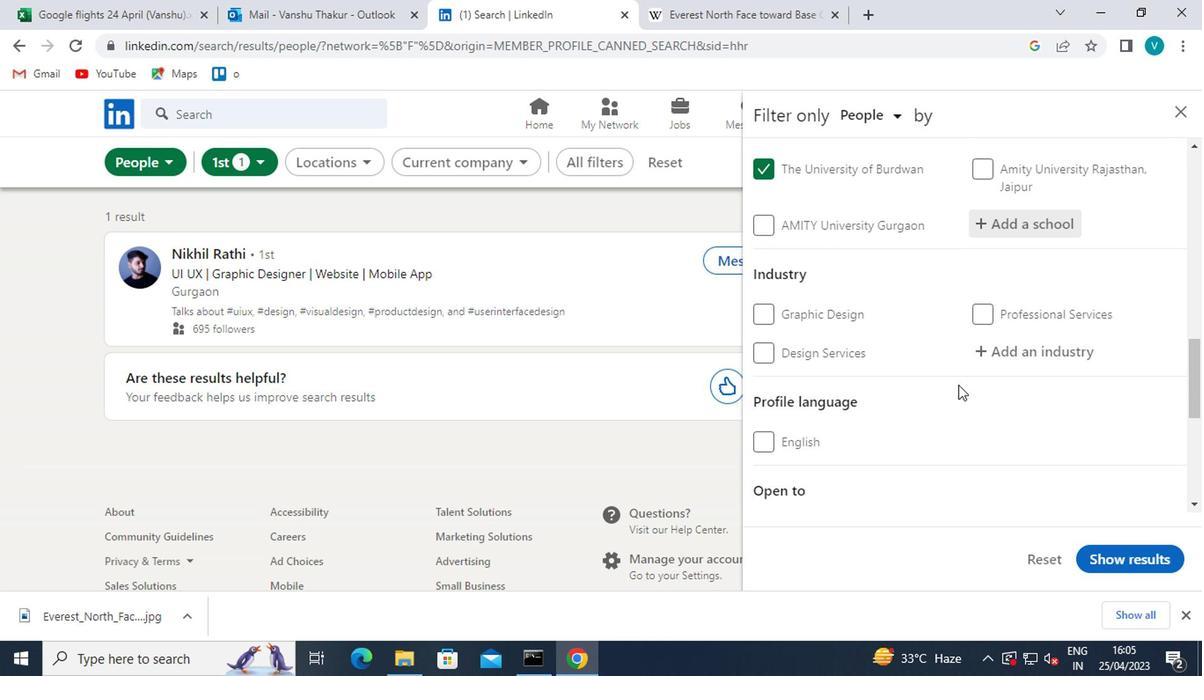 
Action: Mouse moved to (843, 363)
Screenshot: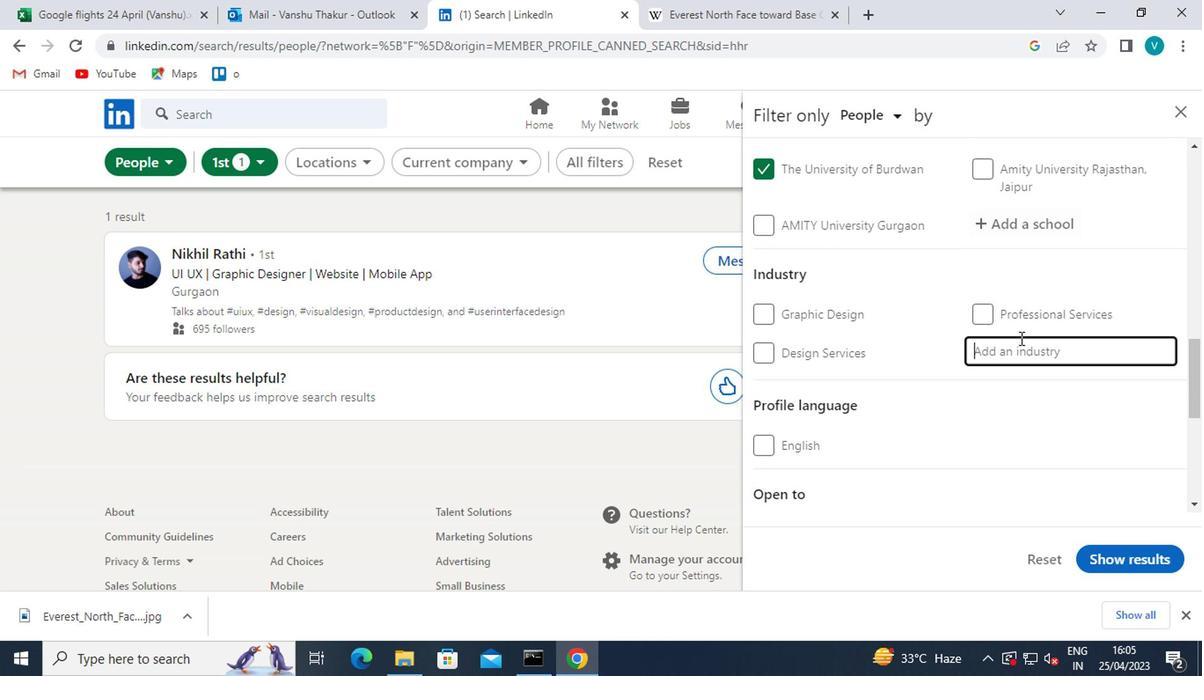 
Action: Key pressed <Key.shift>INFOR
Screenshot: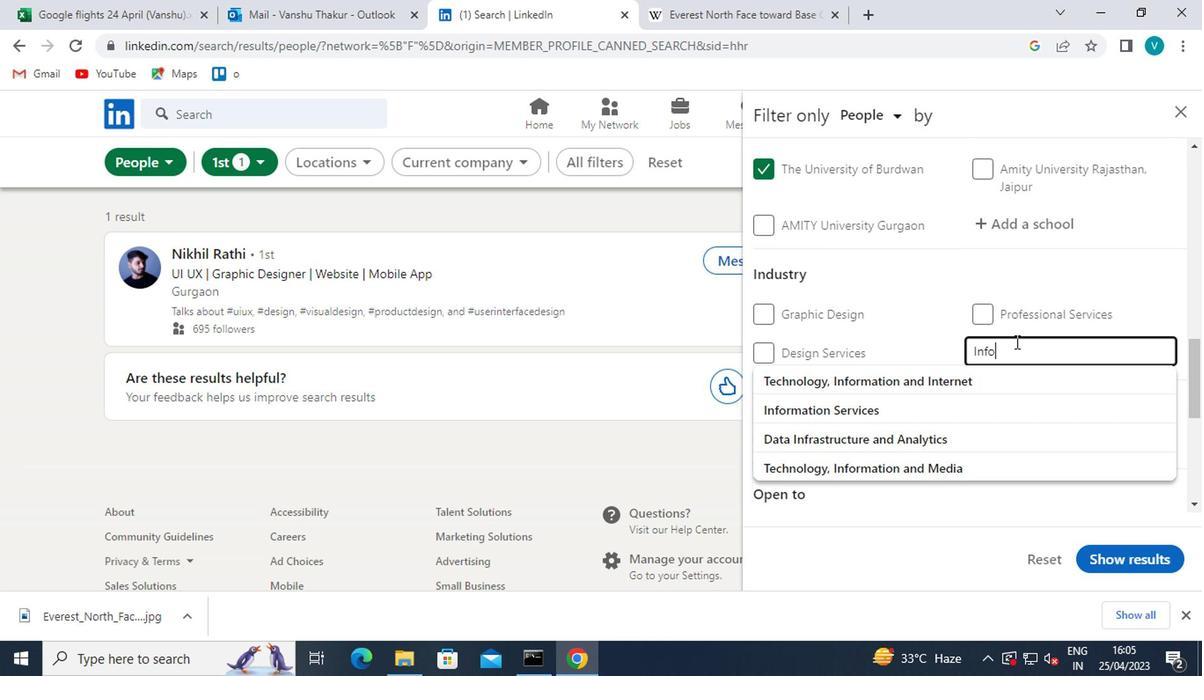 
Action: Mouse moved to (843, 363)
Screenshot: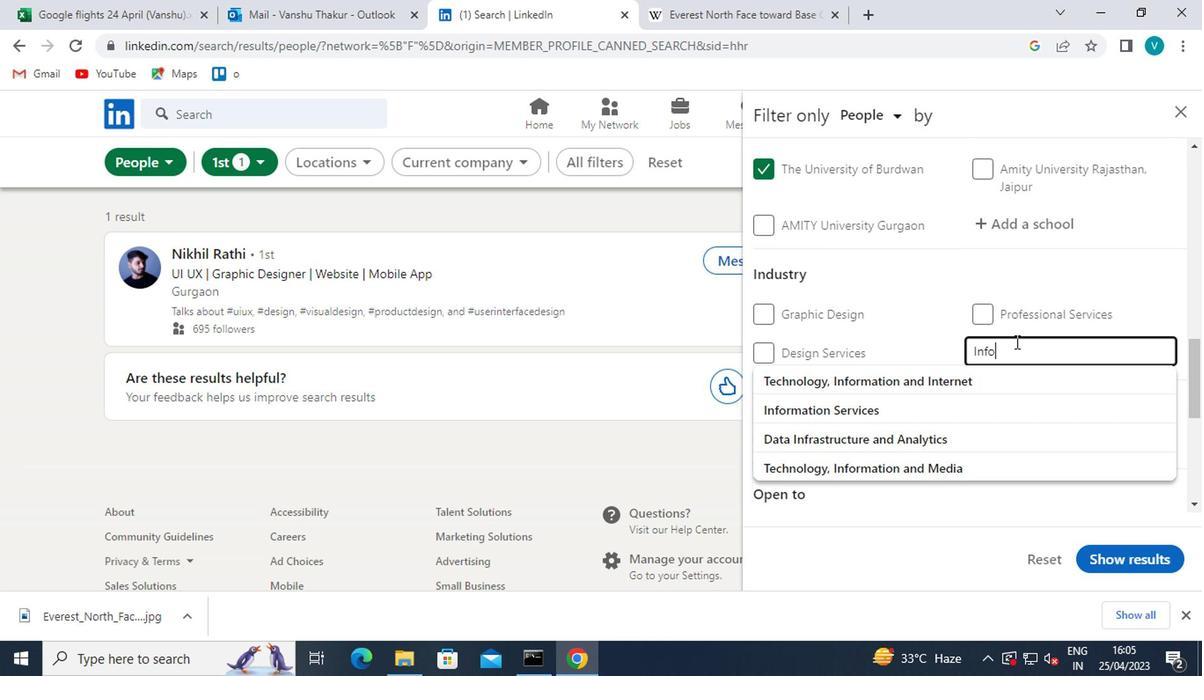 
Action: Key pressed MATION<Key.space>
Screenshot: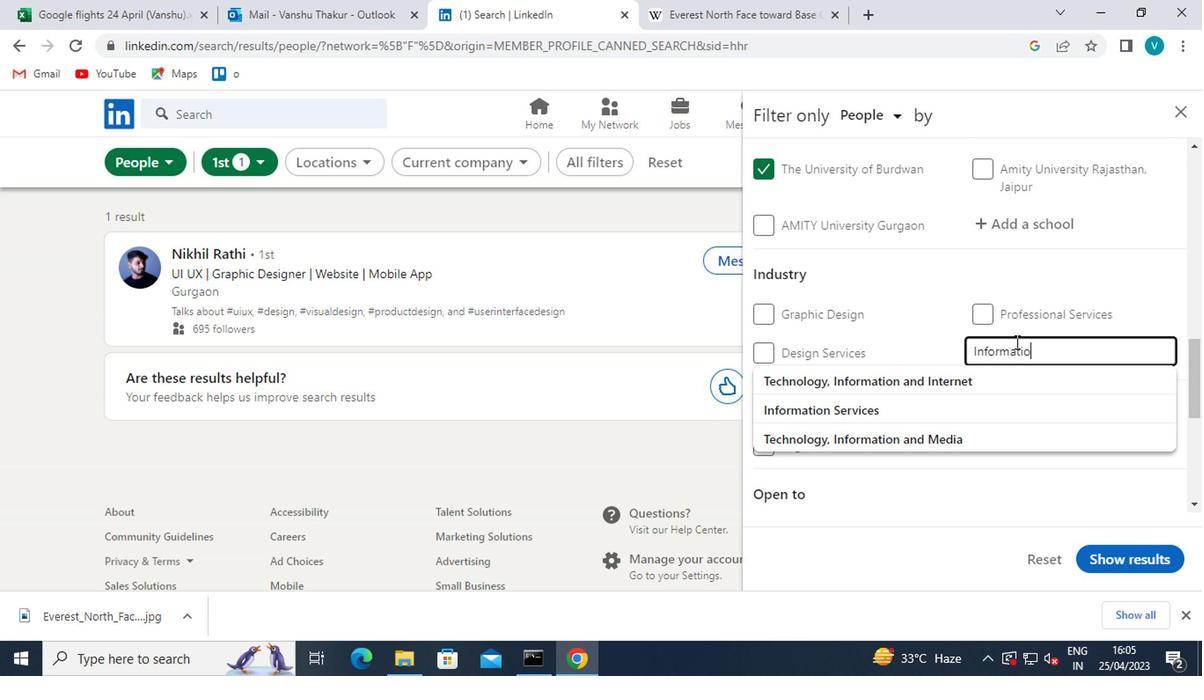 
Action: Mouse moved to (756, 404)
Screenshot: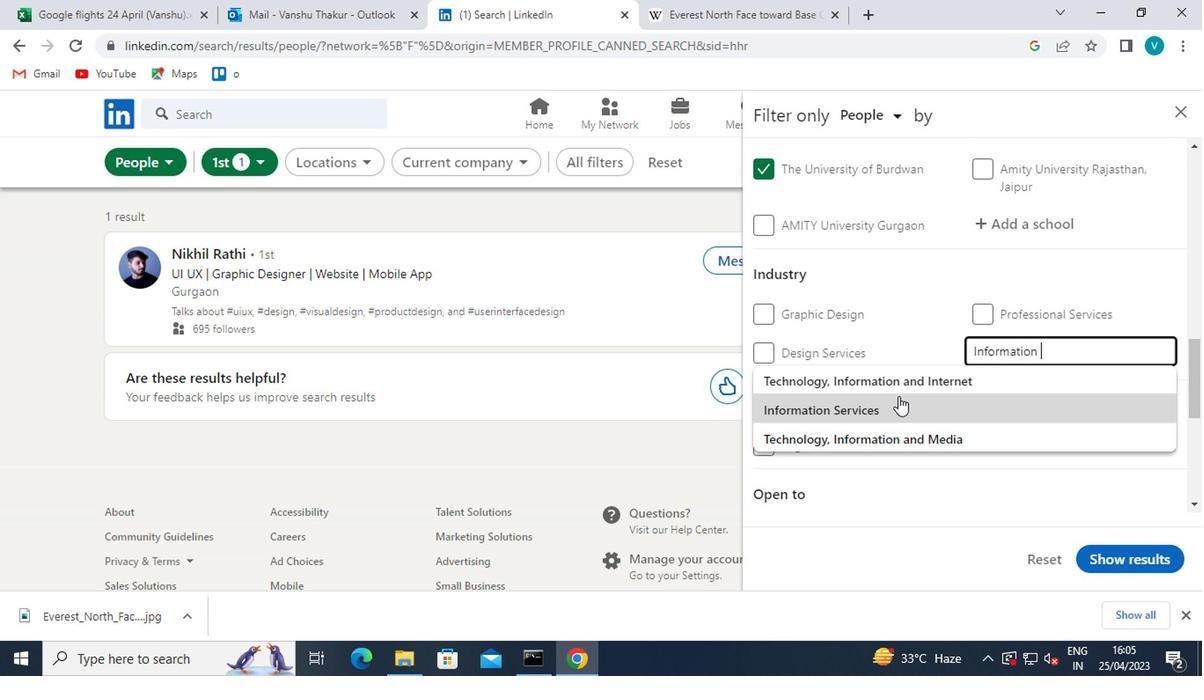 
Action: Mouse pressed left at (756, 404)
Screenshot: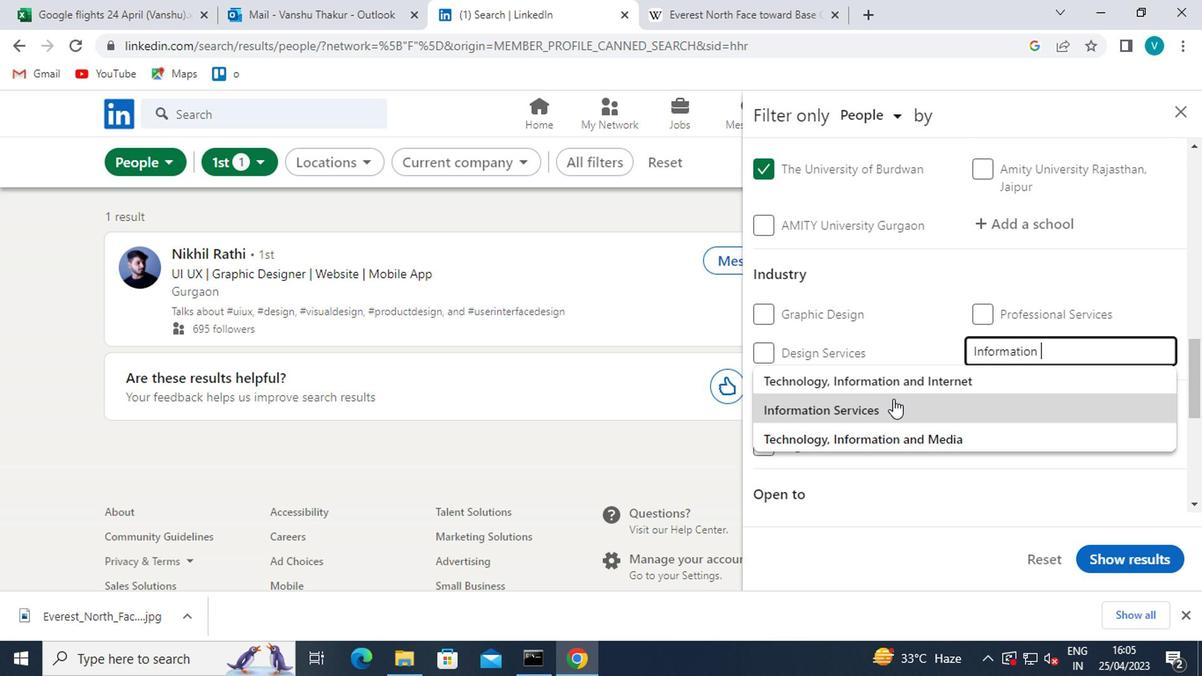 
Action: Mouse scrolled (756, 403) with delta (0, 0)
Screenshot: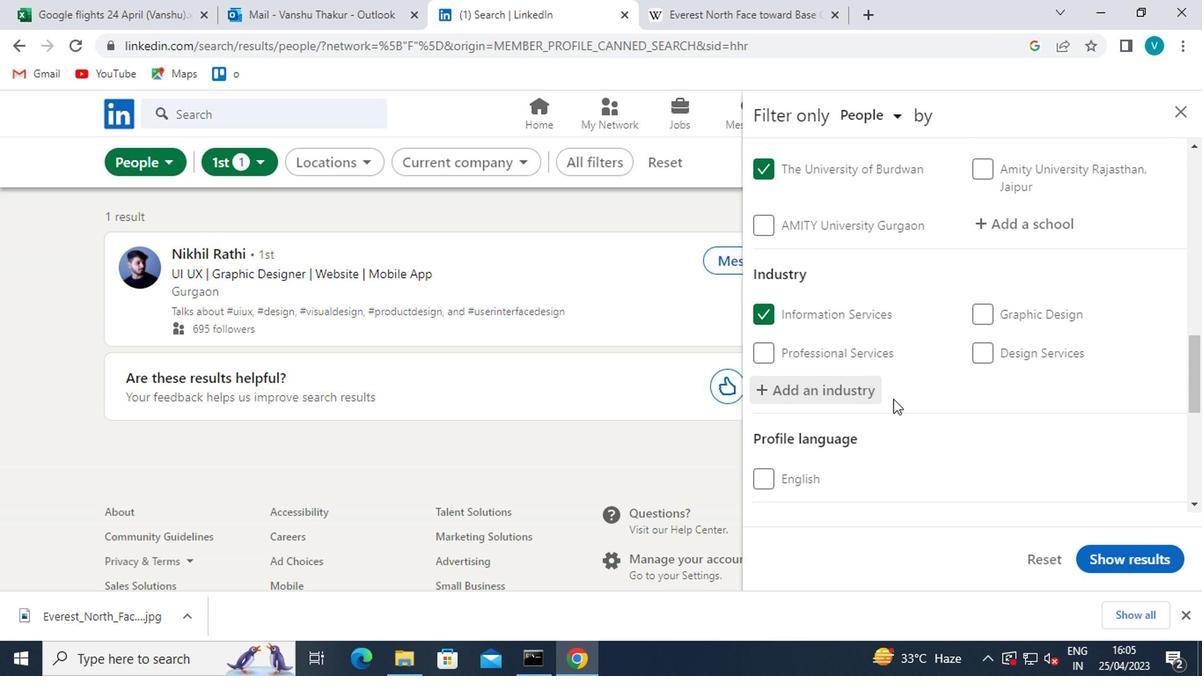 
Action: Mouse scrolled (756, 403) with delta (0, 0)
Screenshot: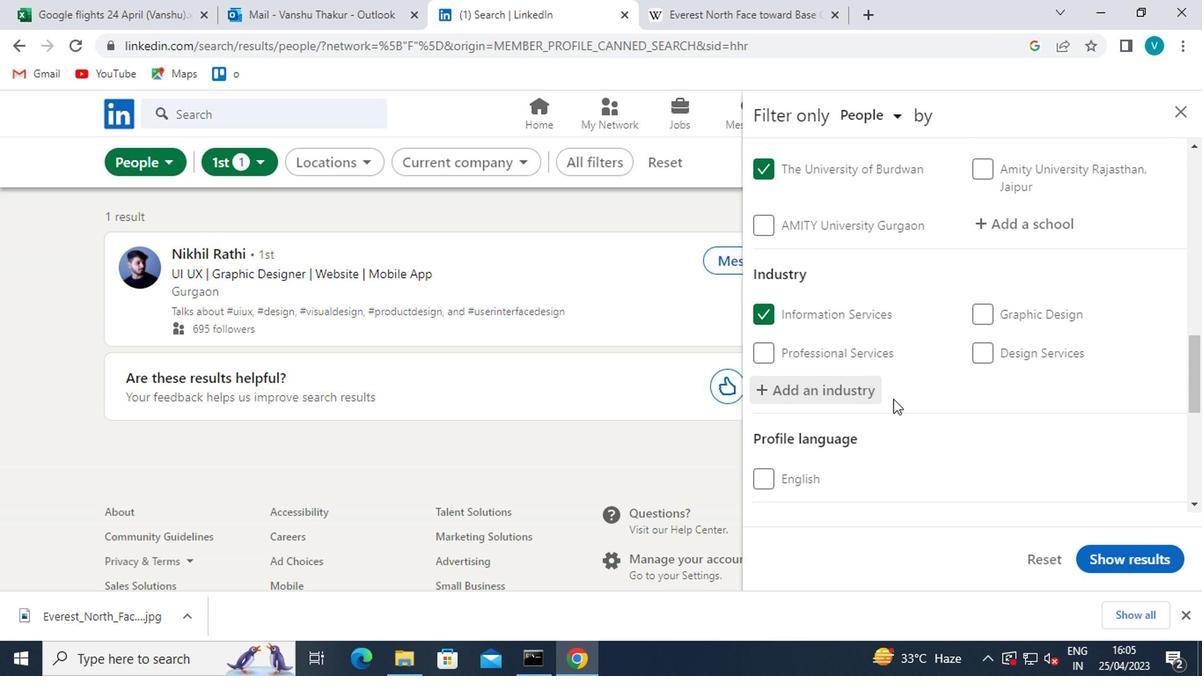 
Action: Mouse moved to (755, 406)
Screenshot: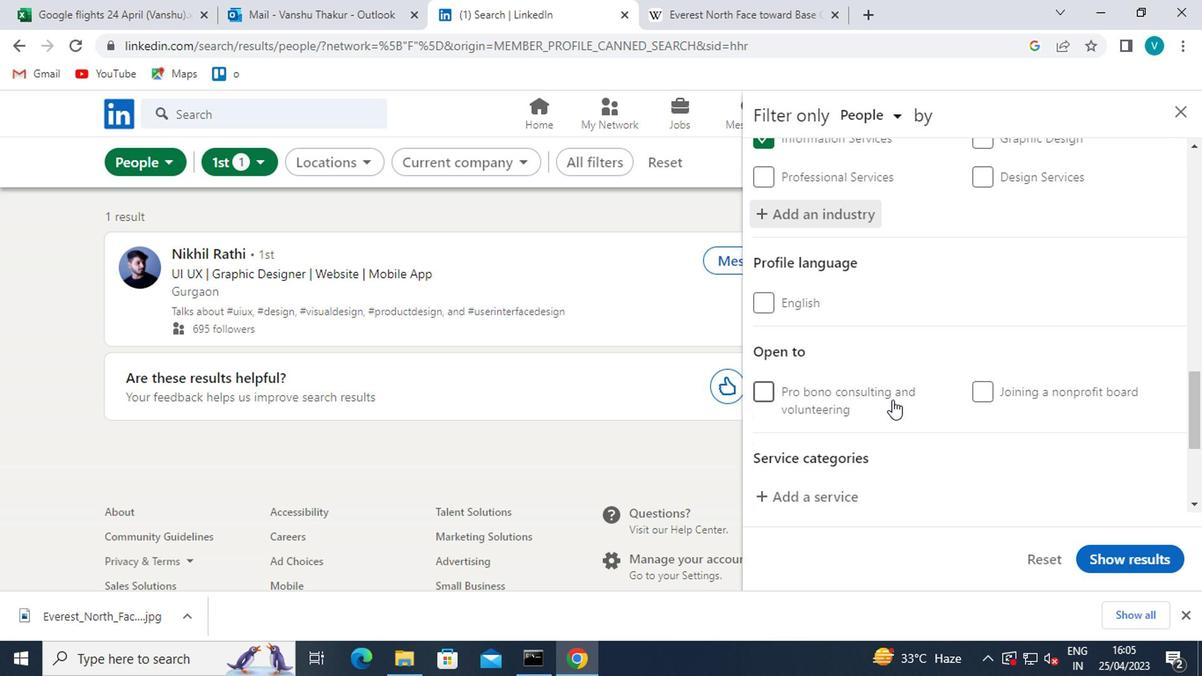 
Action: Mouse scrolled (755, 405) with delta (0, 0)
Screenshot: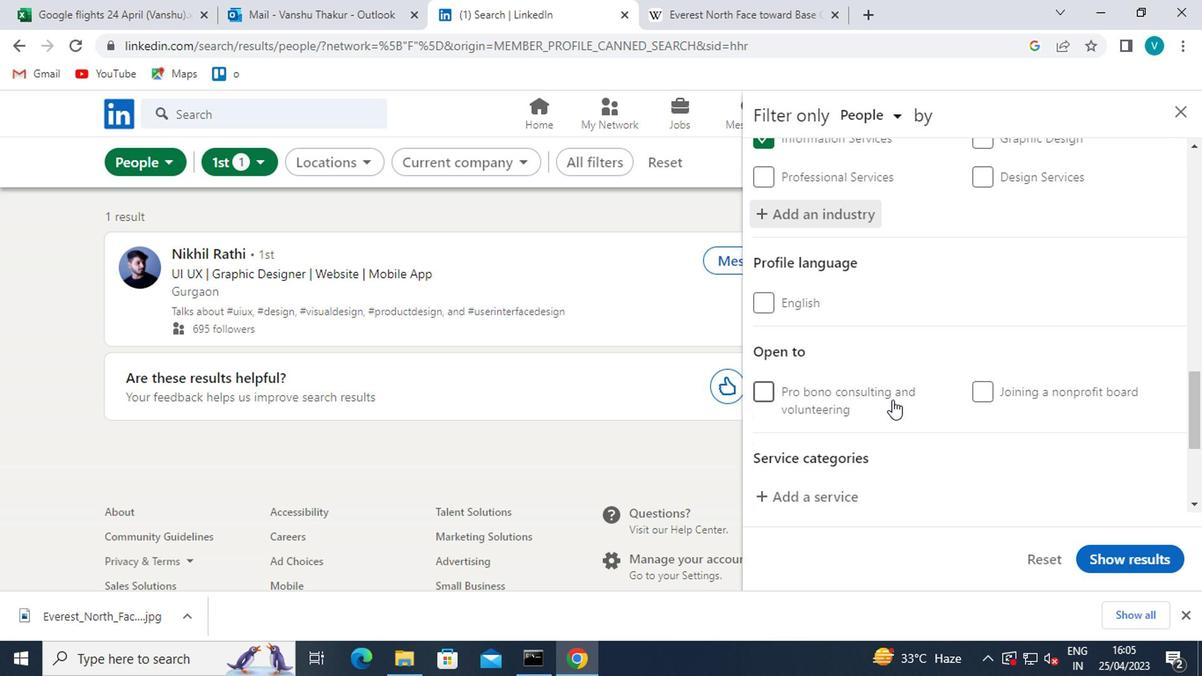 
Action: Mouse moved to (701, 410)
Screenshot: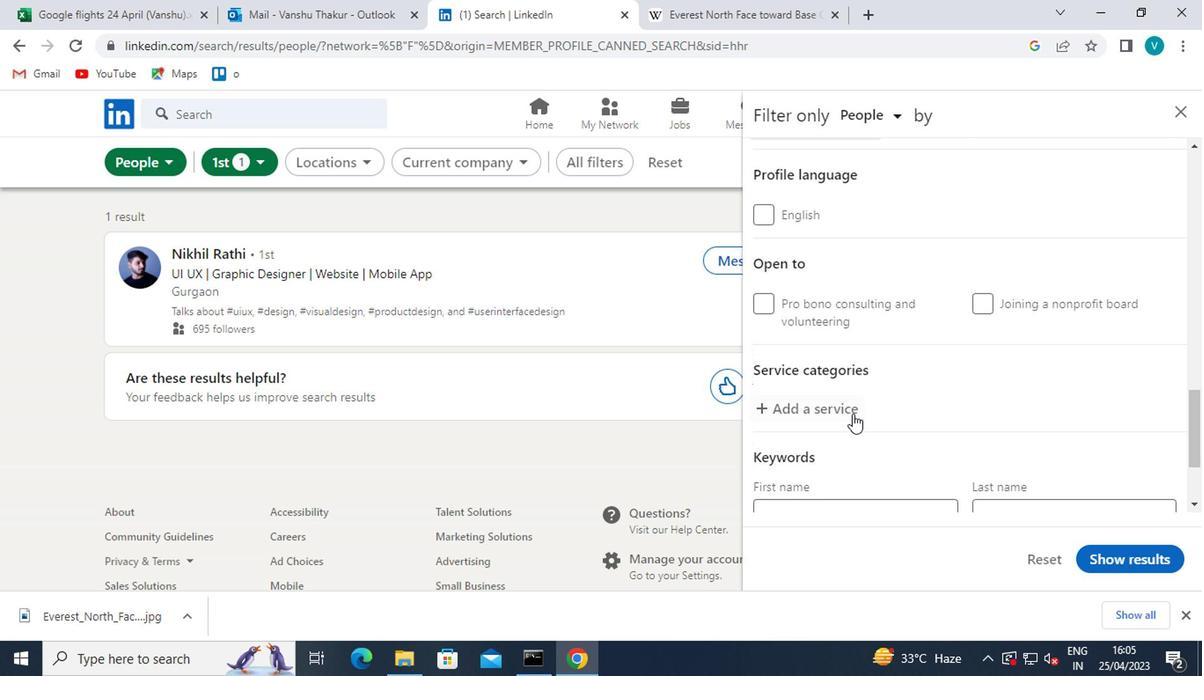 
Action: Mouse pressed left at (701, 410)
Screenshot: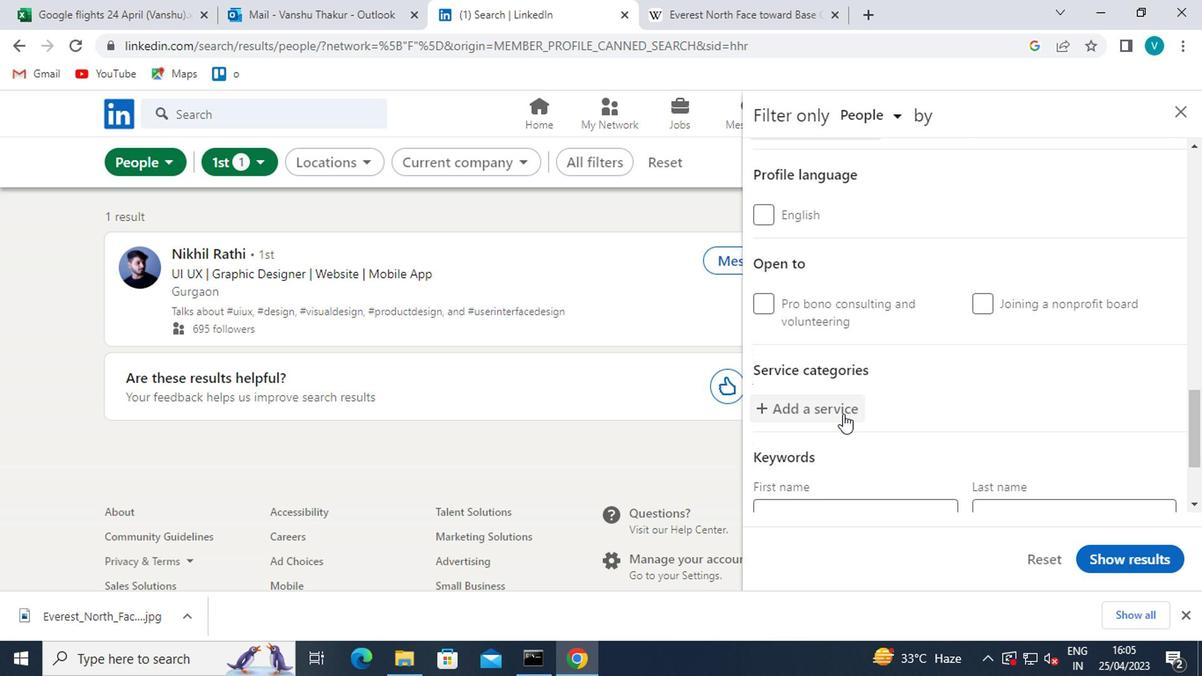 
Action: Mouse moved to (700, 409)
Screenshot: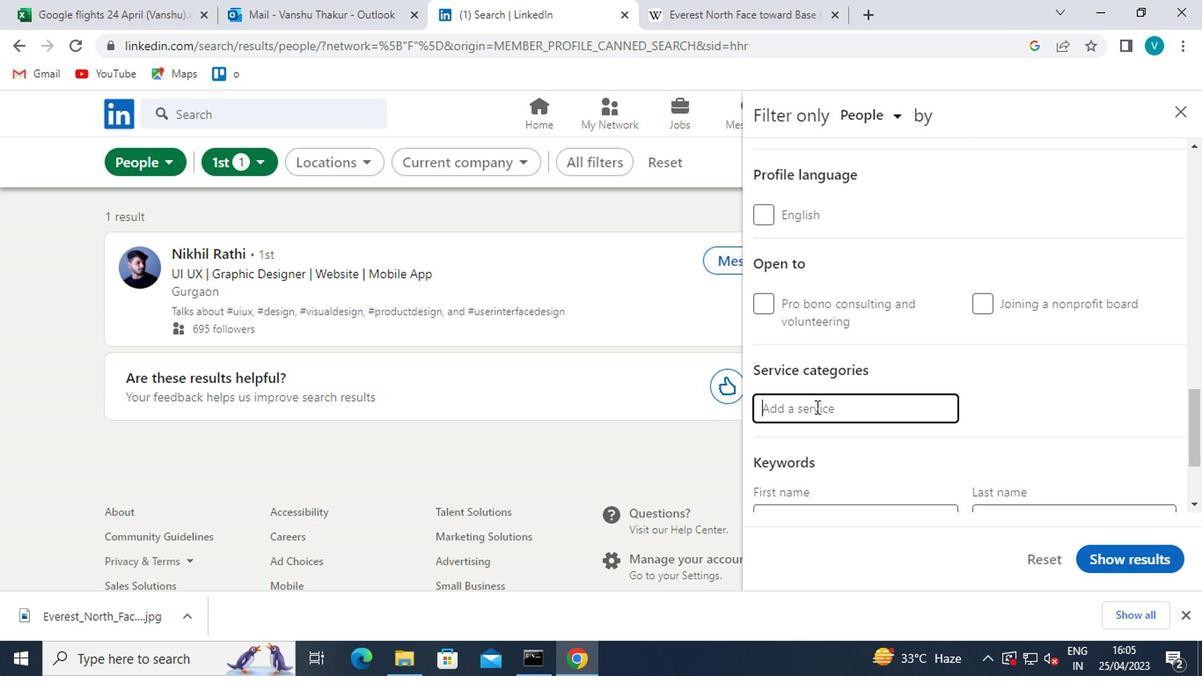 
Action: Key pressed <Key.shift>PROJECT<Key.space><Key.shift>M
Screenshot: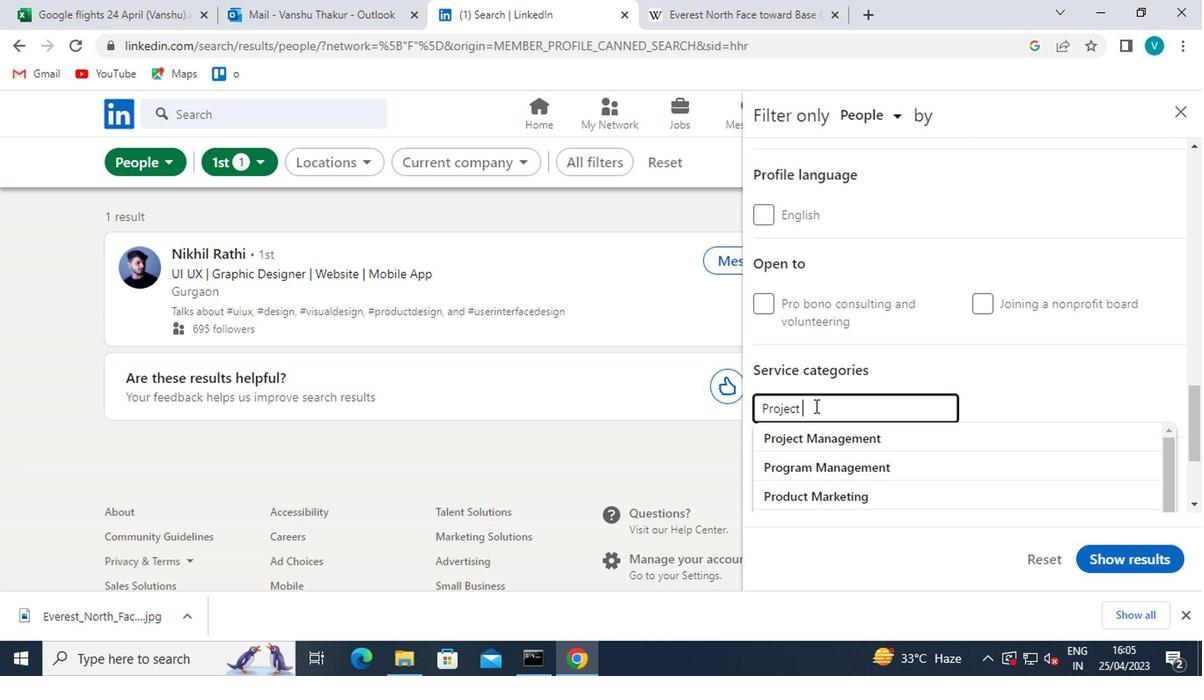 
Action: Mouse moved to (701, 432)
Screenshot: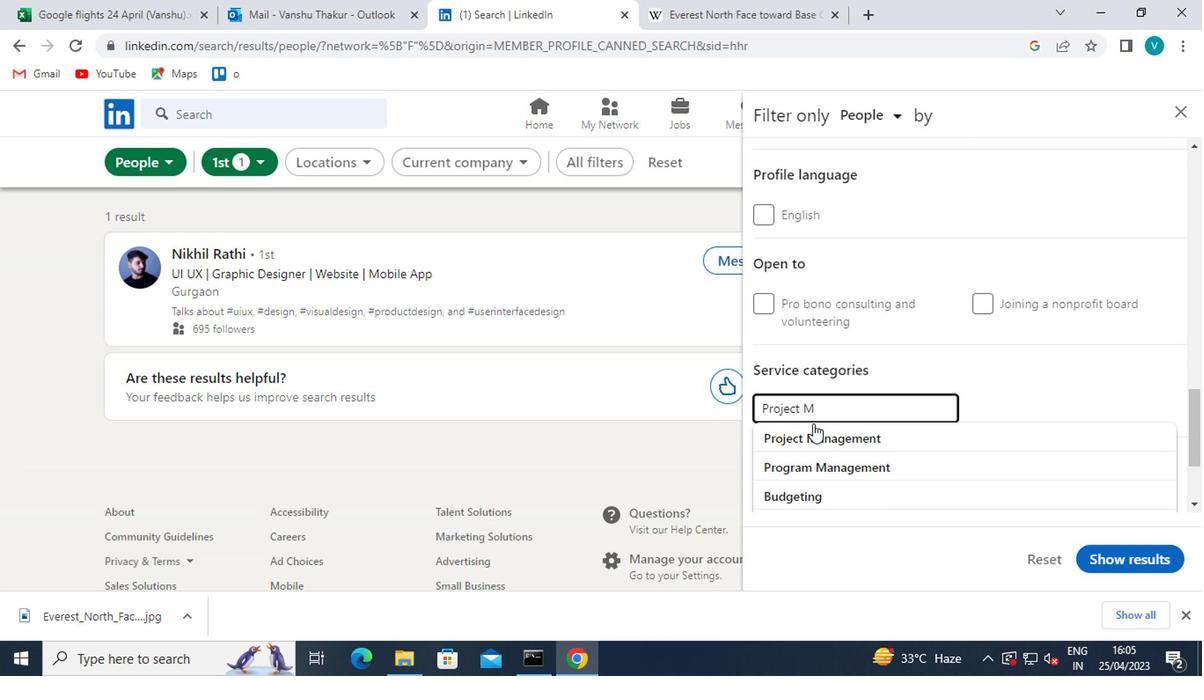 
Action: Mouse pressed left at (701, 432)
Screenshot: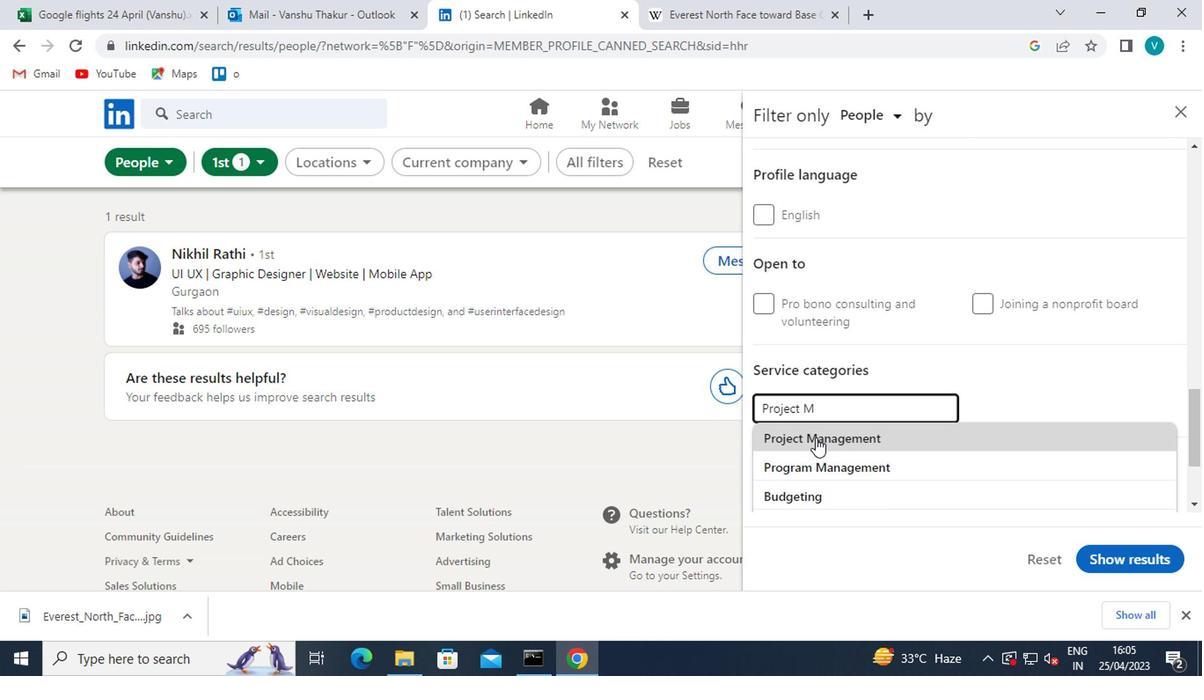 
Action: Mouse moved to (718, 428)
Screenshot: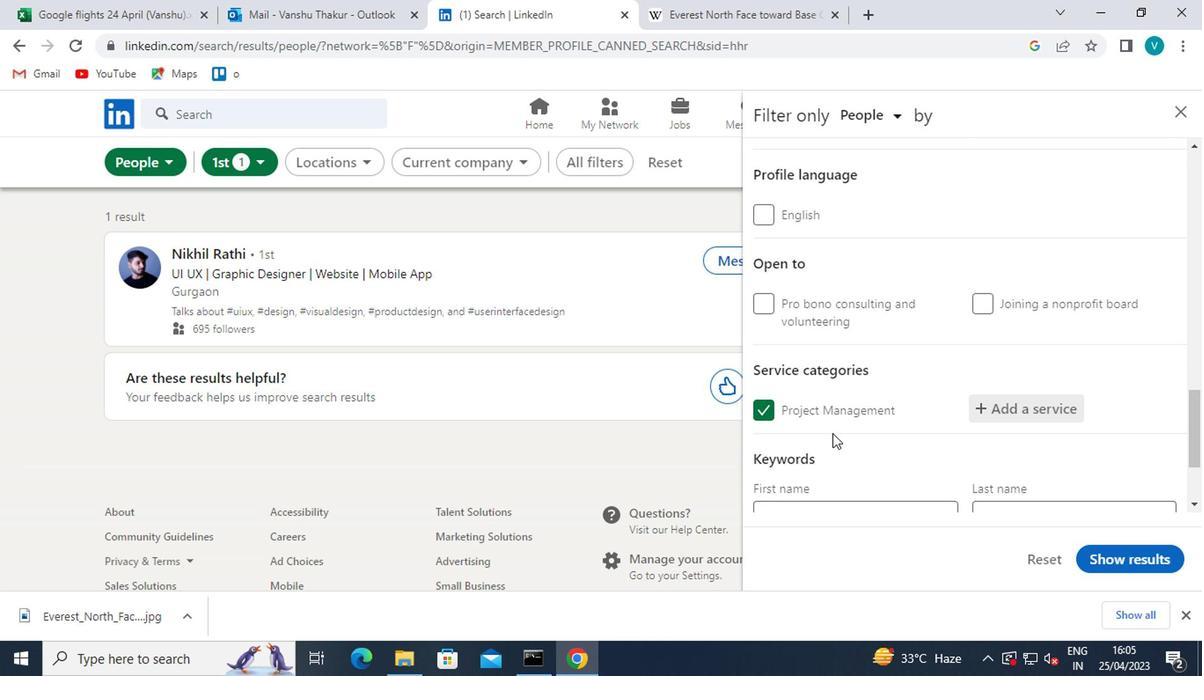 
Action: Mouse scrolled (718, 427) with delta (0, 0)
Screenshot: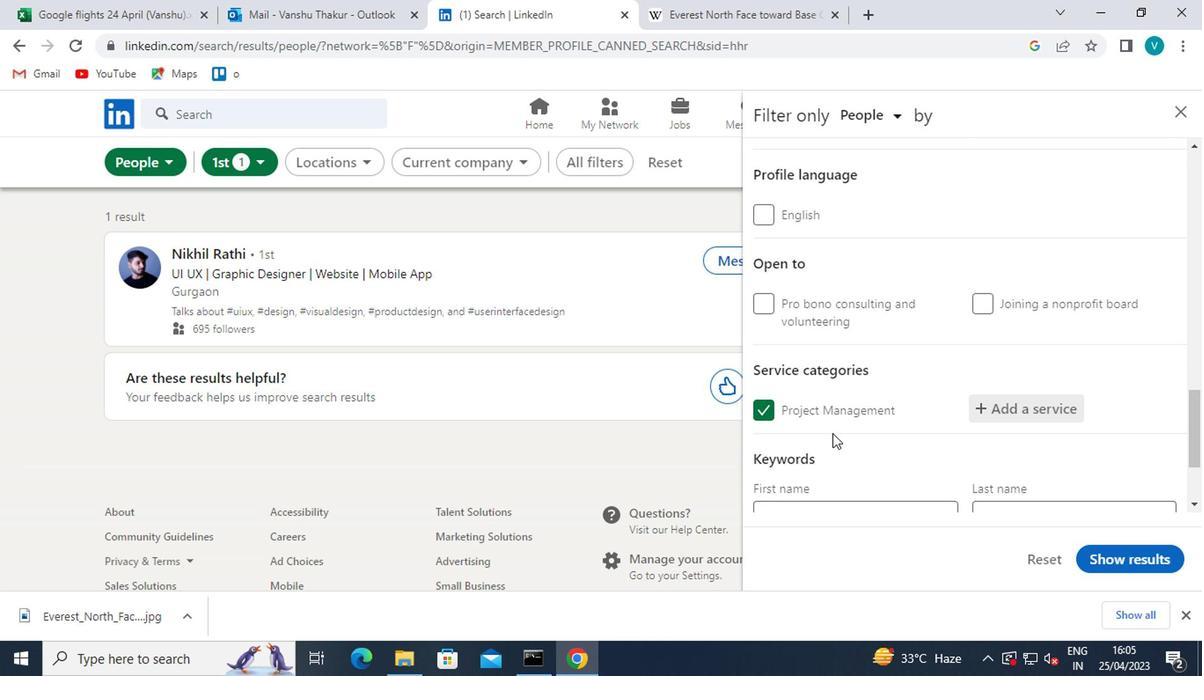 
Action: Mouse moved to (719, 428)
Screenshot: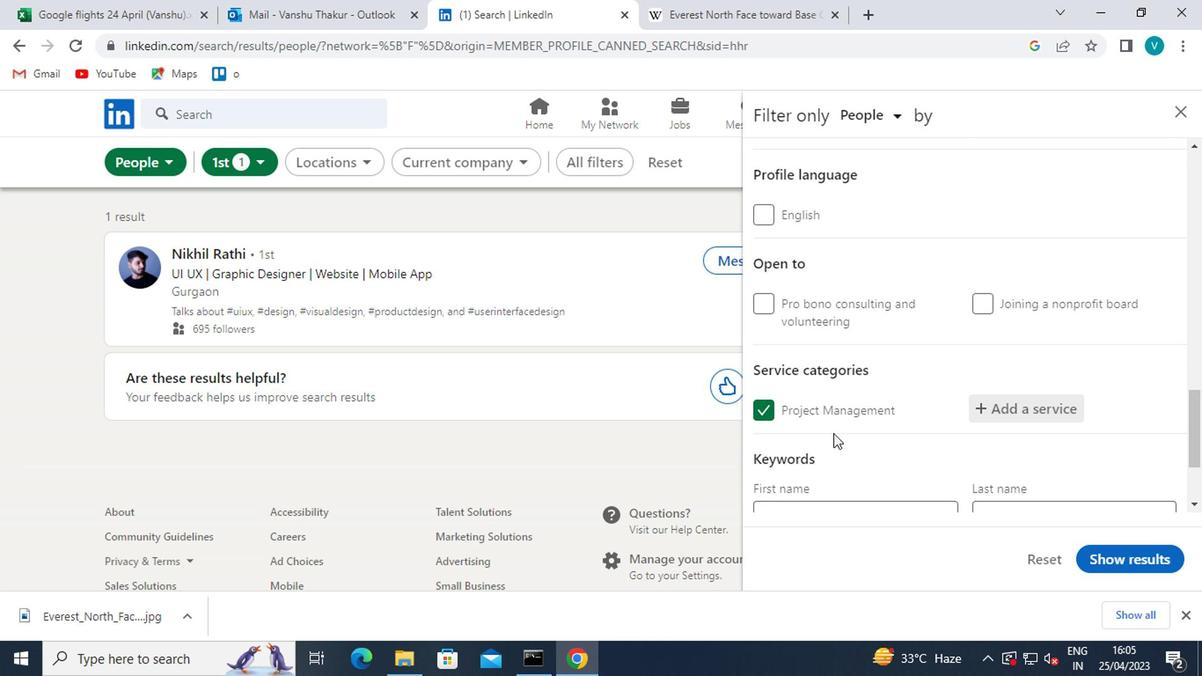 
Action: Mouse scrolled (719, 427) with delta (0, 0)
Screenshot: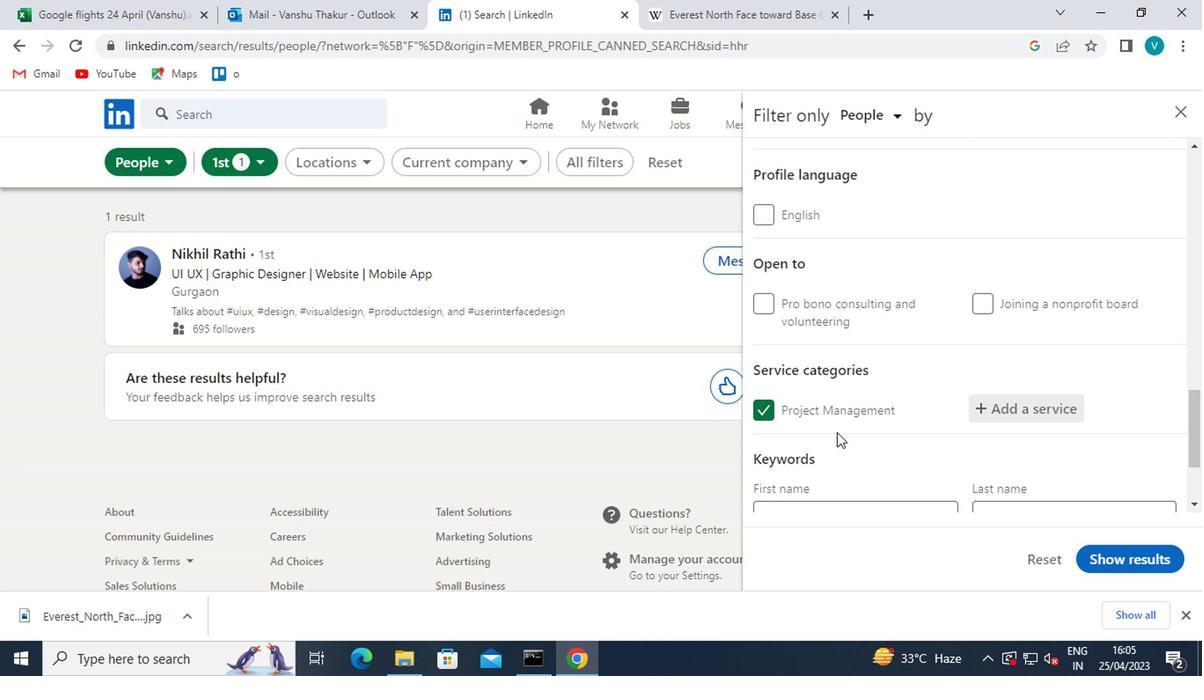 
Action: Mouse moved to (719, 428)
Screenshot: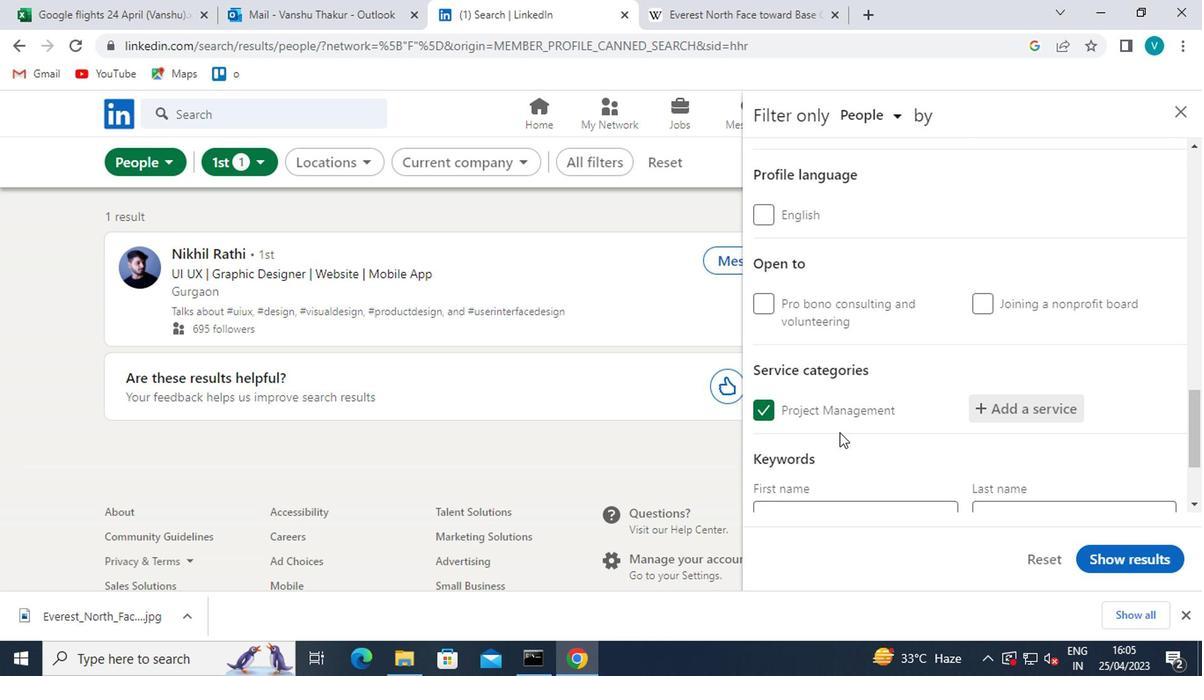 
Action: Mouse scrolled (719, 427) with delta (0, 0)
Screenshot: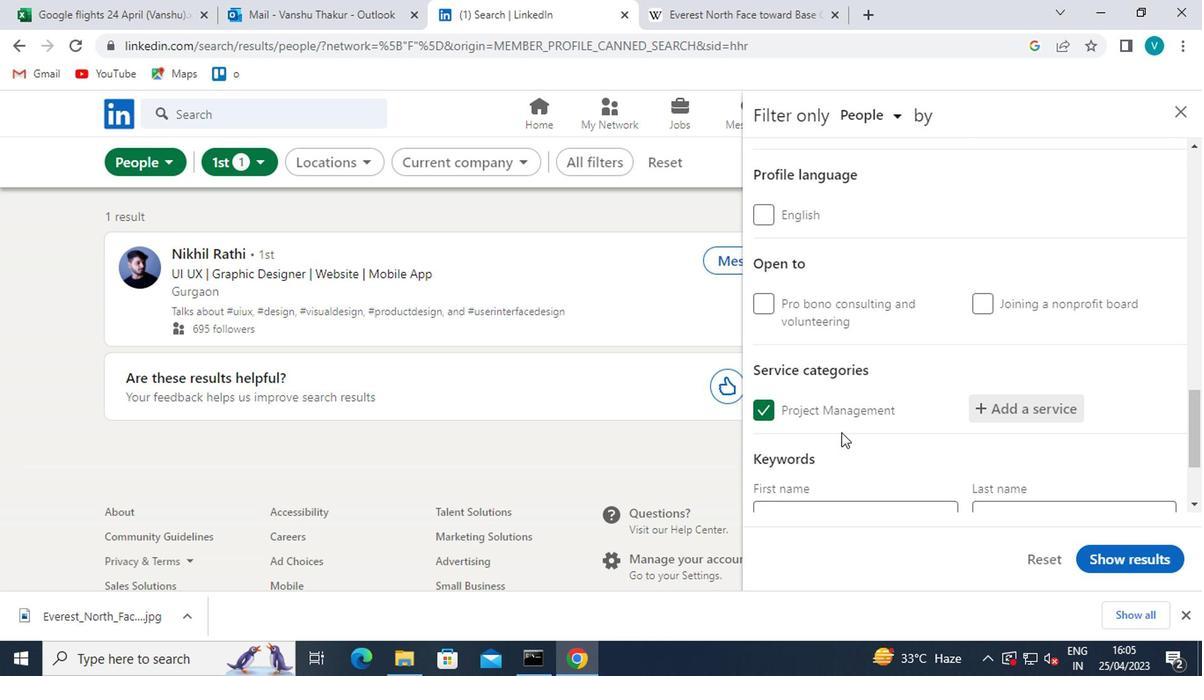 
Action: Mouse moved to (717, 430)
Screenshot: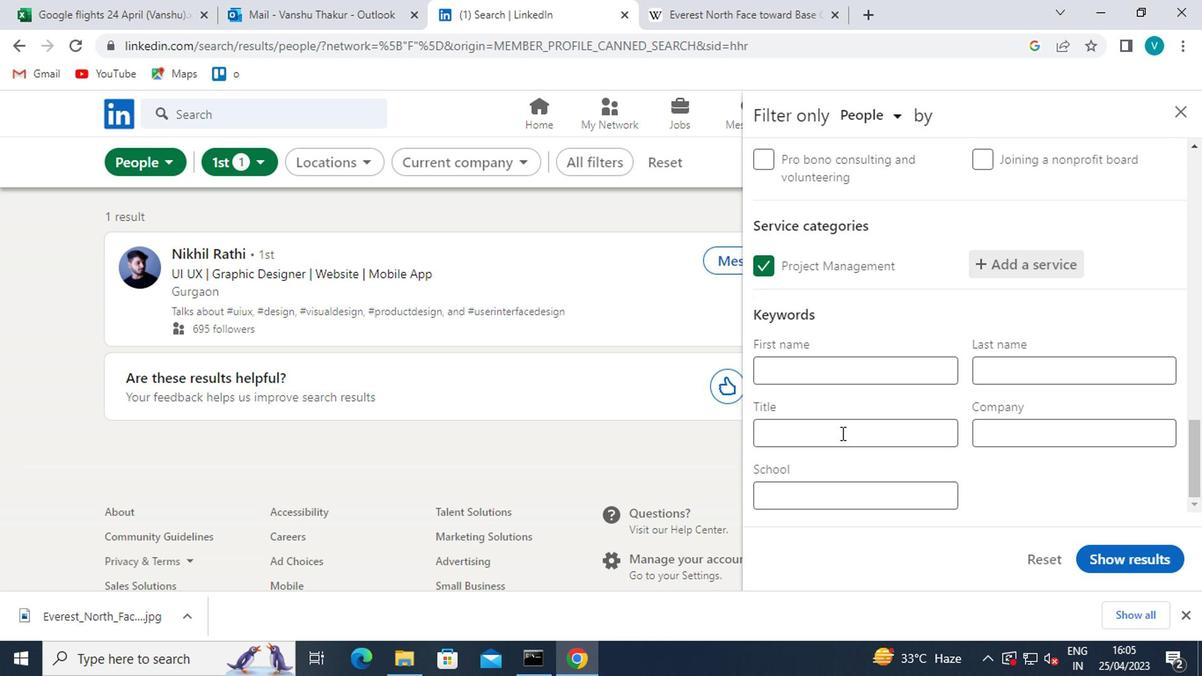 
Action: Mouse pressed left at (717, 430)
Screenshot: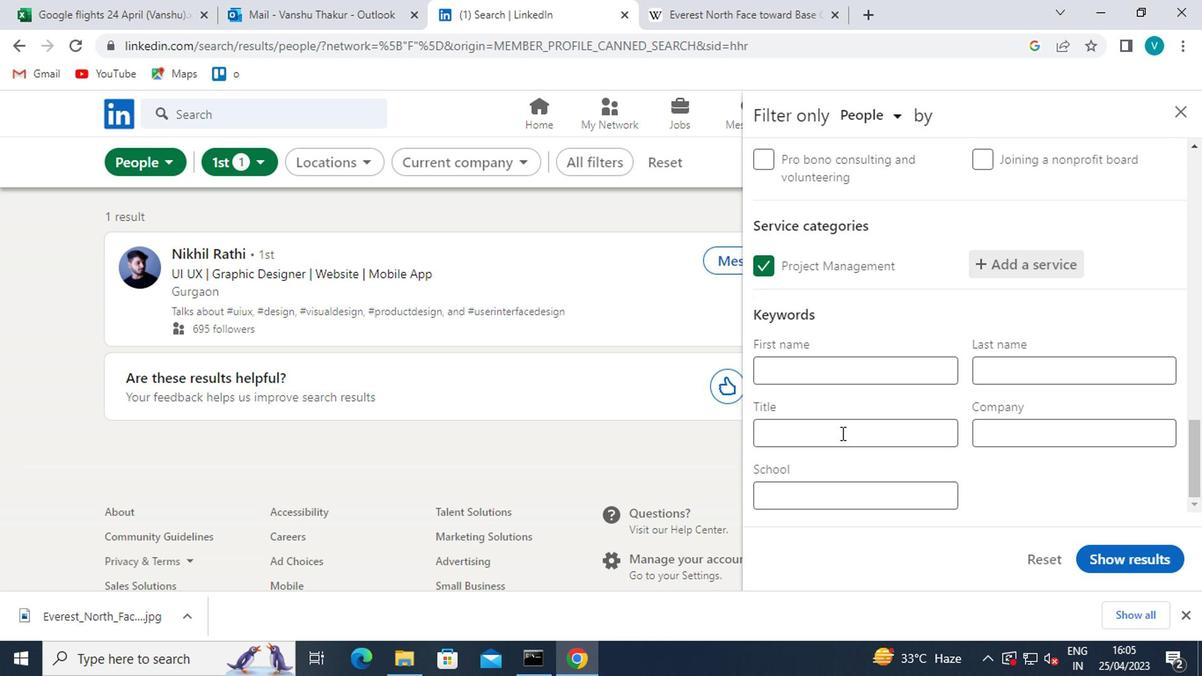 
Action: Key pressed <Key.shift><Key.shift><Key.shift><Key.shift><Key.shift><Key.shift><Key.shift><Key.shift>CONTENT<Key.space><Key.shift>CREATOR
Screenshot: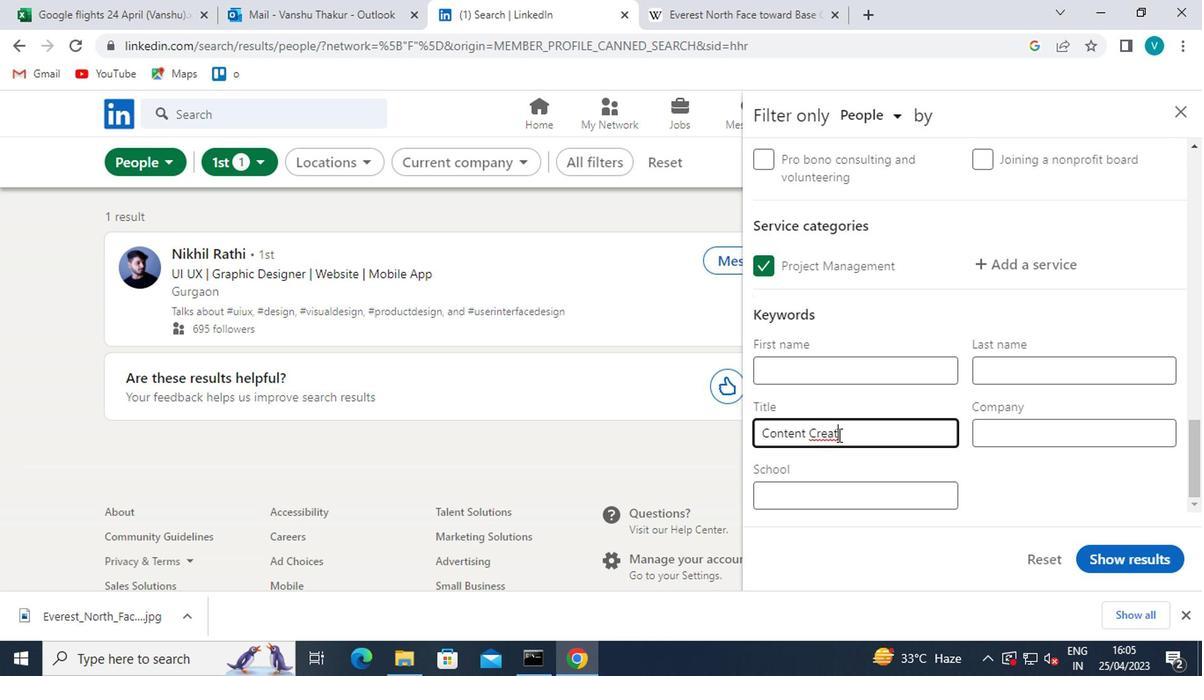 
Action: Mouse moved to (918, 520)
Screenshot: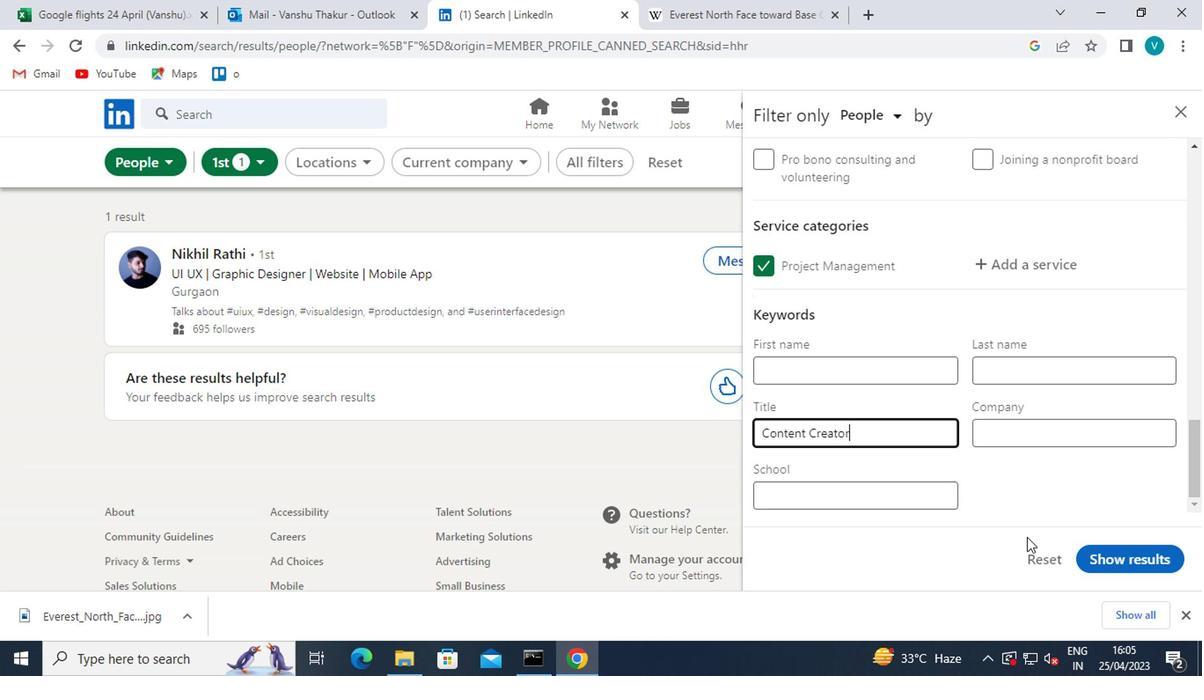 
Action: Mouse pressed left at (918, 520)
Screenshot: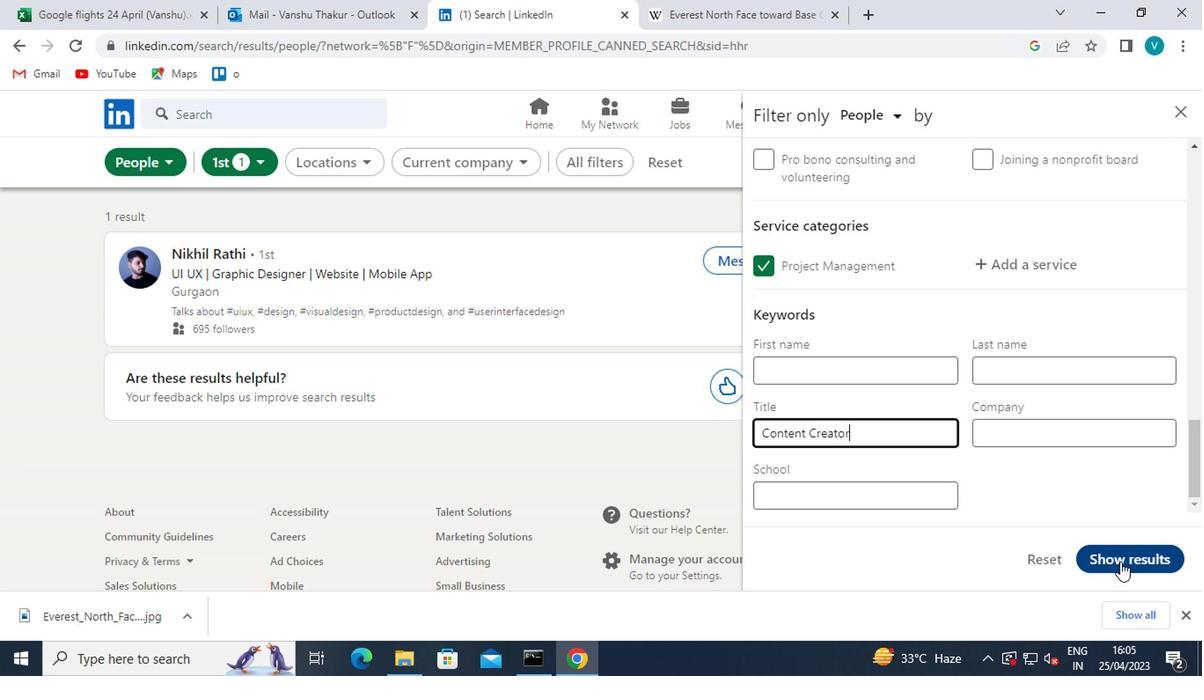 
Action: Mouse moved to (802, 442)
Screenshot: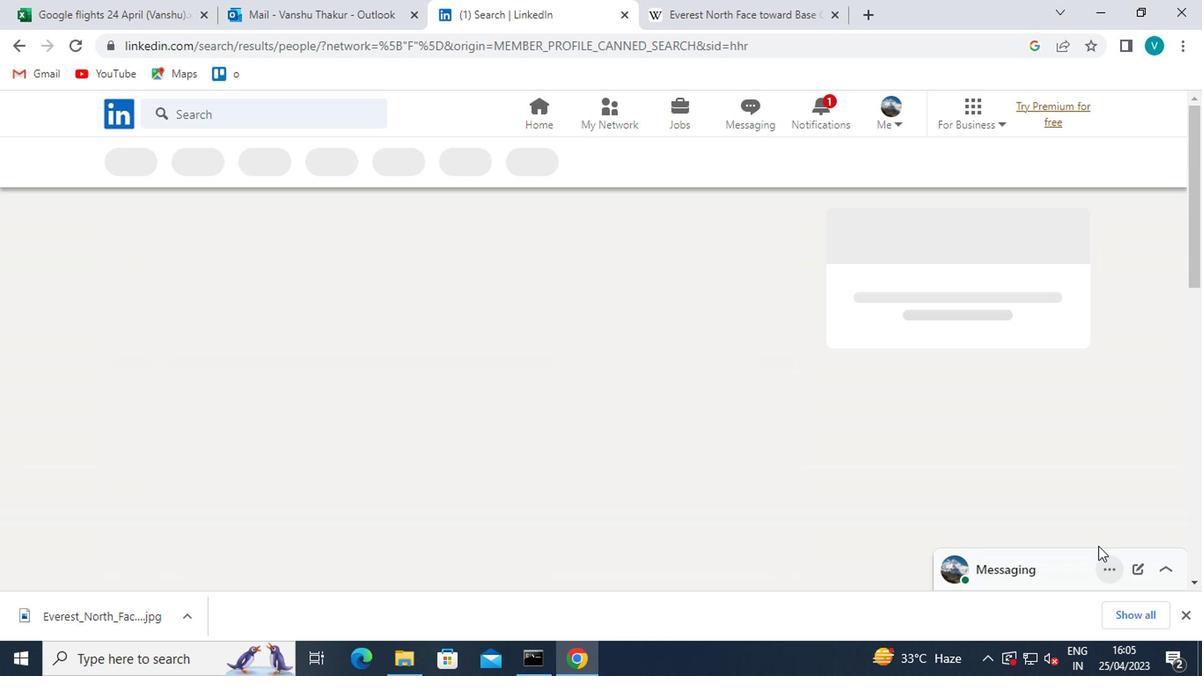 
